 Task: Save your go-to deli in Queens to your list of favorite locations  and also explore the gallery  of the Deli's .
Action: Mouse moved to (144, 54)
Screenshot: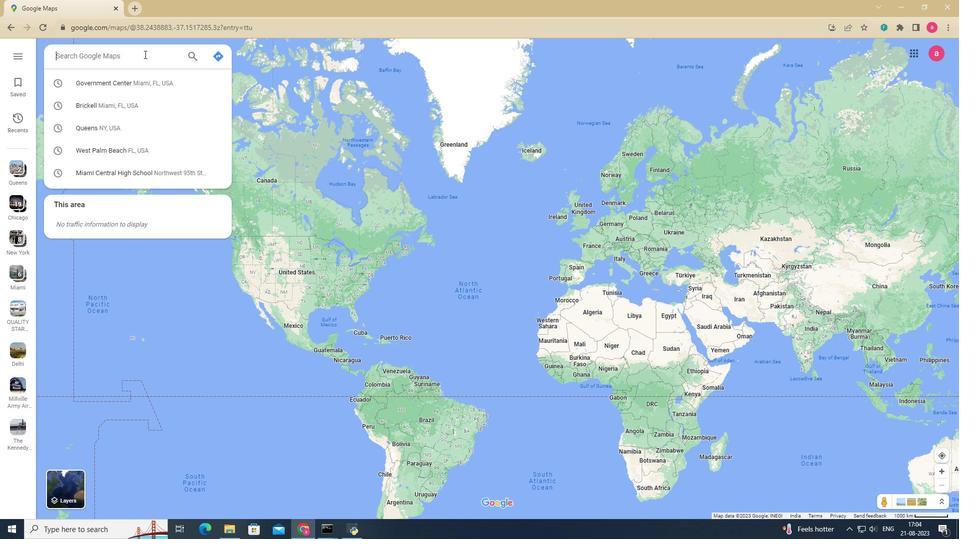 
Action: Mouse pressed left at (144, 54)
Screenshot: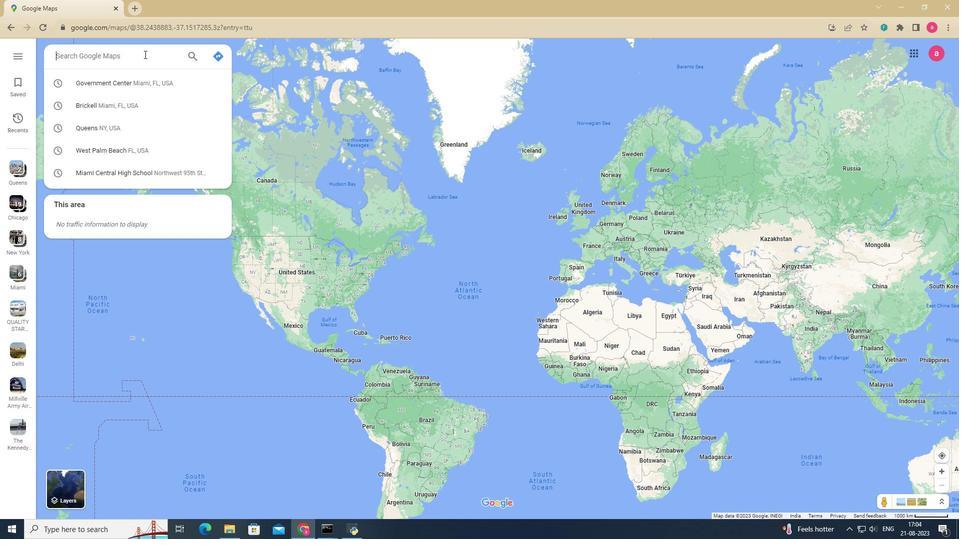
Action: Mouse moved to (144, 54)
Screenshot: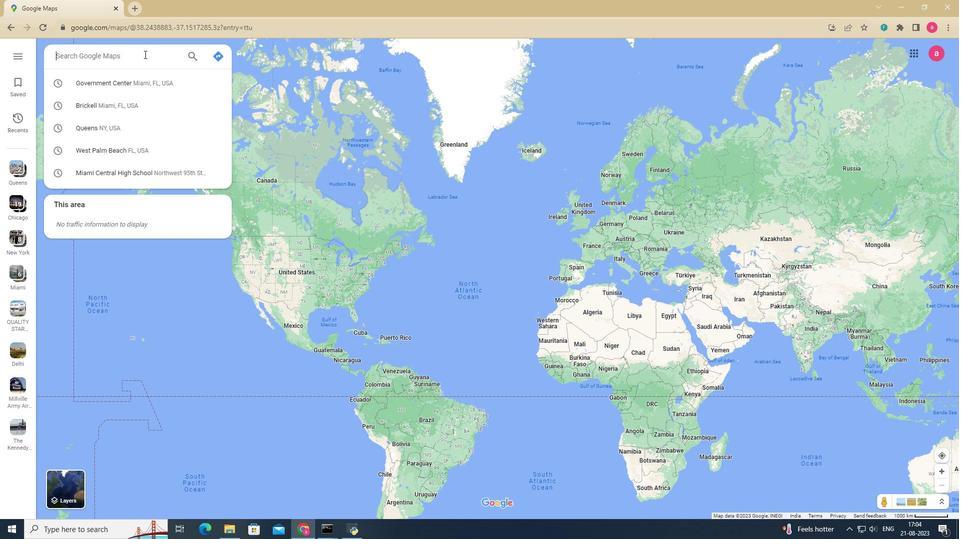 
Action: Key pressed que
Screenshot: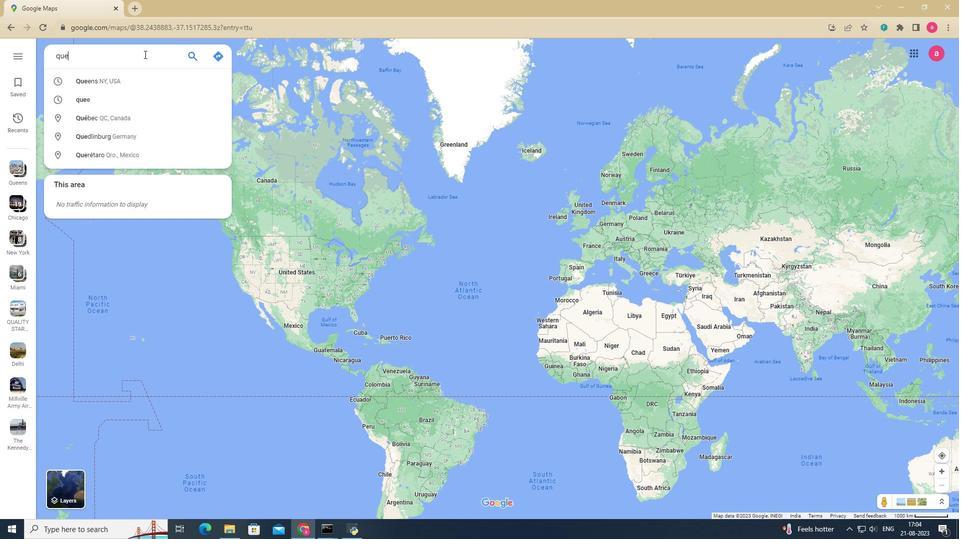 
Action: Mouse moved to (144, 54)
Screenshot: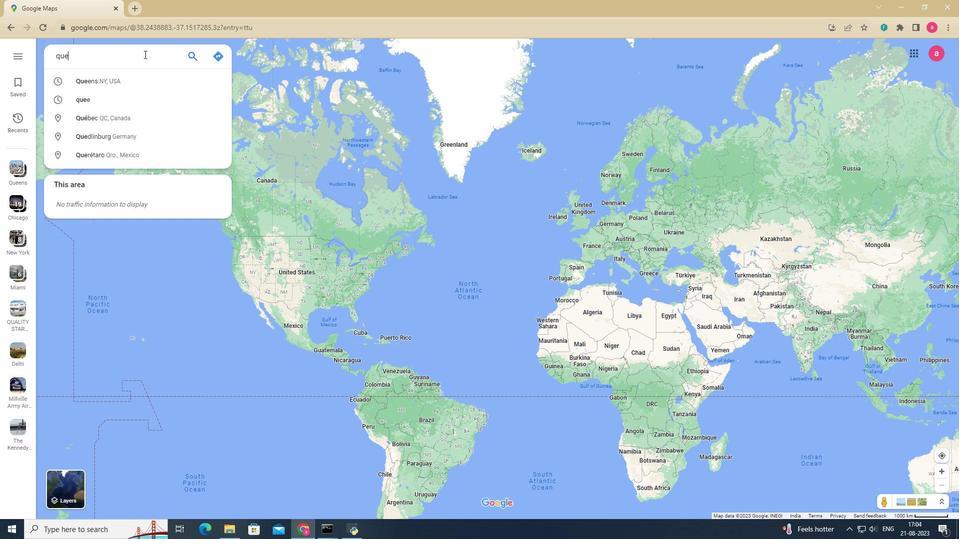 
Action: Key pressed ens<Key.enter>
Screenshot: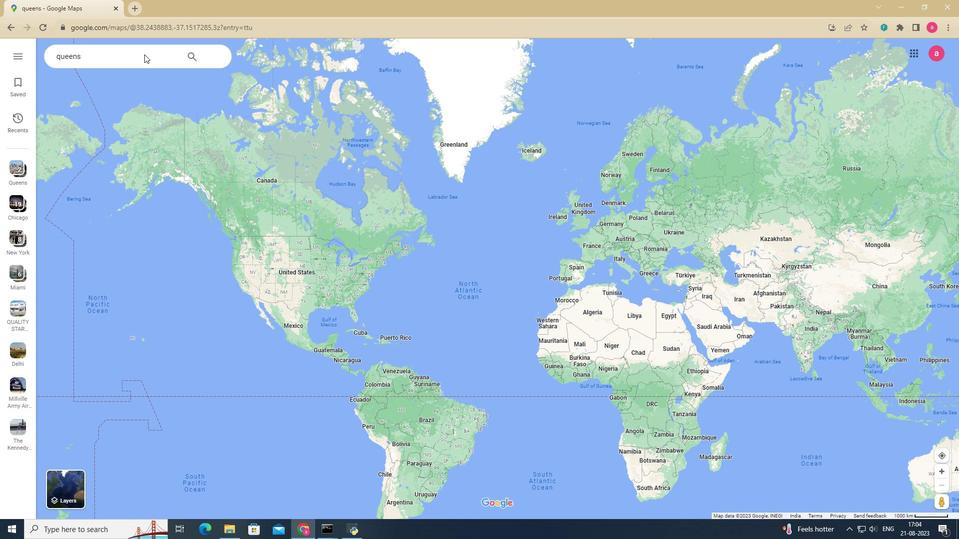 
Action: Mouse moved to (653, 211)
Screenshot: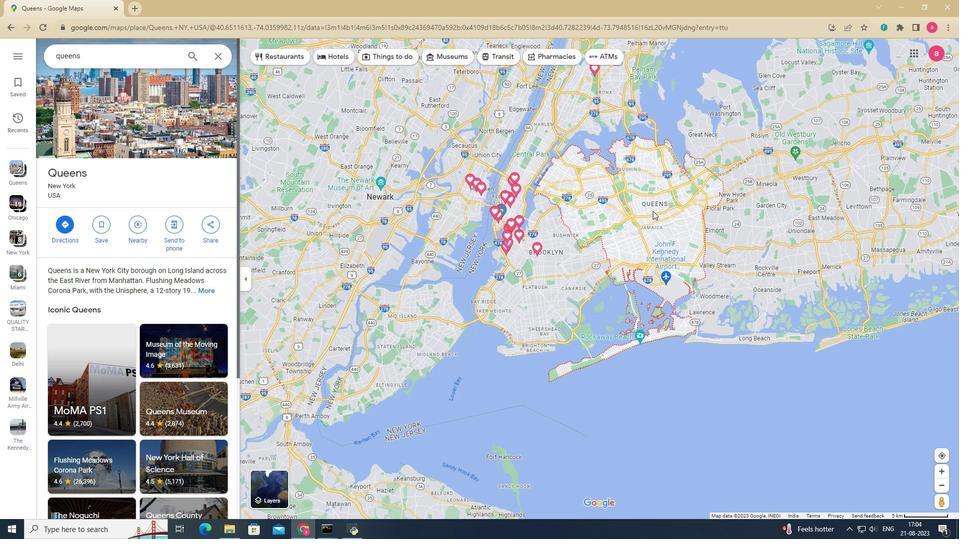 
Action: Mouse scrolled (653, 211) with delta (0, 0)
Screenshot: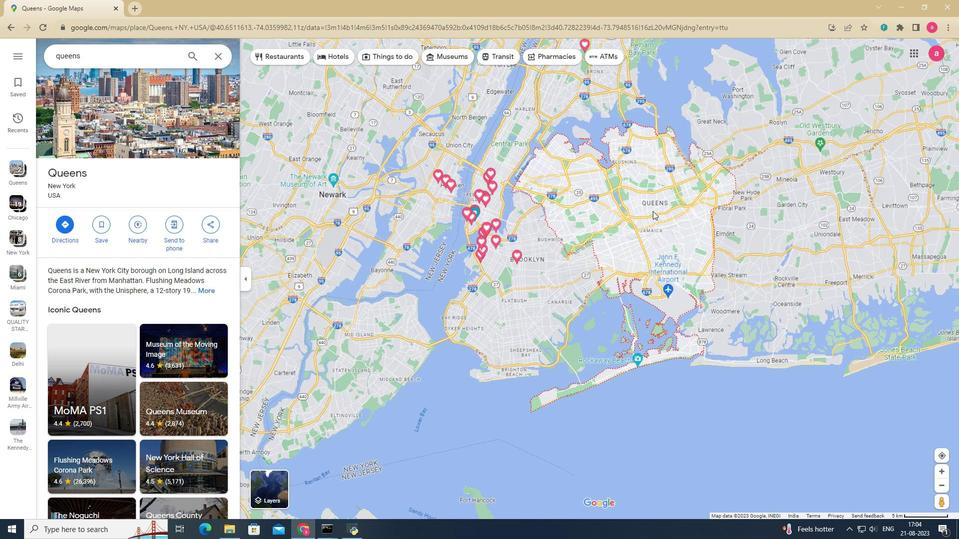
Action: Mouse scrolled (653, 211) with delta (0, 0)
Screenshot: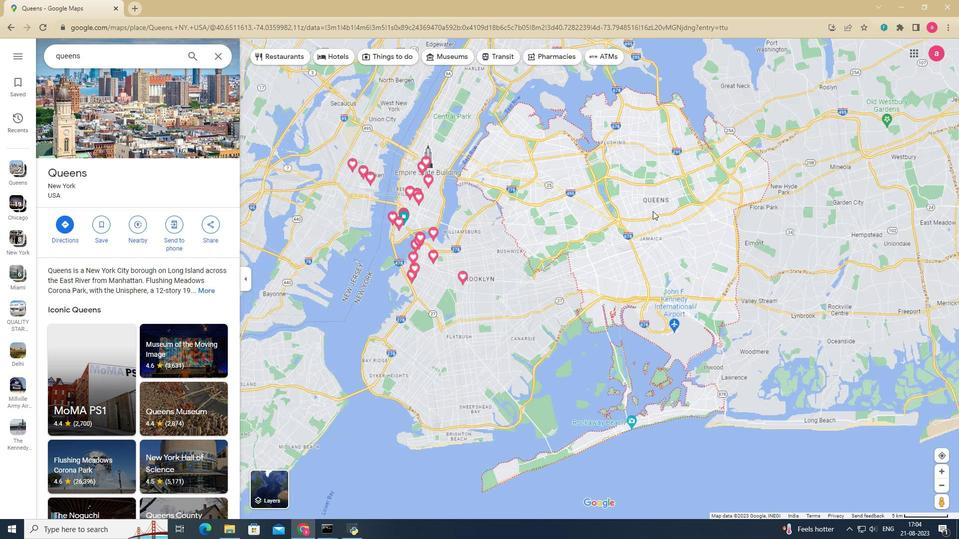 
Action: Mouse scrolled (653, 211) with delta (0, 0)
Screenshot: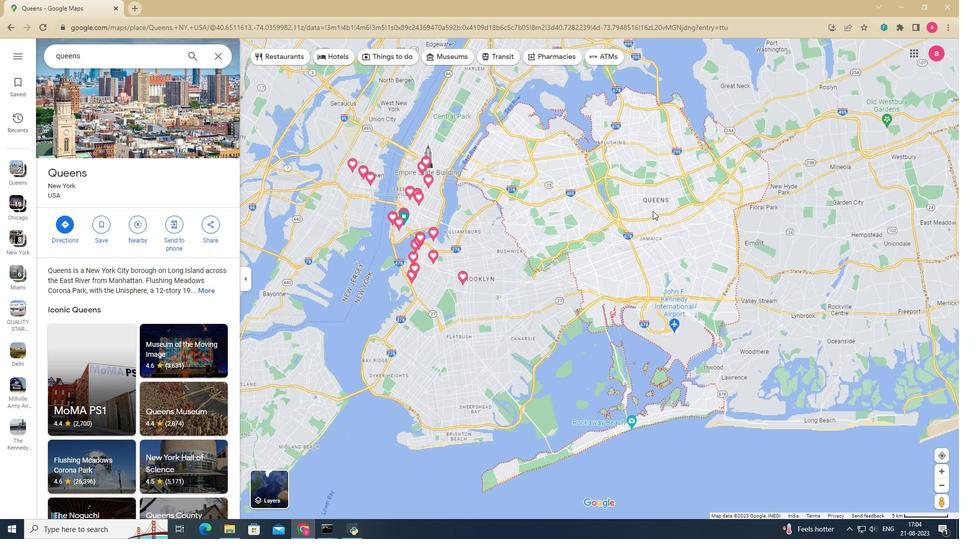 
Action: Mouse scrolled (653, 211) with delta (0, 0)
Screenshot: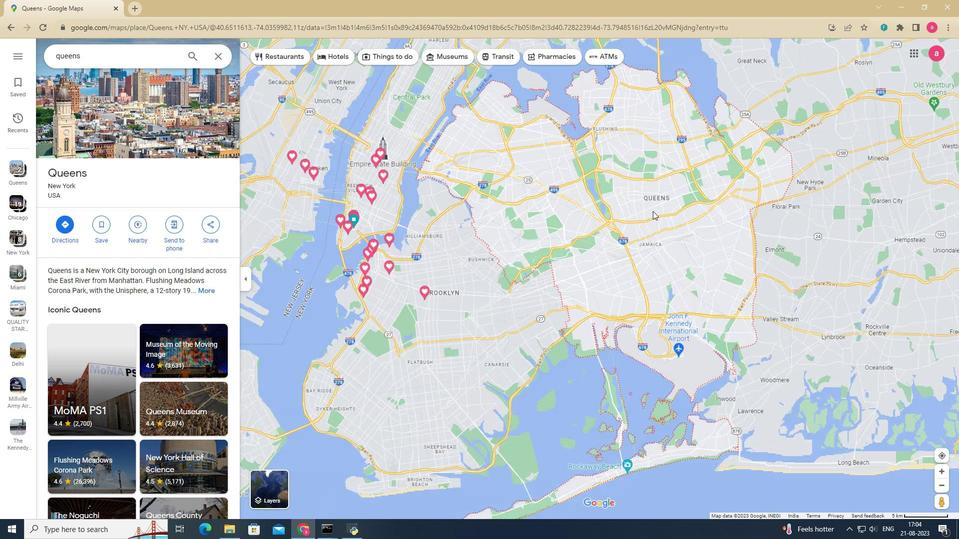 
Action: Mouse scrolled (653, 211) with delta (0, 0)
Screenshot: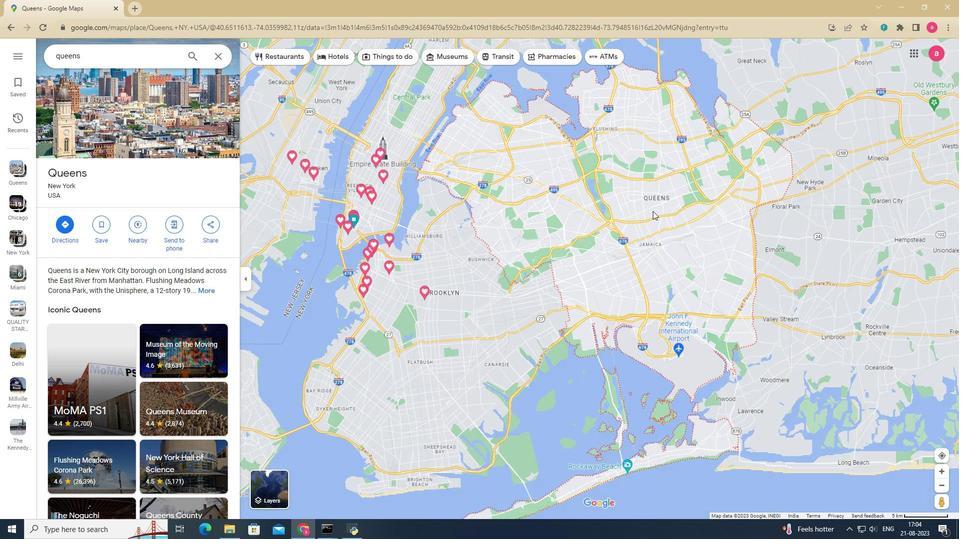 
Action: Mouse scrolled (653, 211) with delta (0, 0)
Screenshot: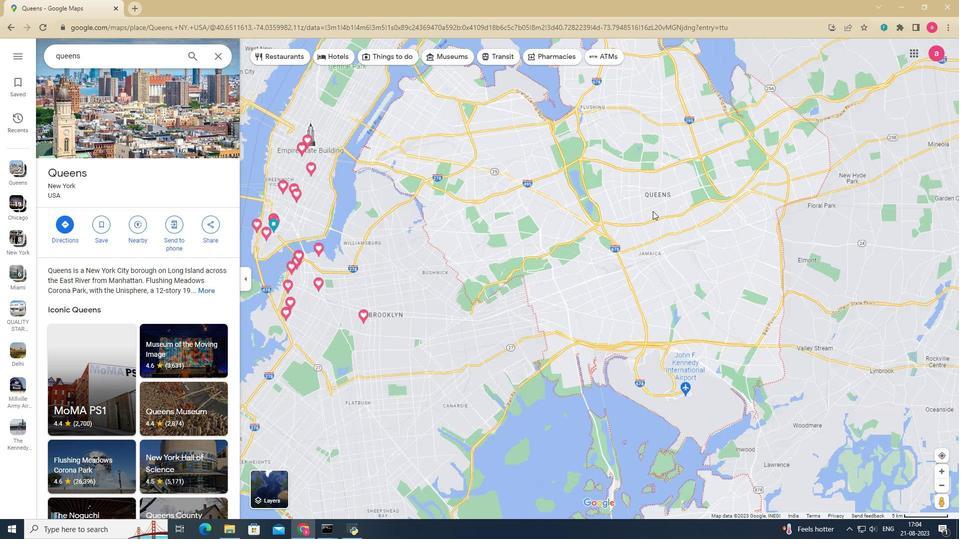 
Action: Mouse moved to (656, 200)
Screenshot: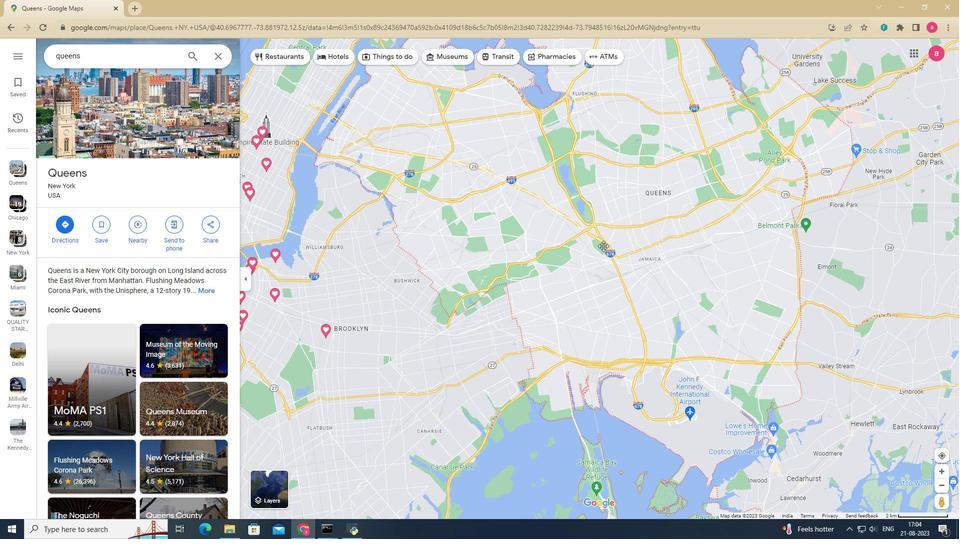 
Action: Mouse pressed left at (656, 200)
Screenshot: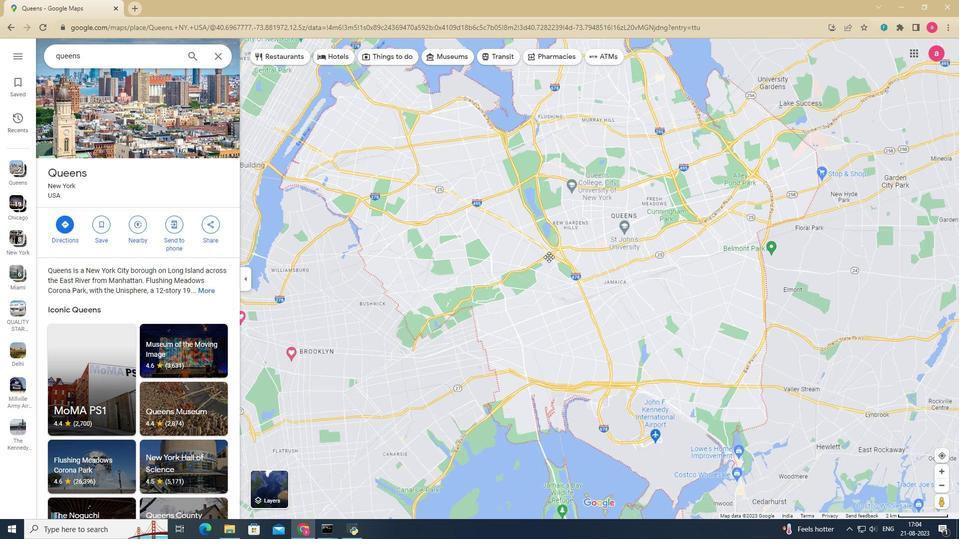 
Action: Mouse moved to (579, 220)
Screenshot: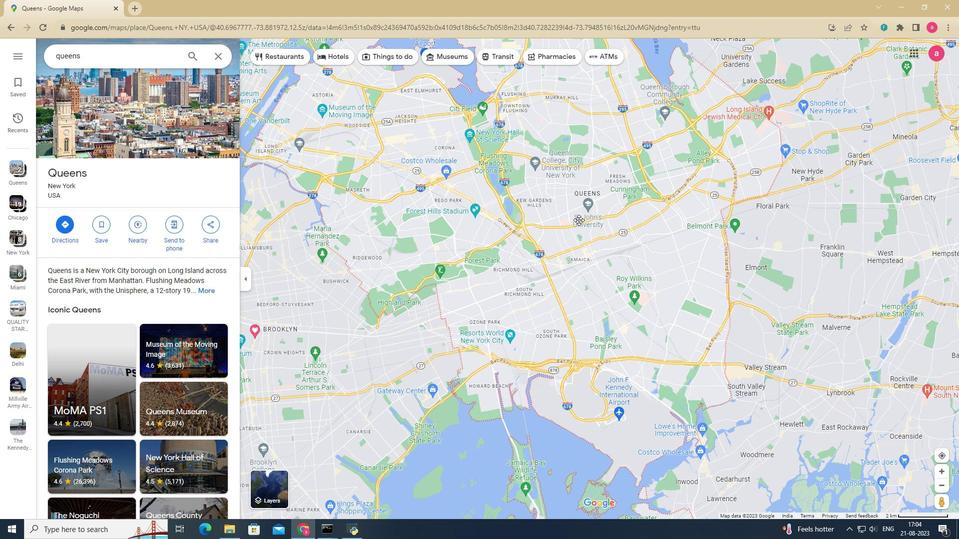 
Action: Mouse scrolled (579, 219) with delta (0, 0)
Screenshot: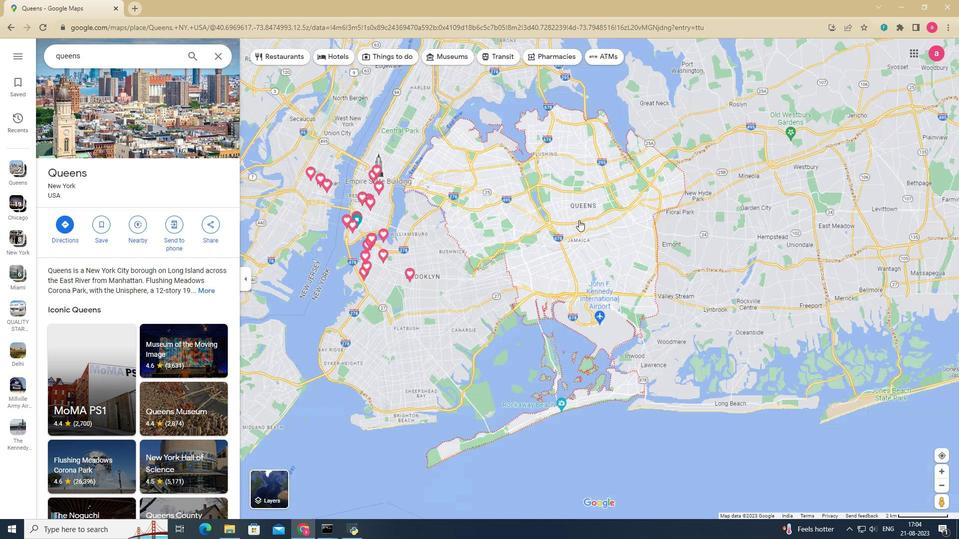 
Action: Mouse scrolled (579, 219) with delta (0, 0)
Screenshot: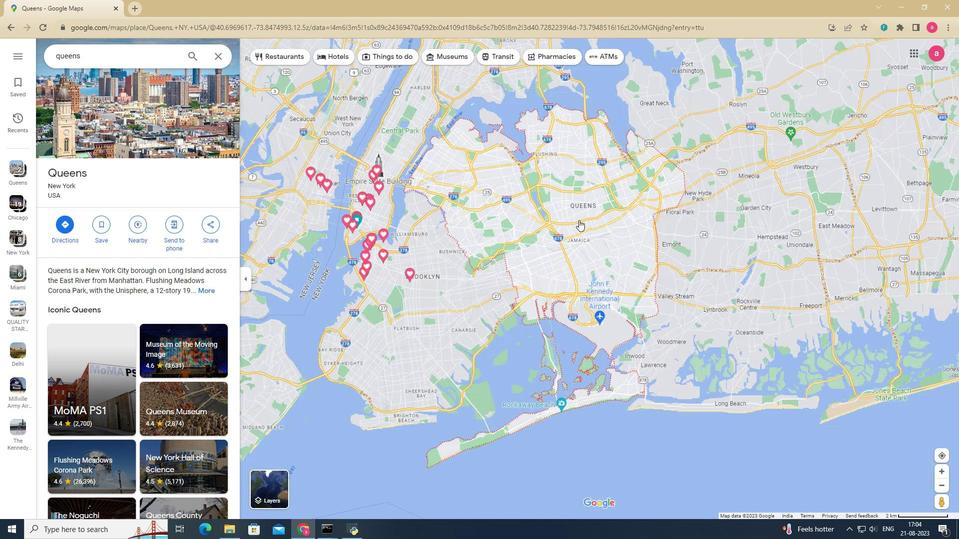 
Action: Mouse scrolled (579, 219) with delta (0, 0)
Screenshot: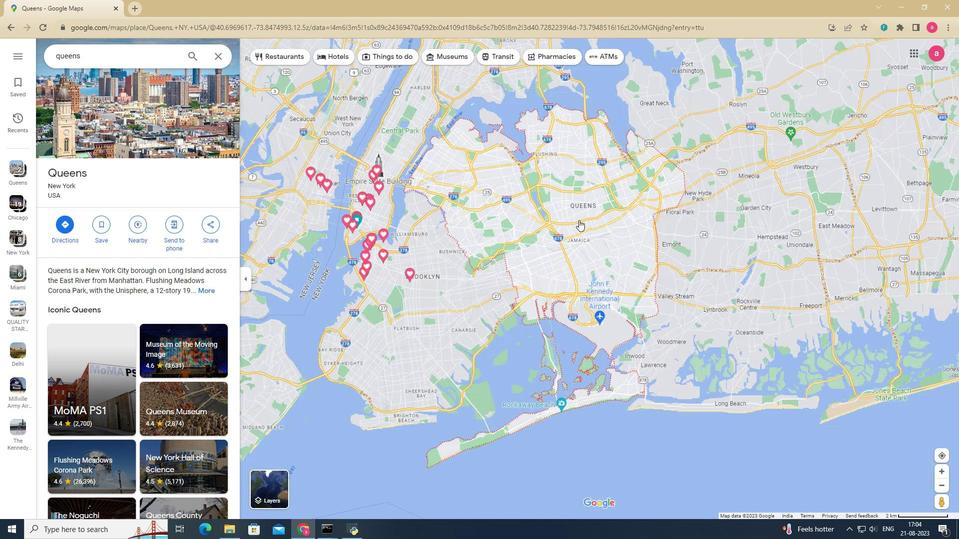 
Action: Mouse scrolled (579, 219) with delta (0, 0)
Screenshot: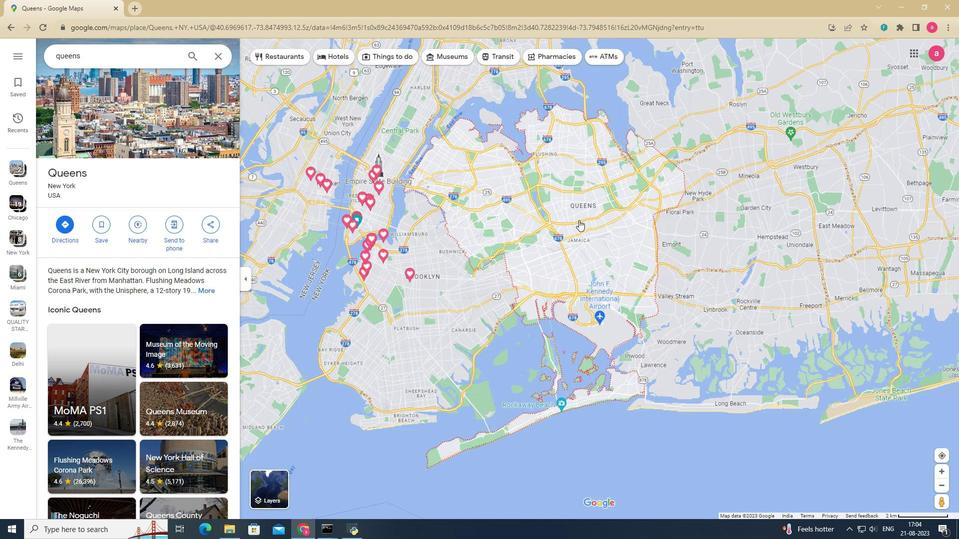 
Action: Mouse scrolled (579, 220) with delta (0, 0)
Screenshot: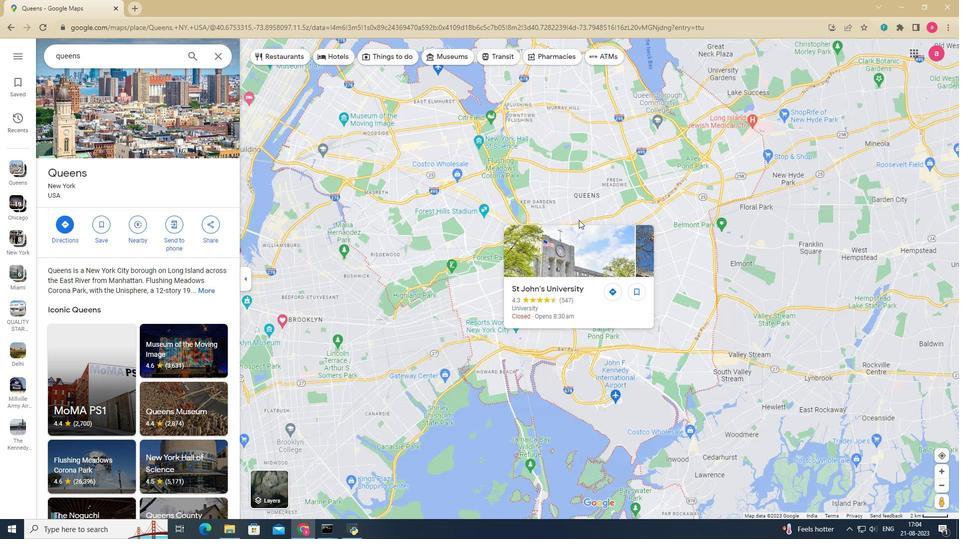
Action: Mouse scrolled (579, 220) with delta (0, 0)
Screenshot: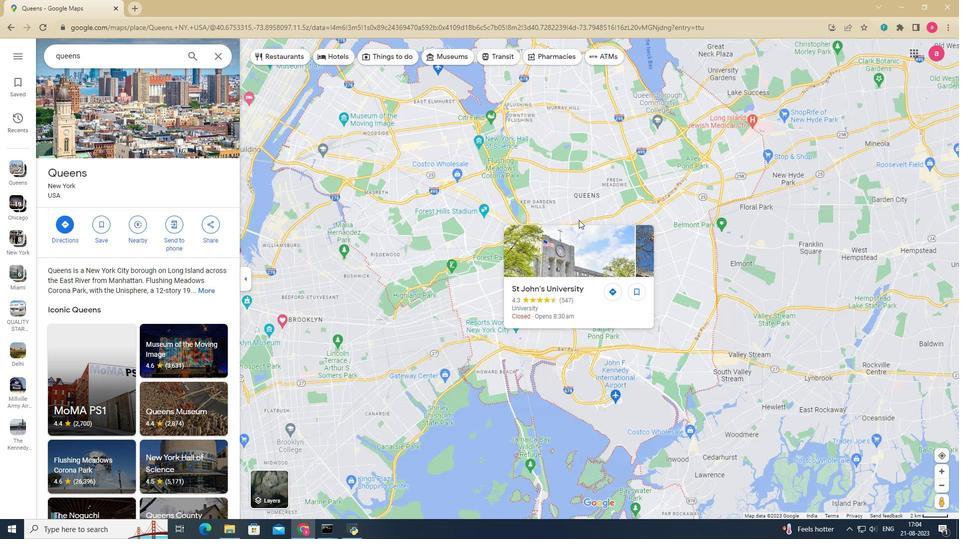 
Action: Mouse scrolled (579, 220) with delta (0, 0)
Screenshot: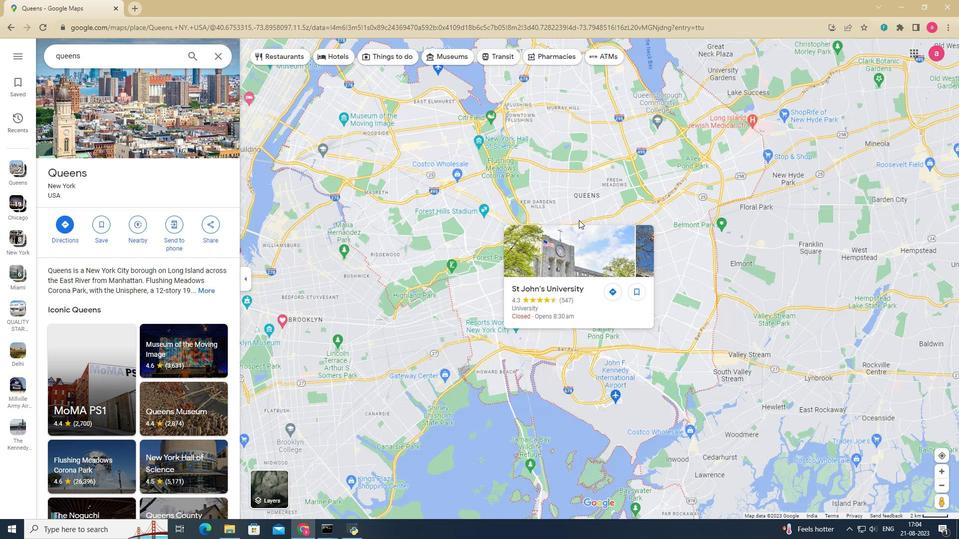 
Action: Mouse scrolled (579, 220) with delta (0, 0)
Screenshot: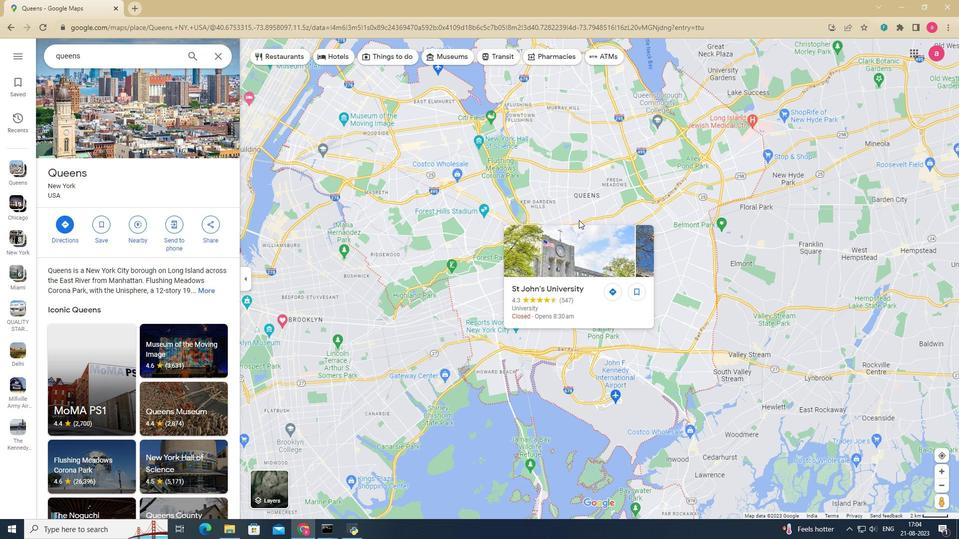 
Action: Mouse moved to (562, 208)
Screenshot: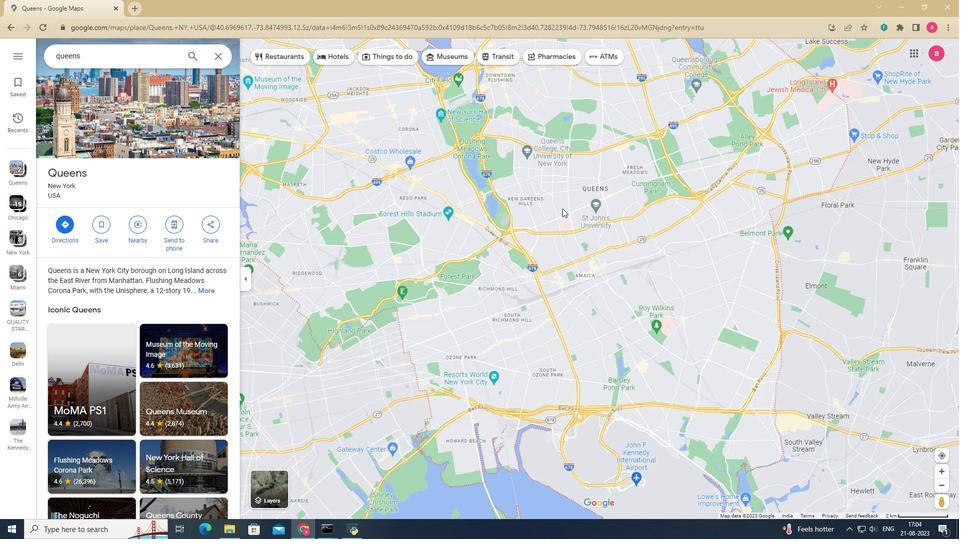 
Action: Mouse scrolled (562, 209) with delta (0, 0)
Screenshot: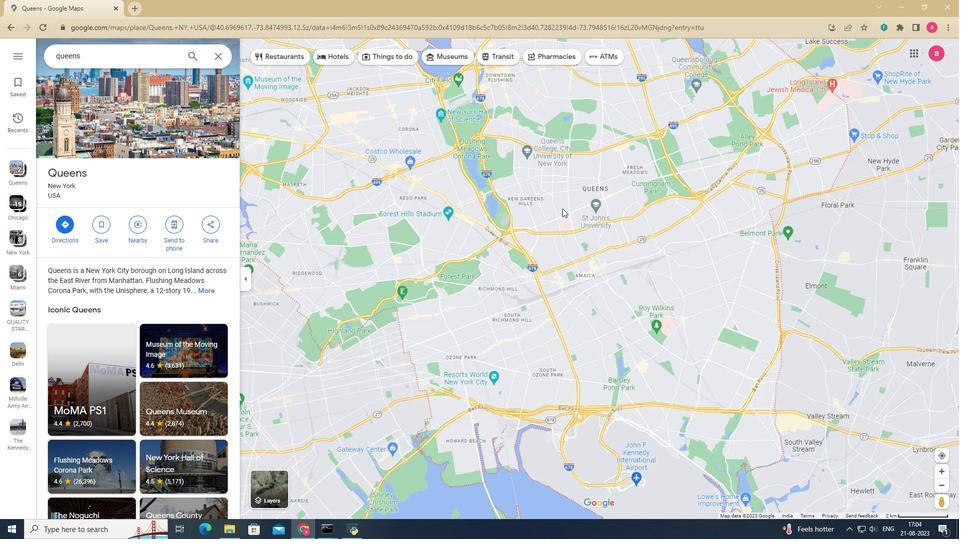 
Action: Mouse scrolled (562, 209) with delta (0, 0)
Screenshot: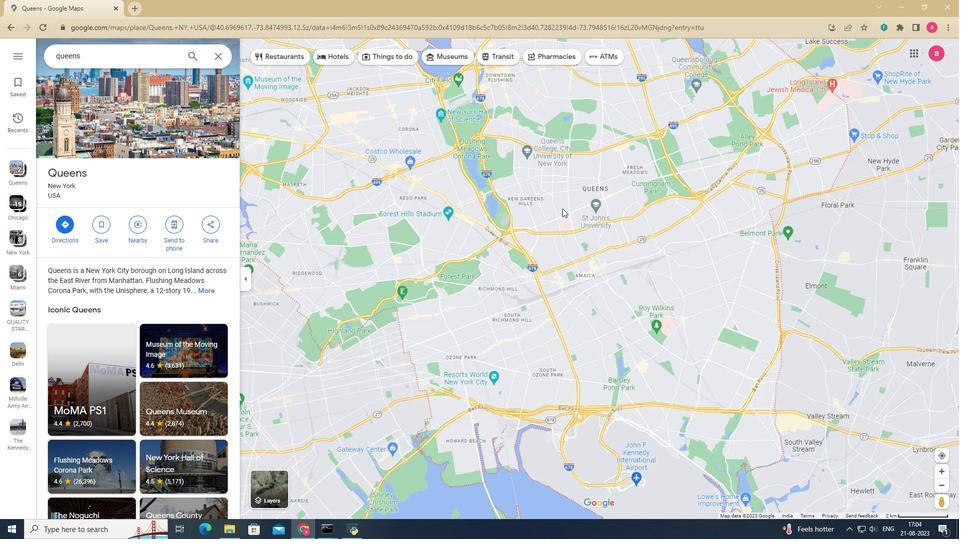 
Action: Mouse moved to (597, 213)
Screenshot: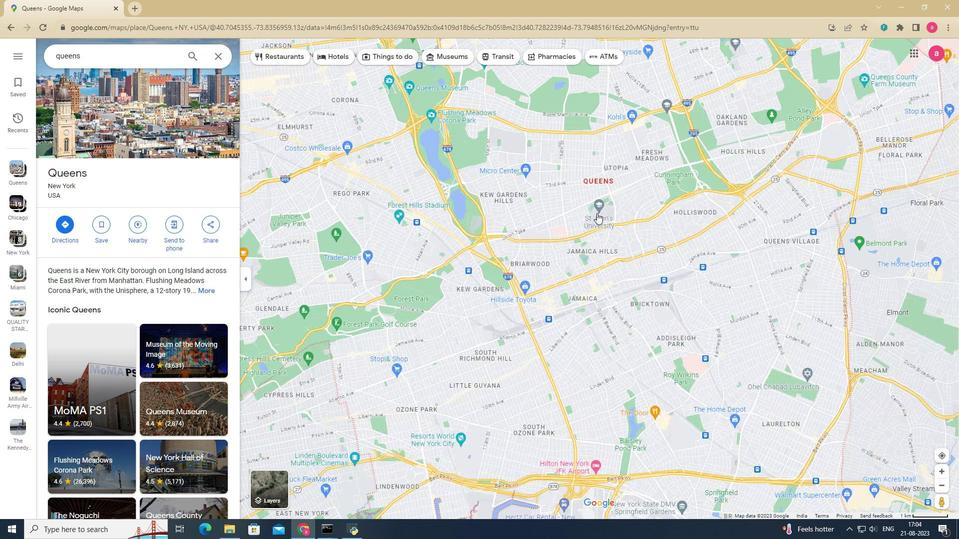 
Action: Mouse scrolled (597, 213) with delta (0, 0)
Screenshot: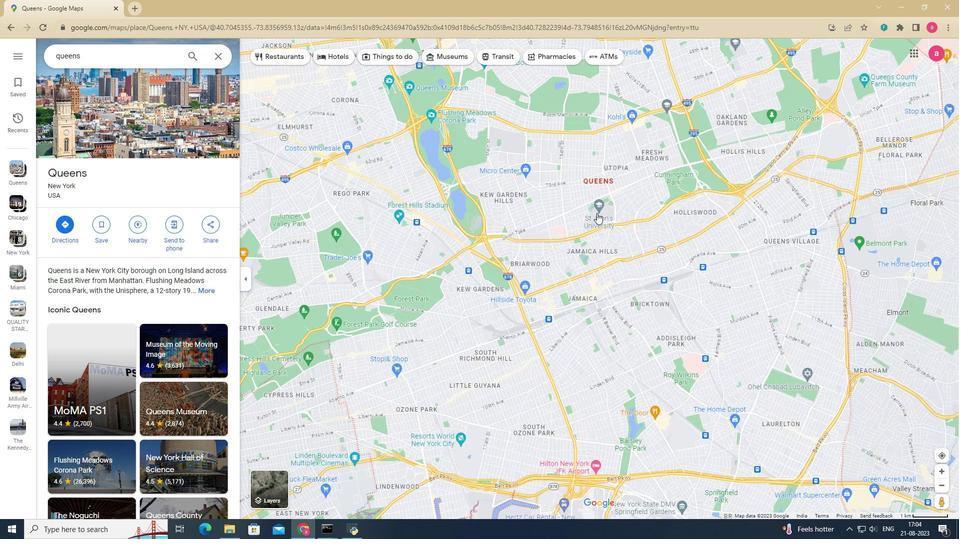 
Action: Mouse scrolled (597, 213) with delta (0, 0)
Screenshot: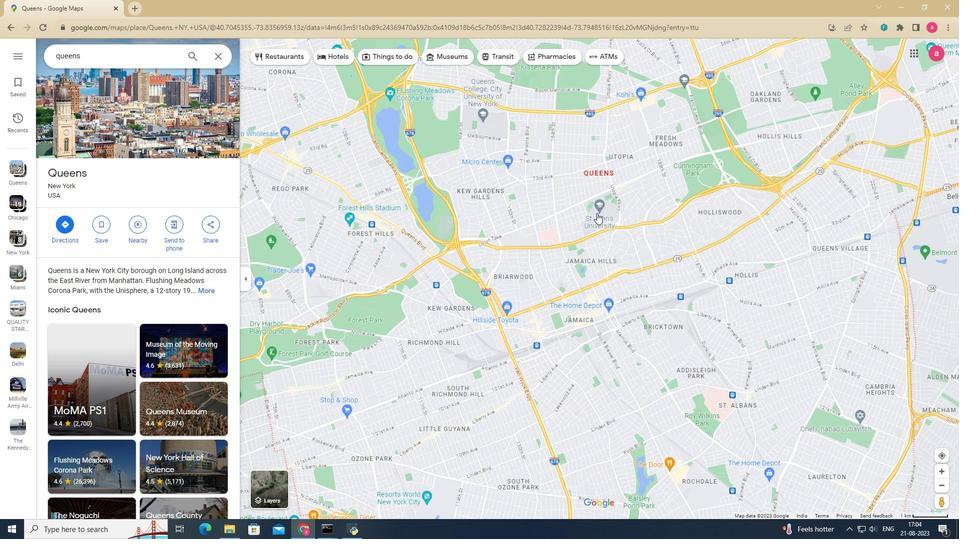 
Action: Mouse scrolled (597, 213) with delta (0, 0)
Screenshot: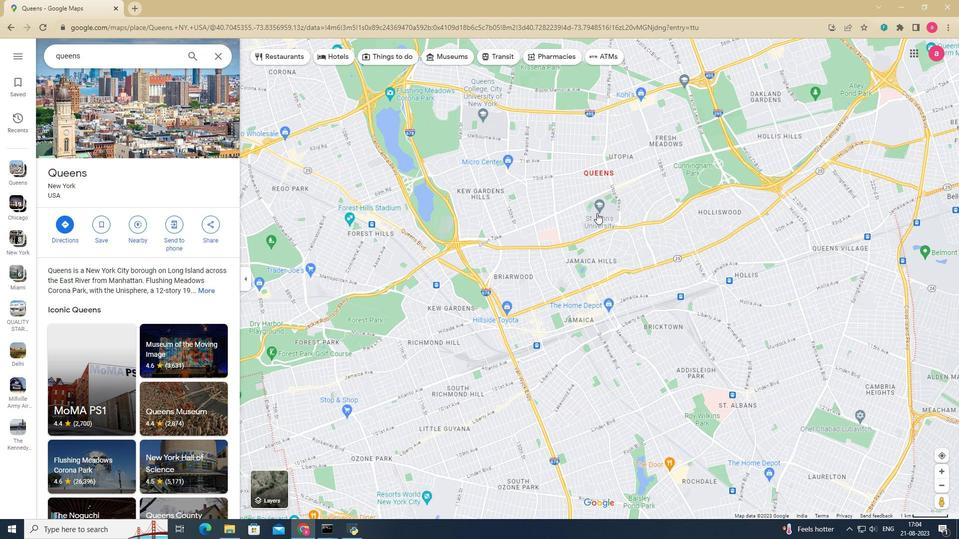 
Action: Mouse scrolled (597, 213) with delta (0, 0)
Screenshot: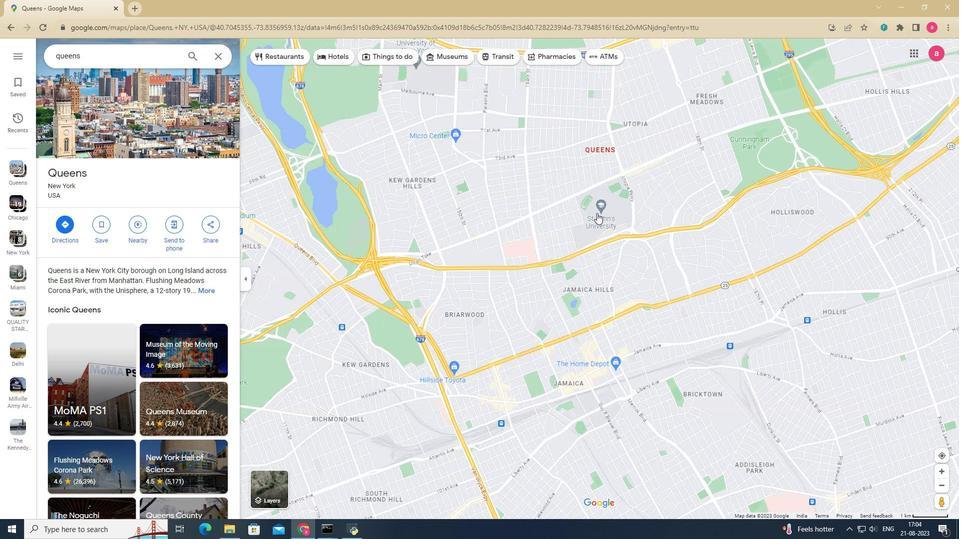 
Action: Mouse scrolled (597, 213) with delta (0, 0)
Screenshot: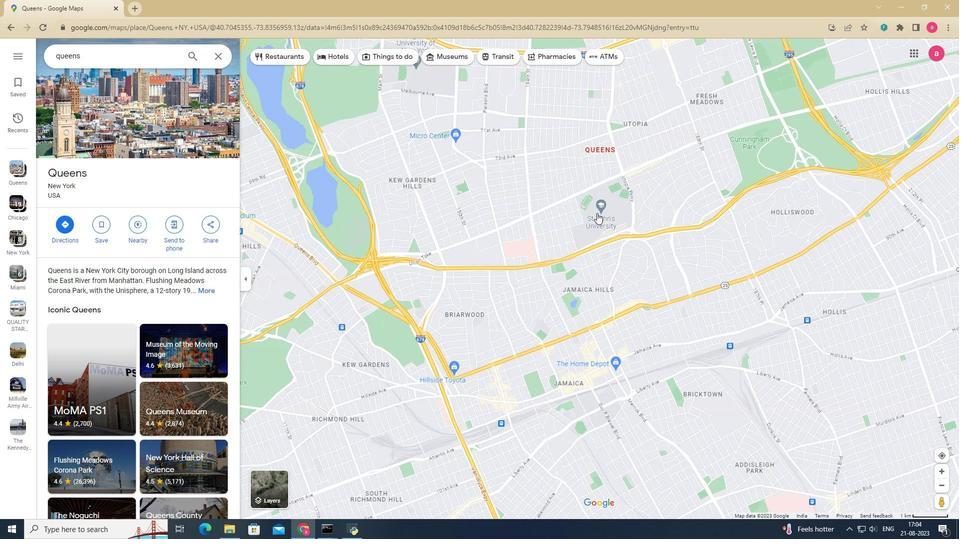 
Action: Mouse scrolled (597, 213) with delta (0, 0)
Screenshot: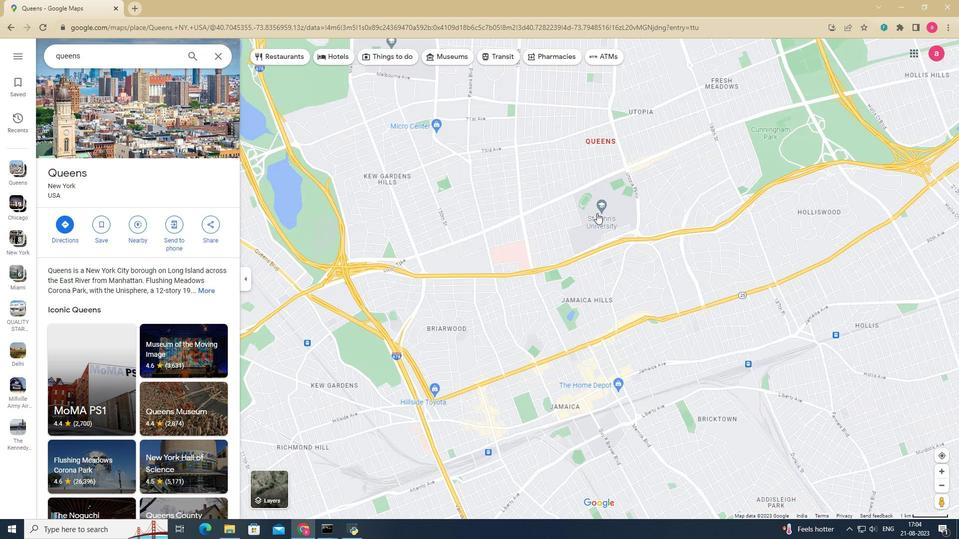 
Action: Mouse scrolled (597, 213) with delta (0, 0)
Screenshot: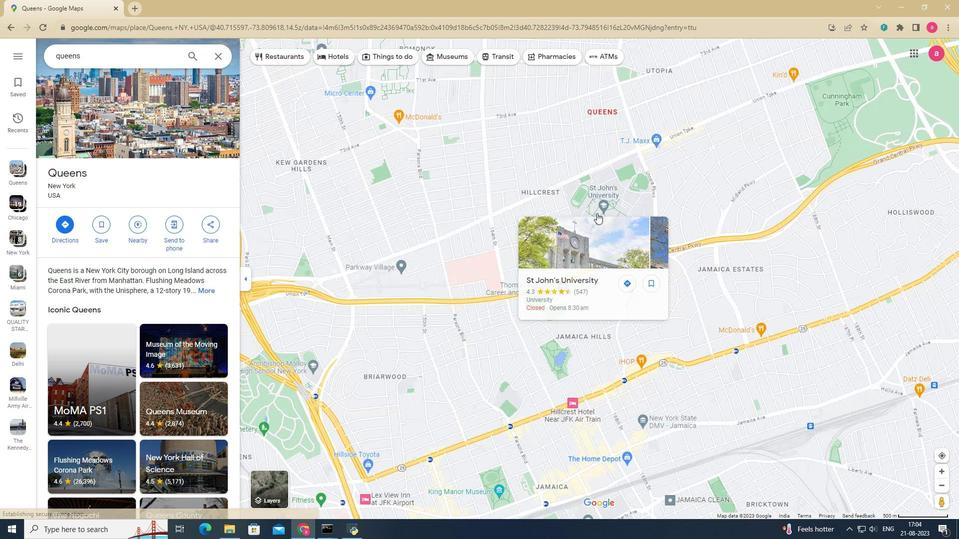 
Action: Mouse scrolled (597, 213) with delta (0, 0)
Screenshot: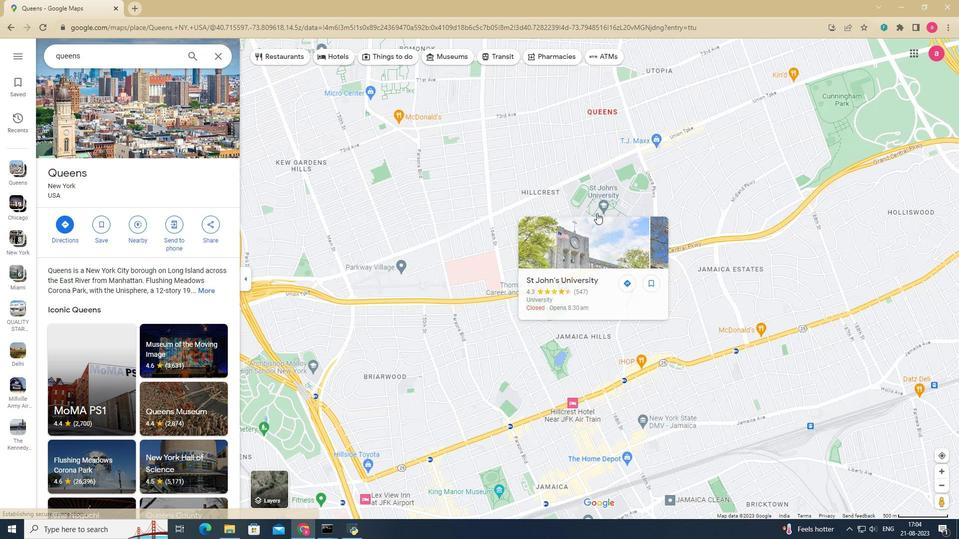 
Action: Mouse scrolled (597, 213) with delta (0, 0)
Screenshot: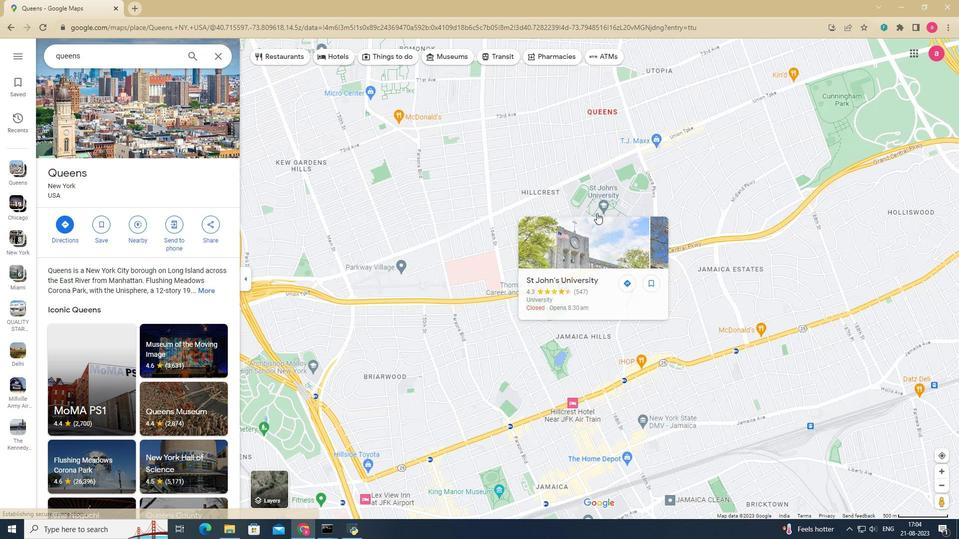 
Action: Mouse scrolled (597, 213) with delta (0, 0)
Screenshot: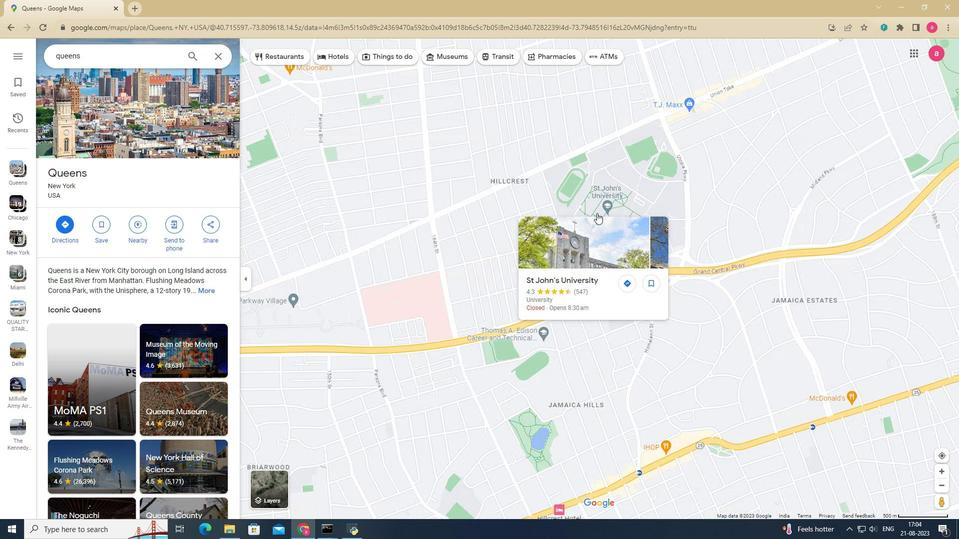 
Action: Mouse scrolled (597, 213) with delta (0, 0)
Screenshot: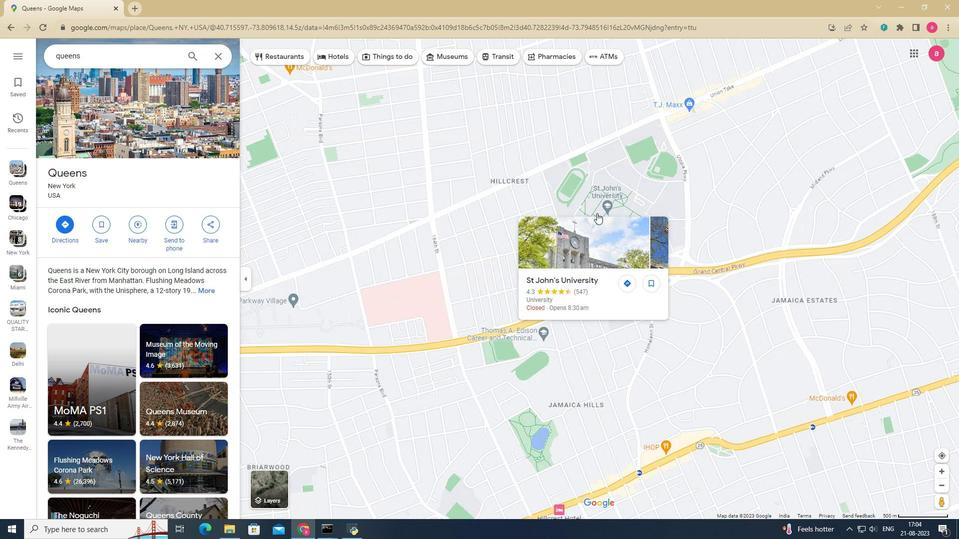 
Action: Mouse scrolled (597, 213) with delta (0, 0)
Screenshot: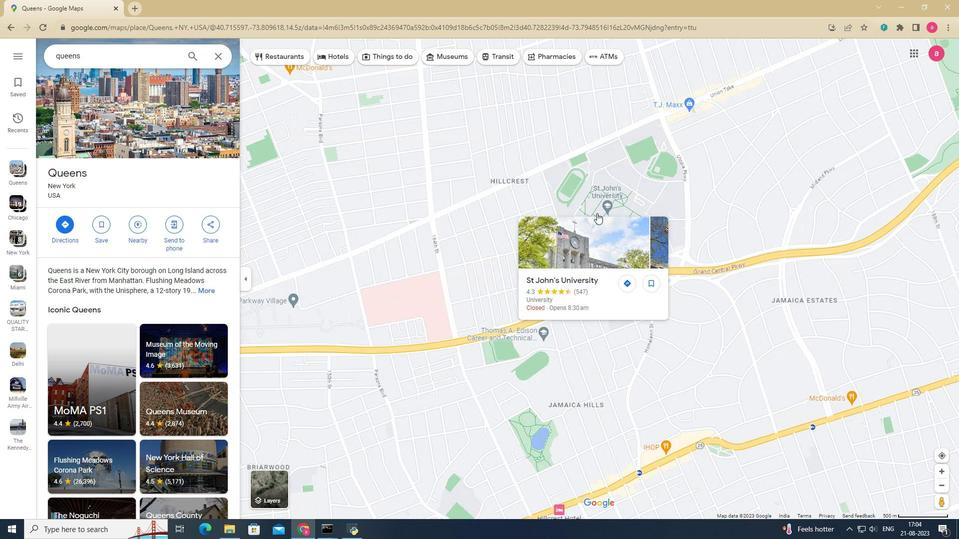 
Action: Mouse scrolled (597, 213) with delta (0, 0)
Screenshot: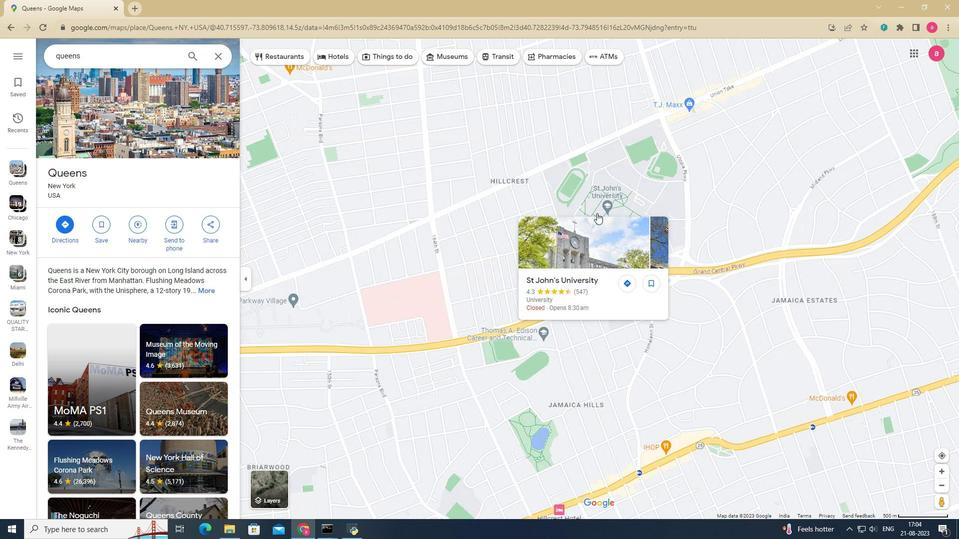 
Action: Mouse moved to (555, 208)
Screenshot: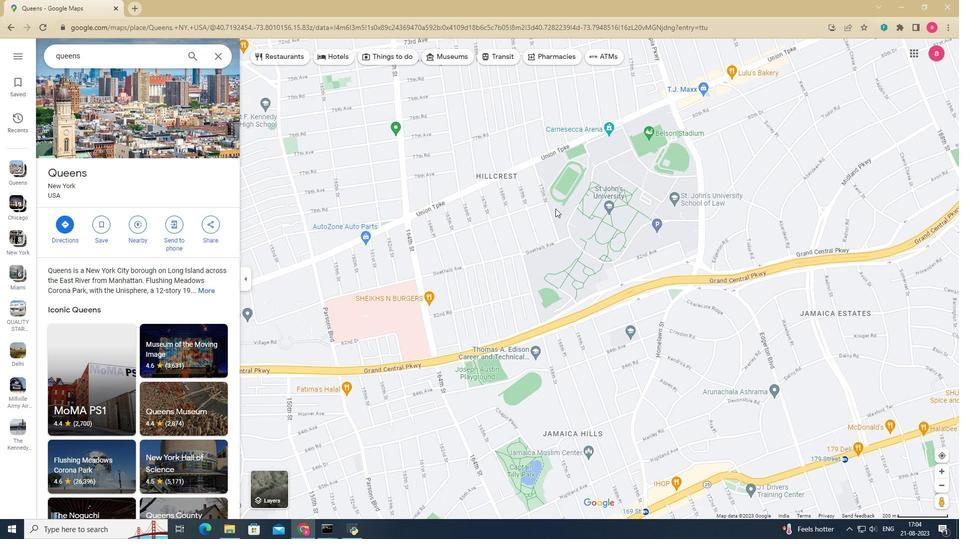 
Action: Mouse scrolled (555, 208) with delta (0, 0)
Screenshot: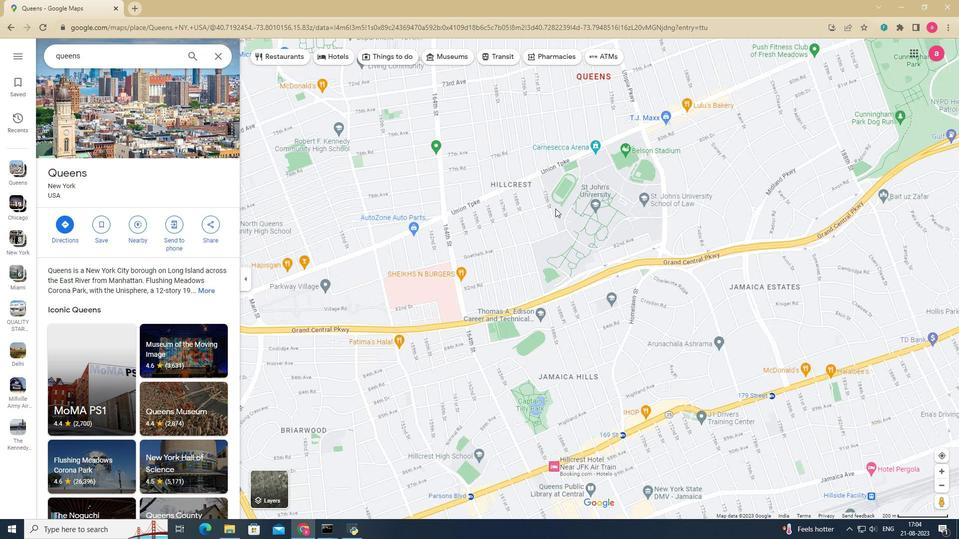 
Action: Mouse scrolled (555, 208) with delta (0, 0)
Screenshot: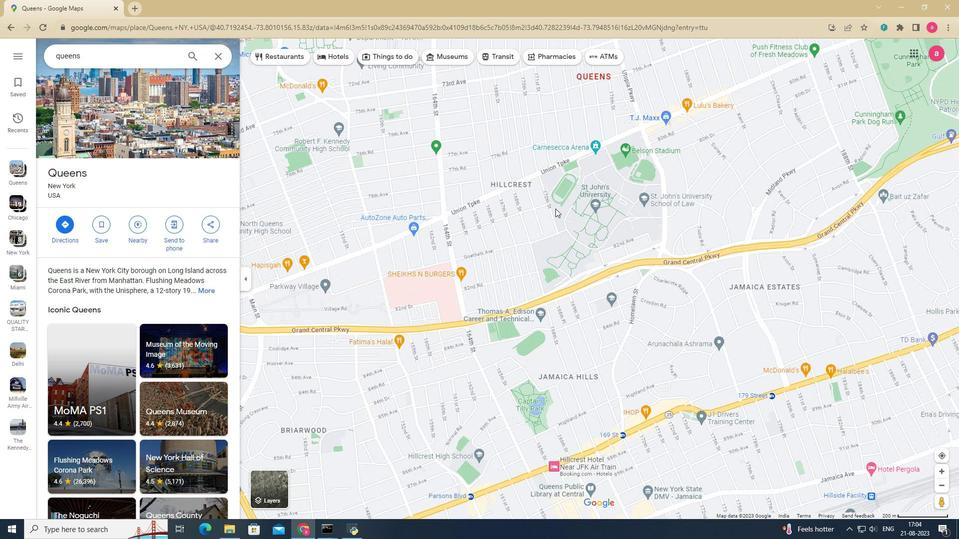 
Action: Mouse scrolled (555, 208) with delta (0, 0)
Screenshot: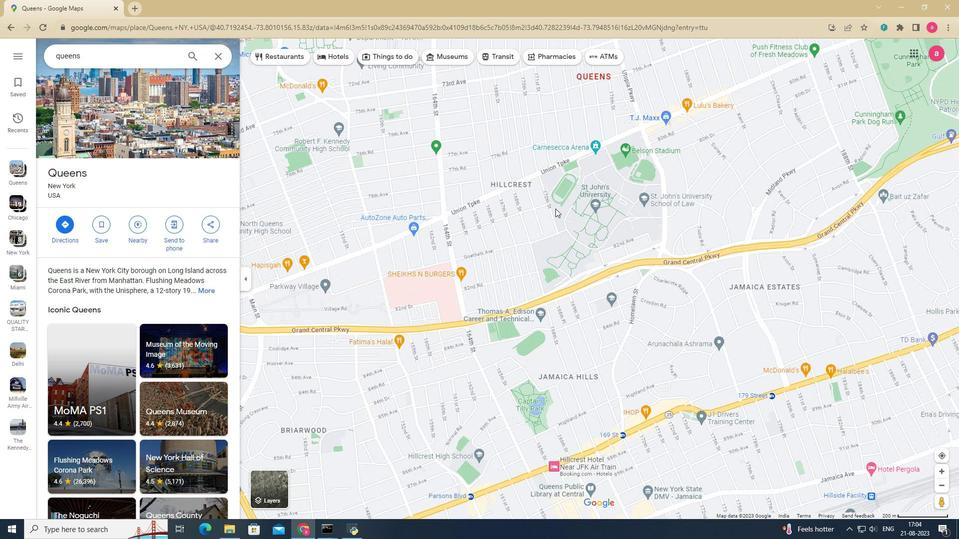 
Action: Mouse scrolled (555, 208) with delta (0, 0)
Screenshot: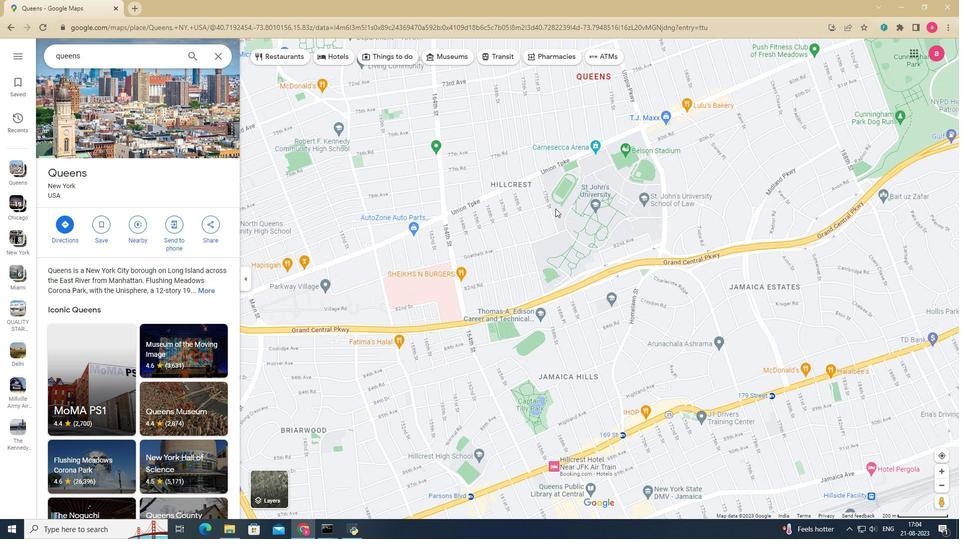 
Action: Mouse scrolled (555, 208) with delta (0, 0)
Screenshot: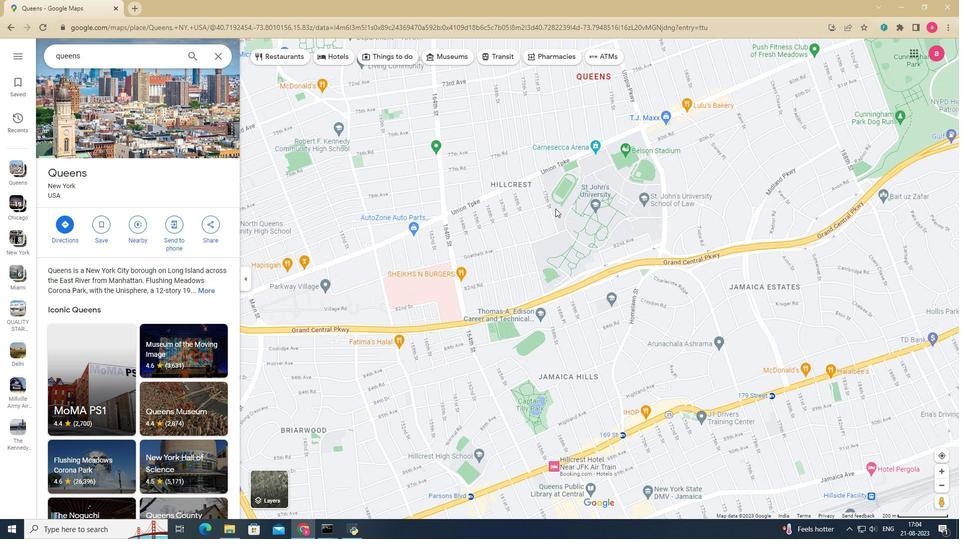 
Action: Mouse scrolled (555, 208) with delta (0, 0)
Screenshot: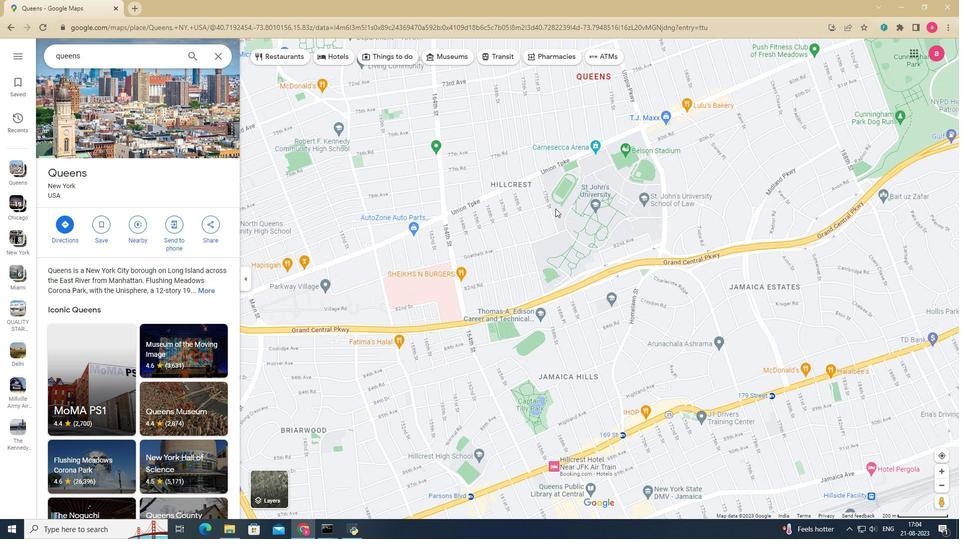 
Action: Mouse scrolled (555, 208) with delta (0, 0)
Screenshot: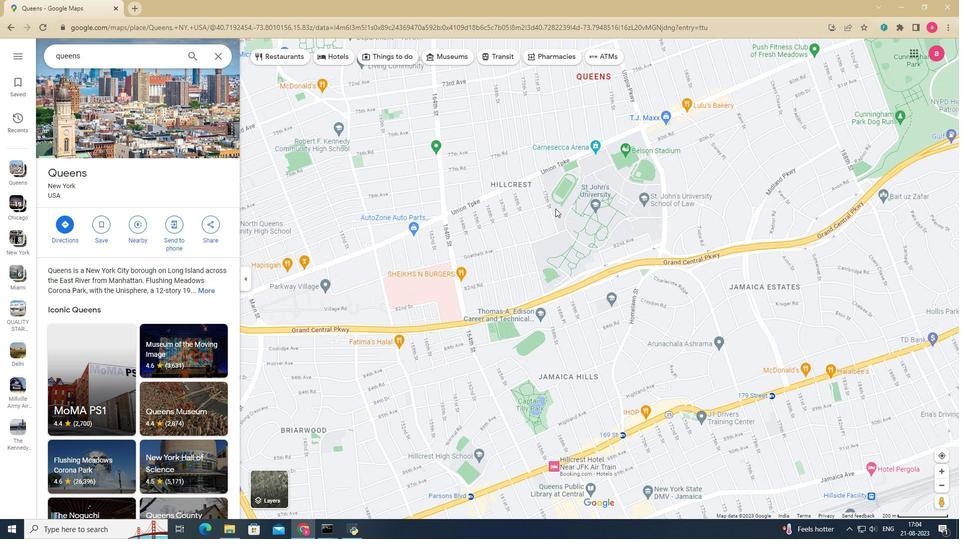 
Action: Mouse moved to (735, 96)
Screenshot: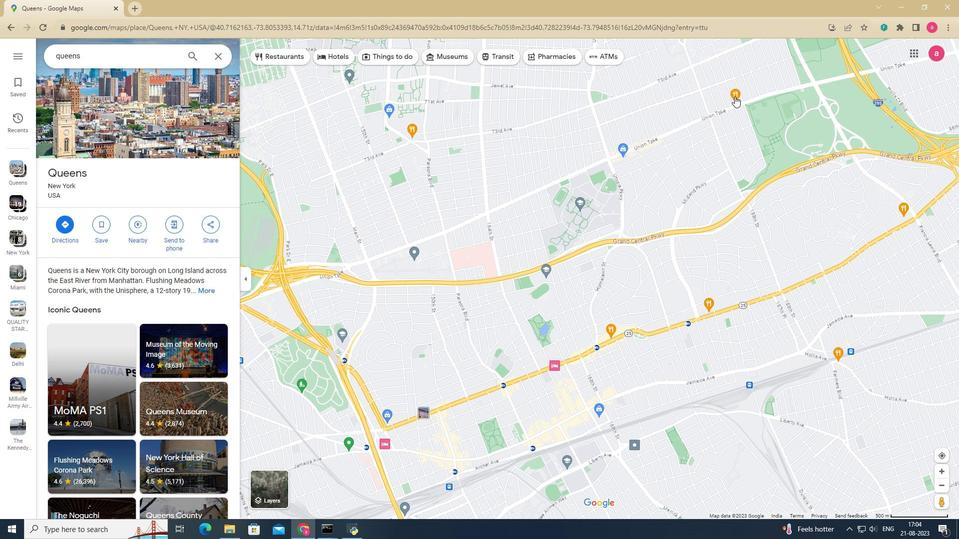 
Action: Mouse pressed left at (735, 96)
Screenshot: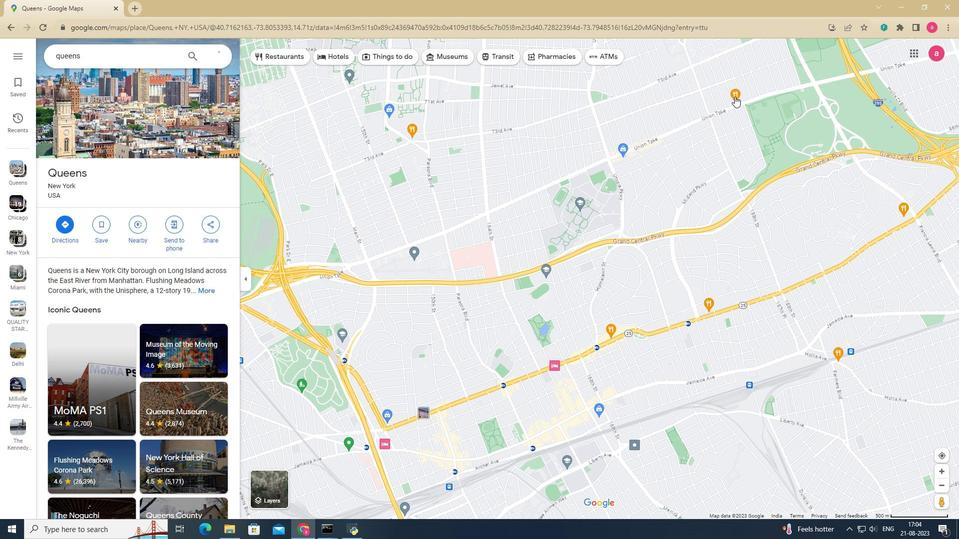 
Action: Mouse moved to (84, 141)
Screenshot: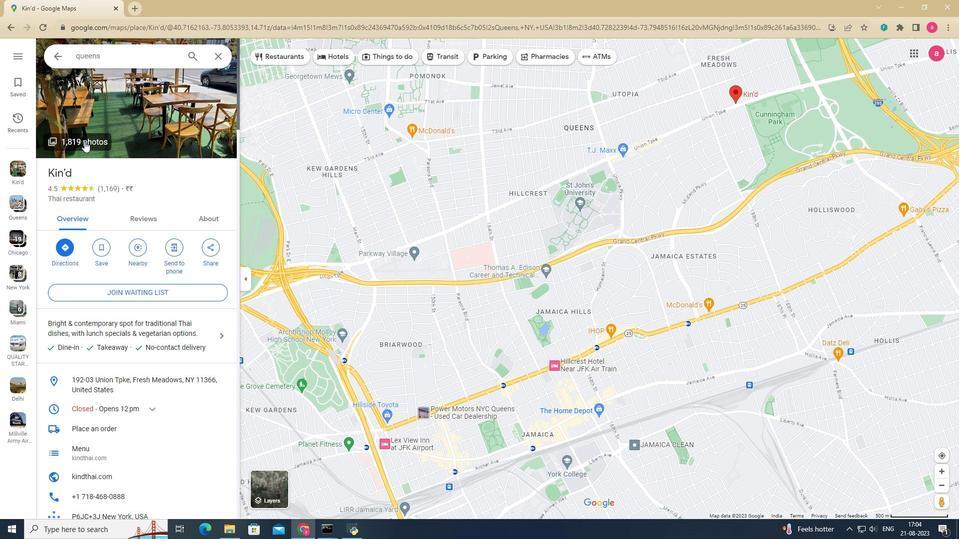 
Action: Mouse pressed left at (84, 141)
Screenshot: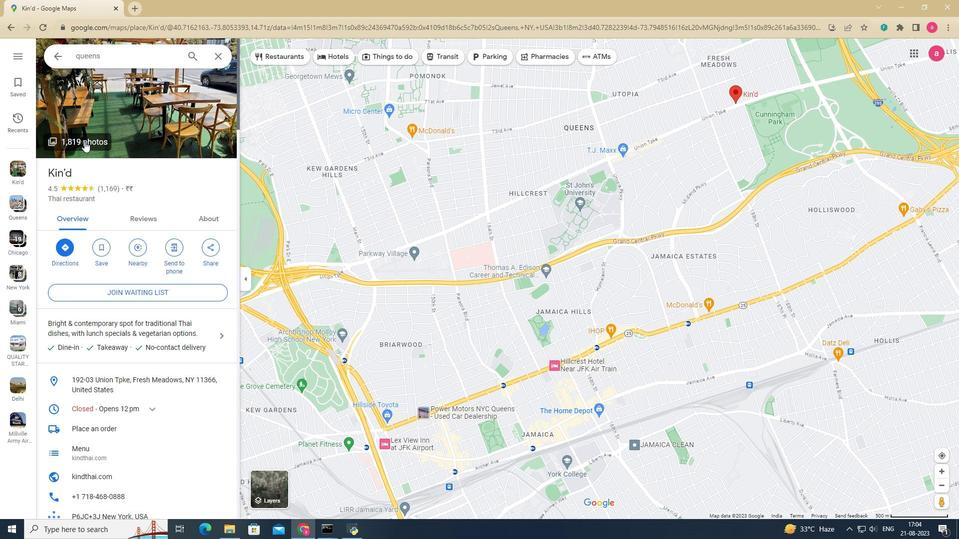 
Action: Mouse moved to (174, 229)
Screenshot: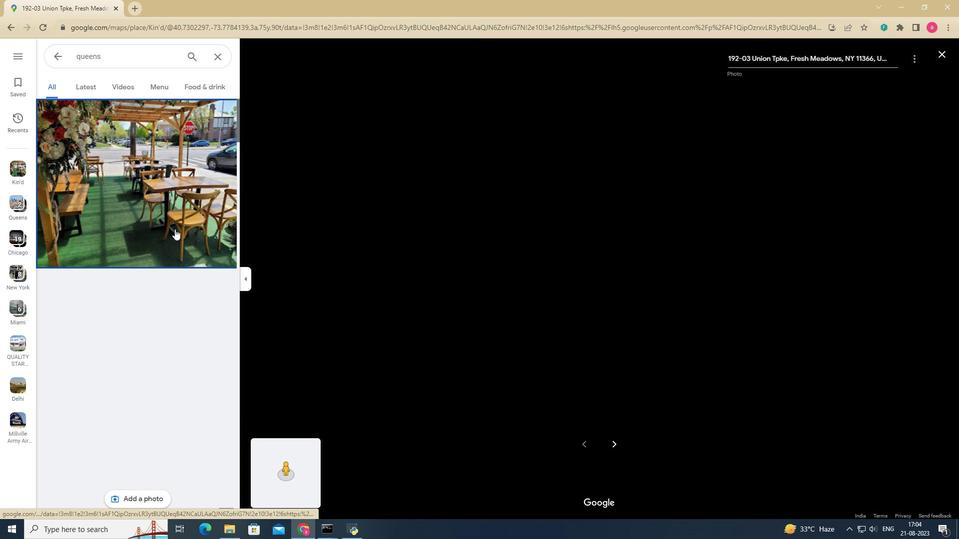 
Action: Mouse scrolled (174, 228) with delta (0, 0)
Screenshot: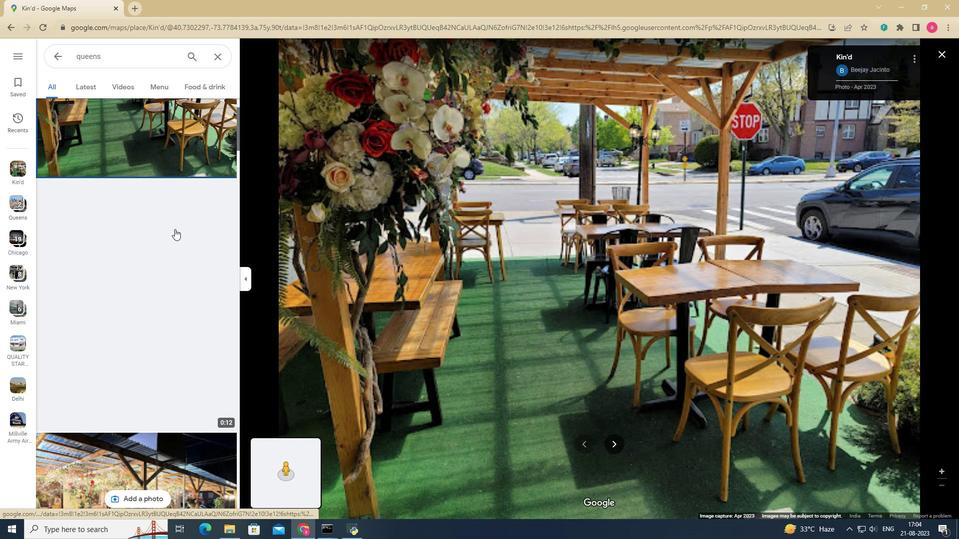 
Action: Mouse scrolled (174, 228) with delta (0, 0)
Screenshot: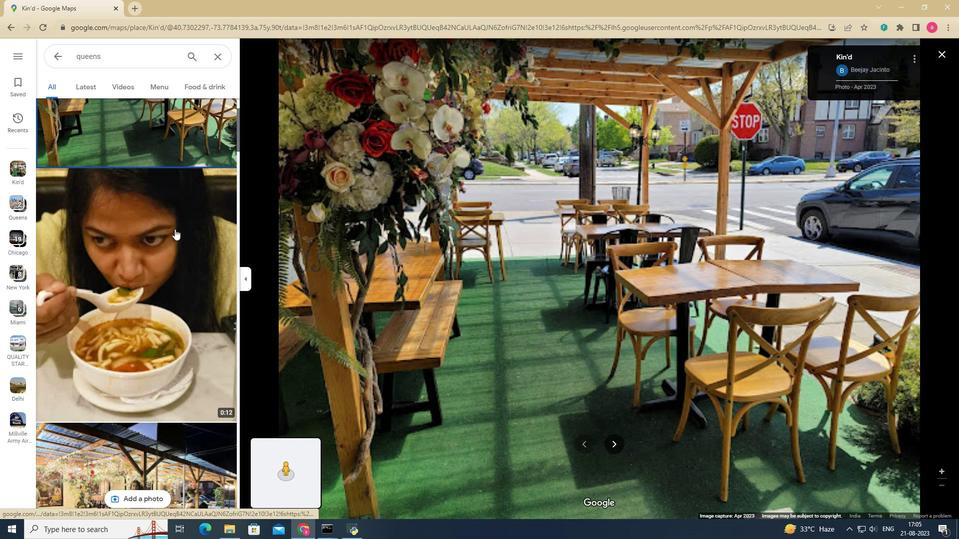 
Action: Mouse pressed left at (174, 229)
Screenshot: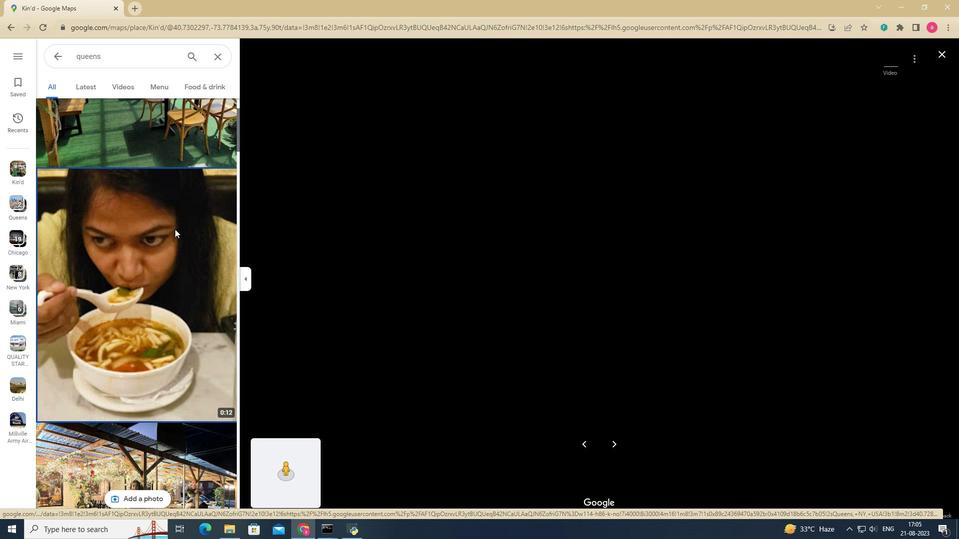 
Action: Mouse scrolled (174, 228) with delta (0, 0)
Screenshot: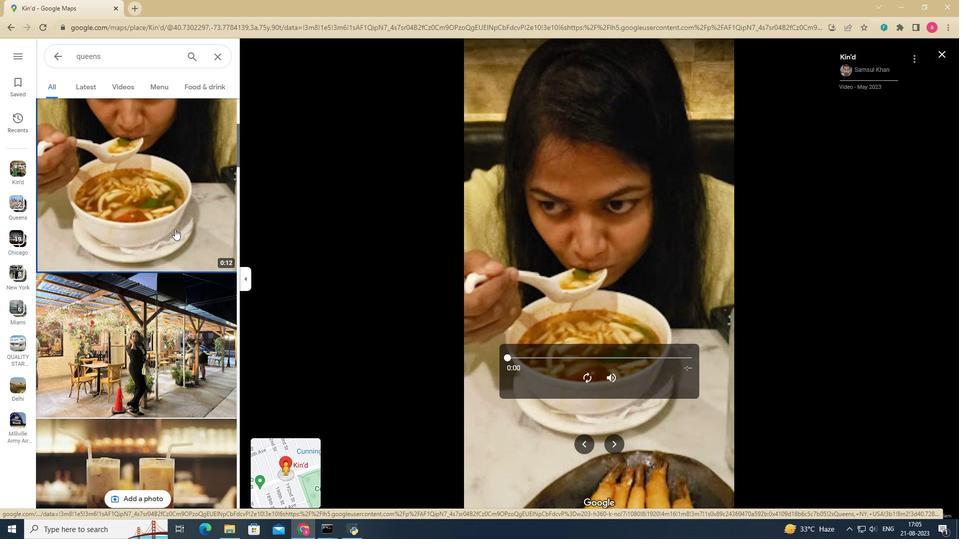 
Action: Mouse scrolled (174, 228) with delta (0, 0)
Screenshot: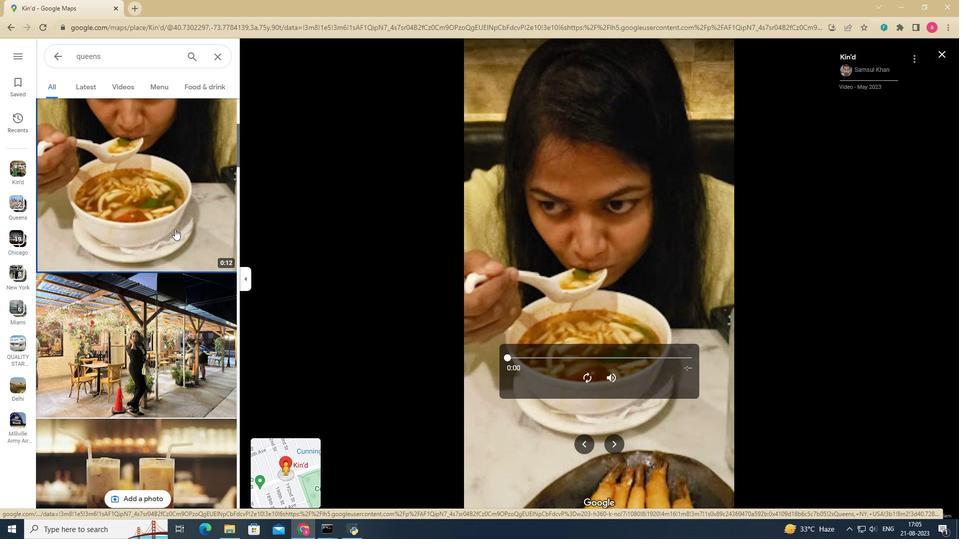 
Action: Mouse scrolled (174, 228) with delta (0, 0)
Screenshot: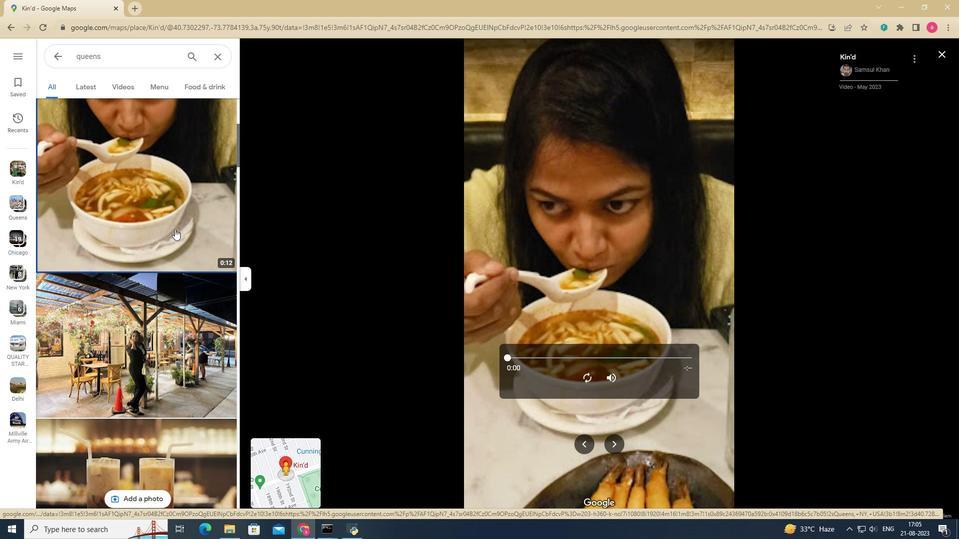 
Action: Mouse scrolled (174, 228) with delta (0, 0)
Screenshot: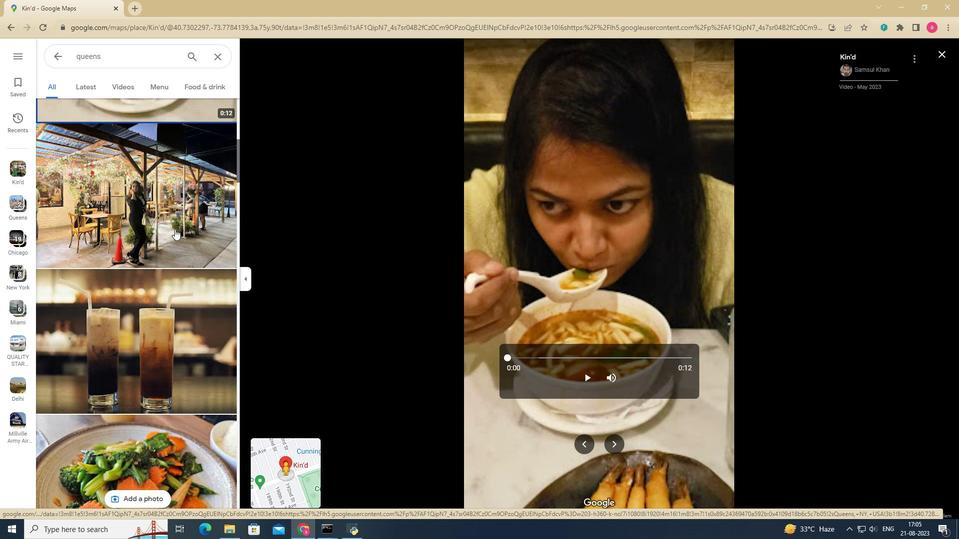 
Action: Mouse scrolled (174, 228) with delta (0, 0)
Screenshot: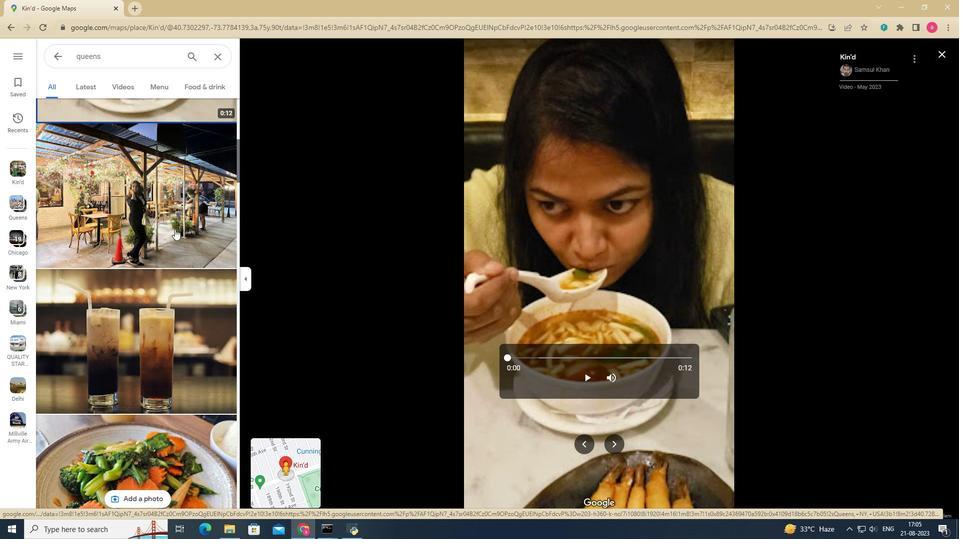 
Action: Mouse scrolled (174, 228) with delta (0, 0)
Screenshot: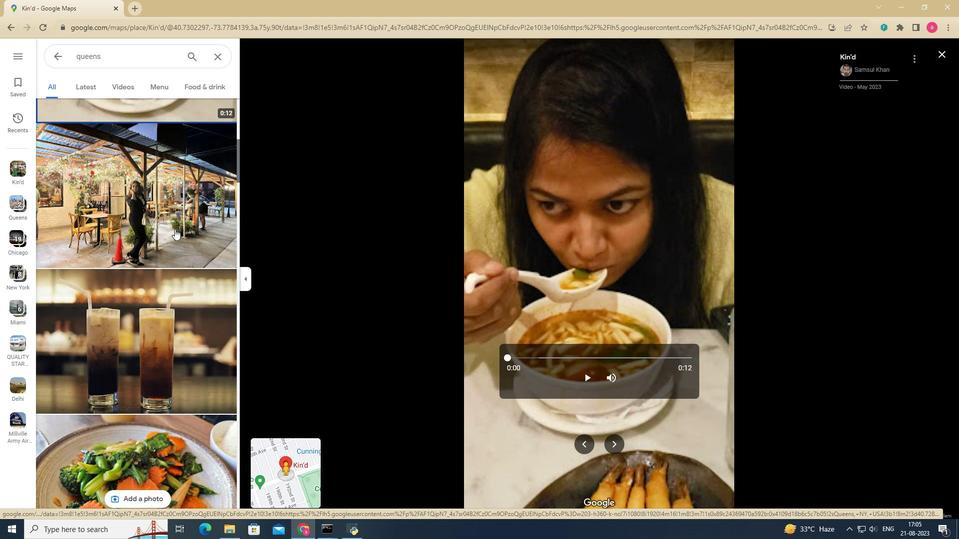 
Action: Mouse moved to (590, 375)
Screenshot: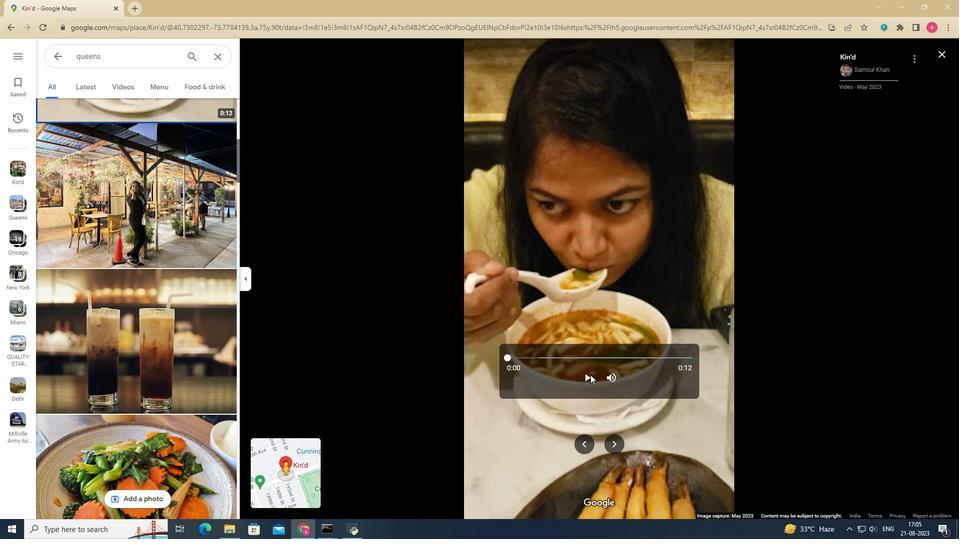 
Action: Mouse pressed left at (590, 375)
Screenshot: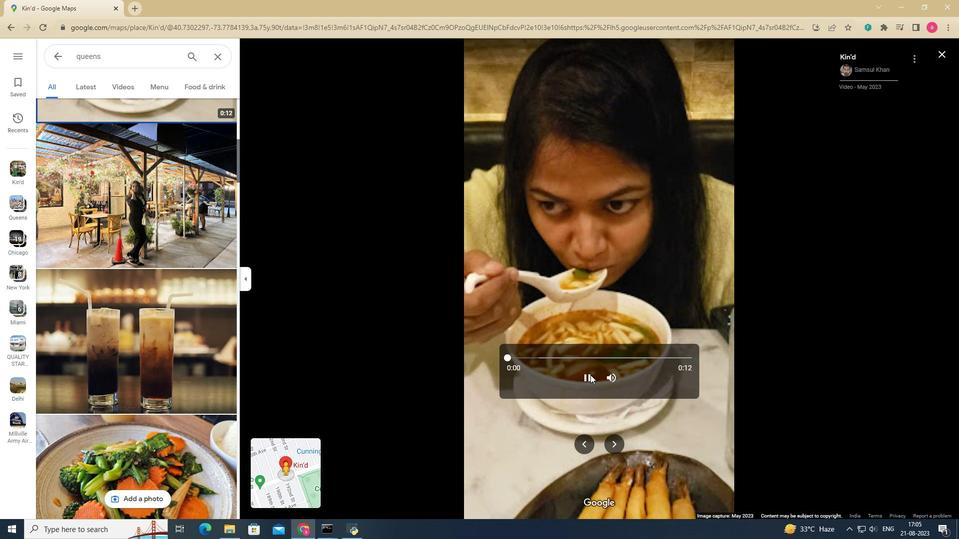 
Action: Mouse moved to (112, 351)
Screenshot: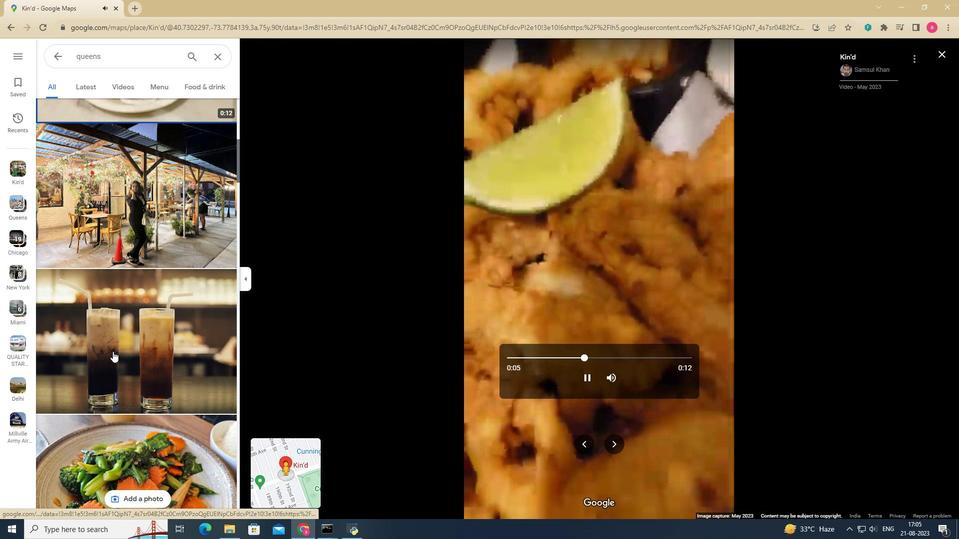 
Action: Mouse pressed left at (112, 351)
Screenshot: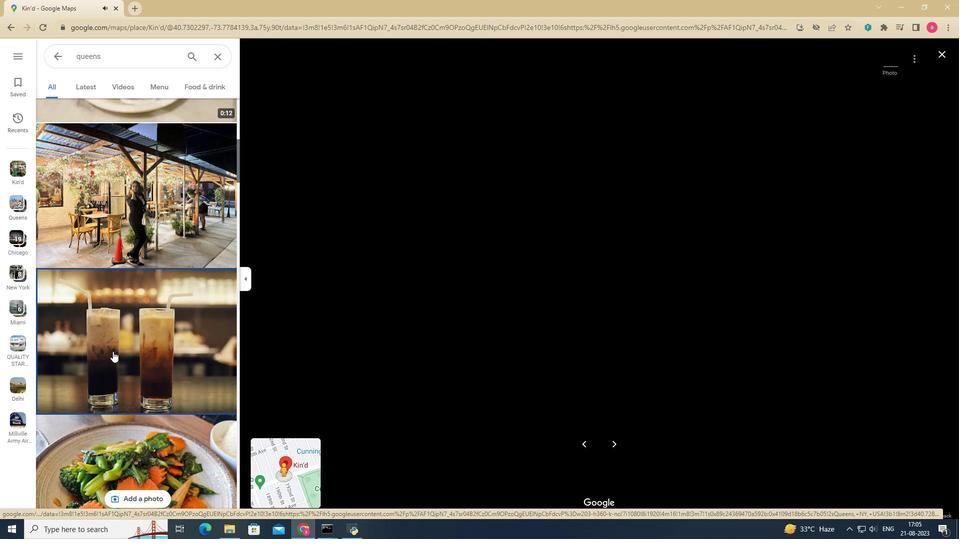 
Action: Mouse scrolled (112, 351) with delta (0, 0)
Screenshot: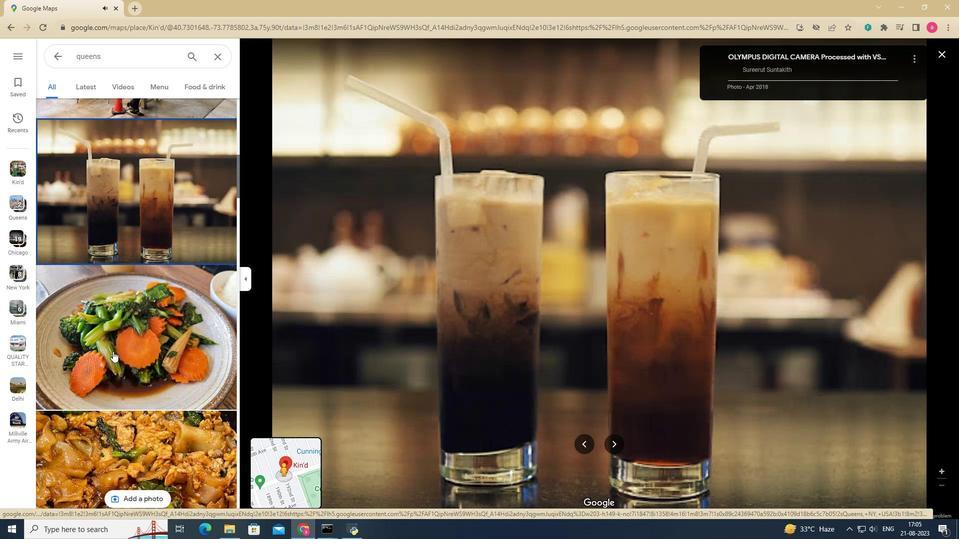 
Action: Mouse scrolled (112, 351) with delta (0, 0)
Screenshot: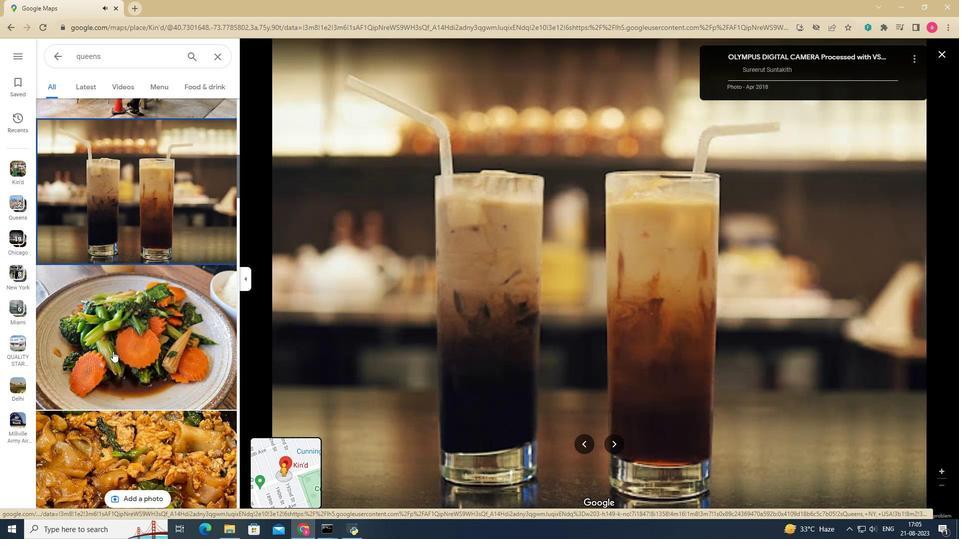
Action: Mouse scrolled (112, 351) with delta (0, 0)
Screenshot: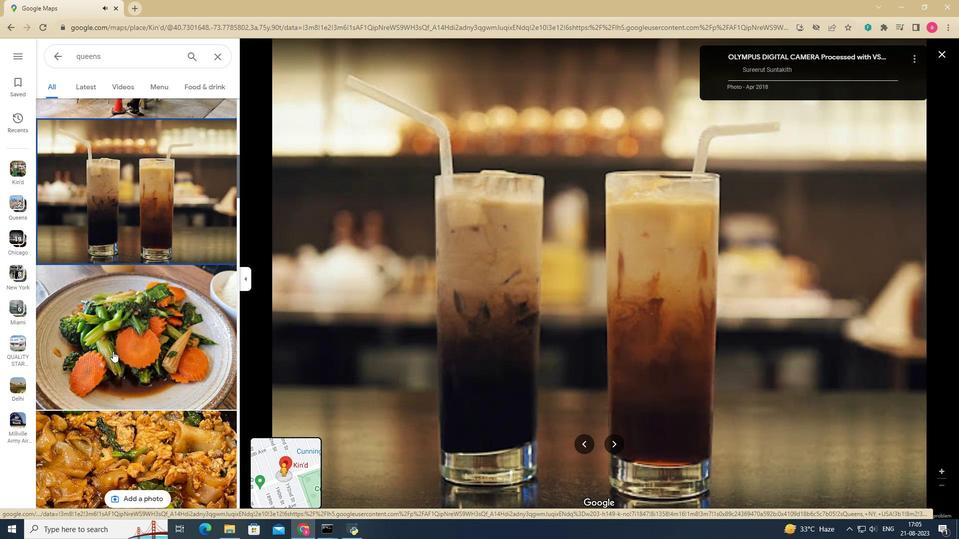 
Action: Mouse pressed left at (112, 351)
Screenshot: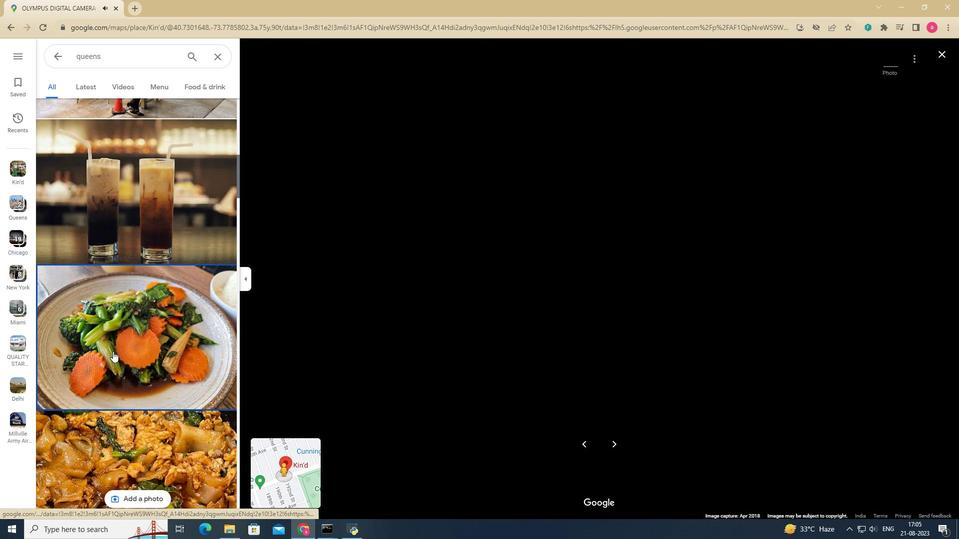 
Action: Mouse moved to (112, 351)
Screenshot: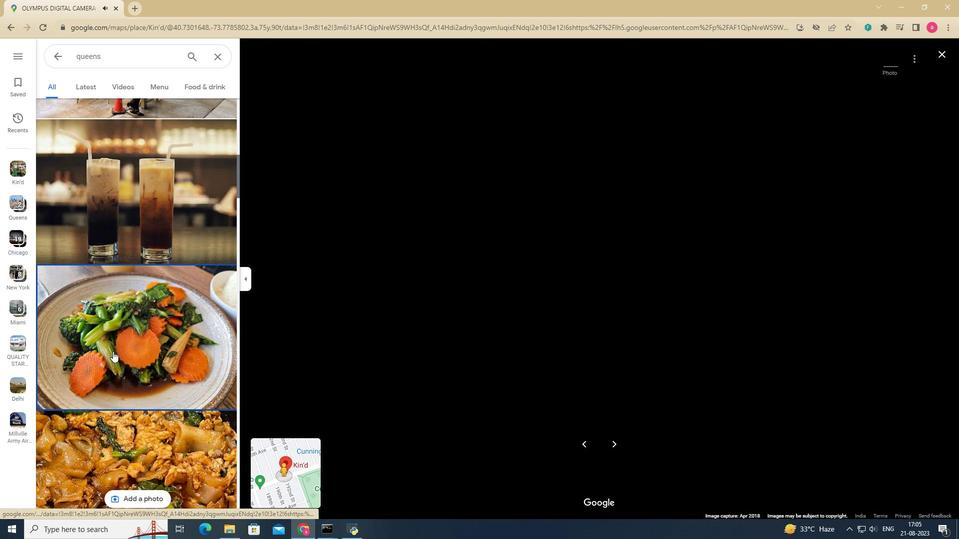 
Action: Mouse scrolled (112, 351) with delta (0, 0)
Screenshot: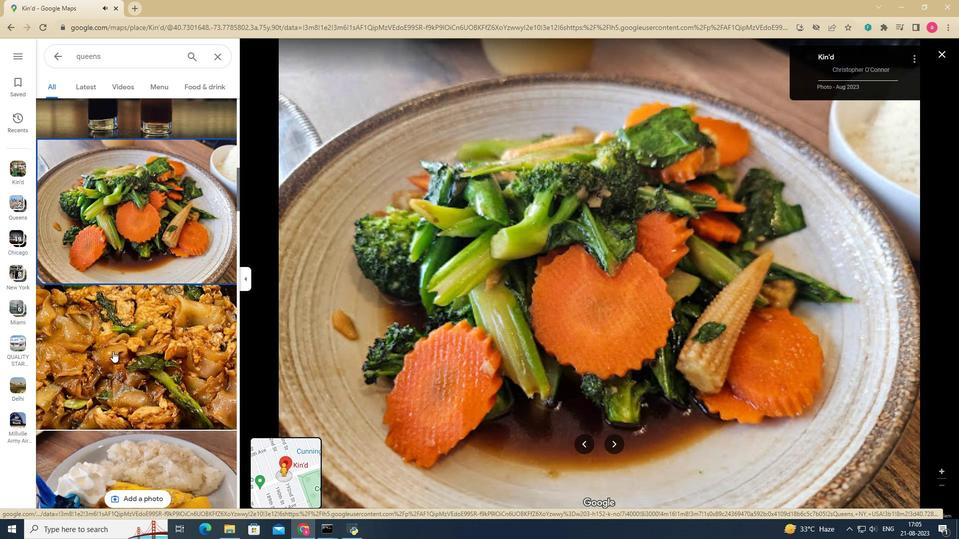 
Action: Mouse scrolled (112, 351) with delta (0, 0)
Screenshot: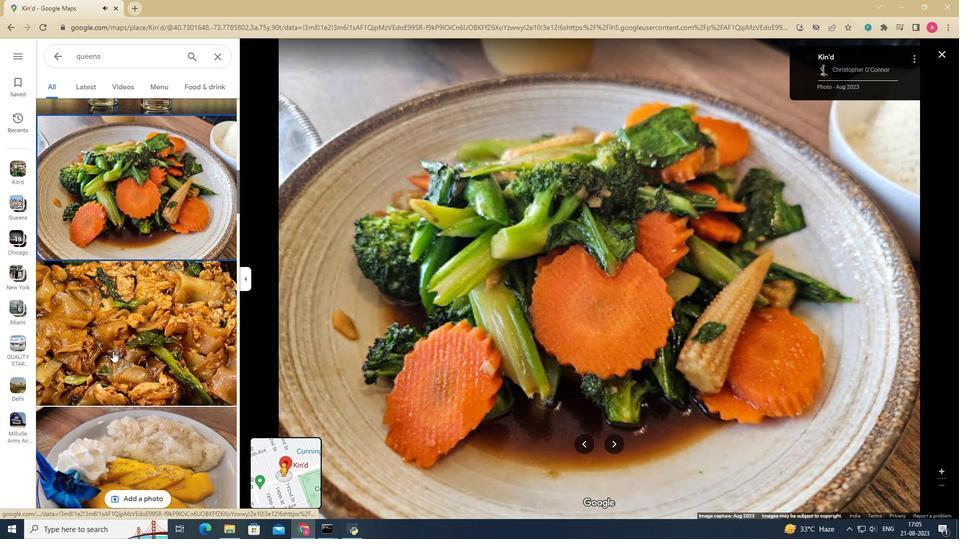 
Action: Mouse scrolled (112, 351) with delta (0, 0)
Screenshot: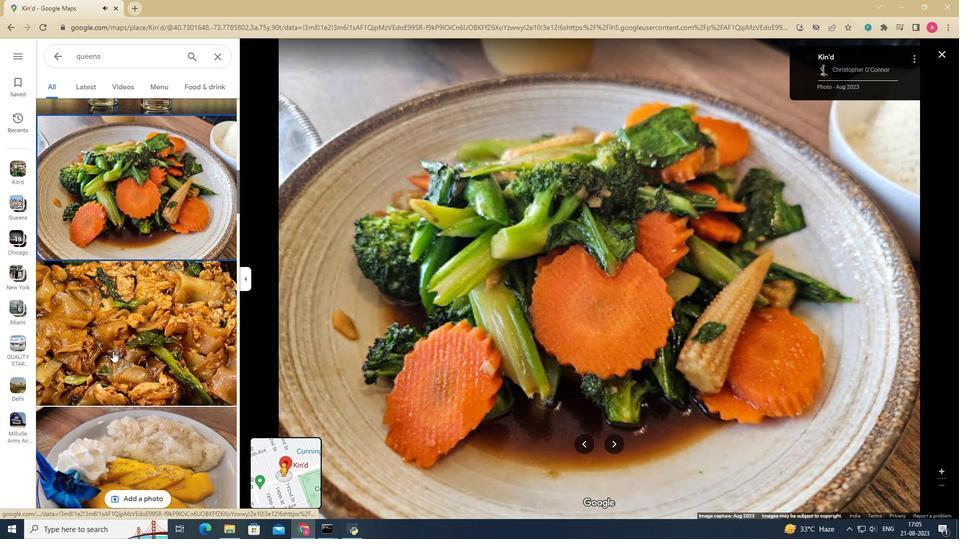 
Action: Mouse pressed left at (112, 351)
Screenshot: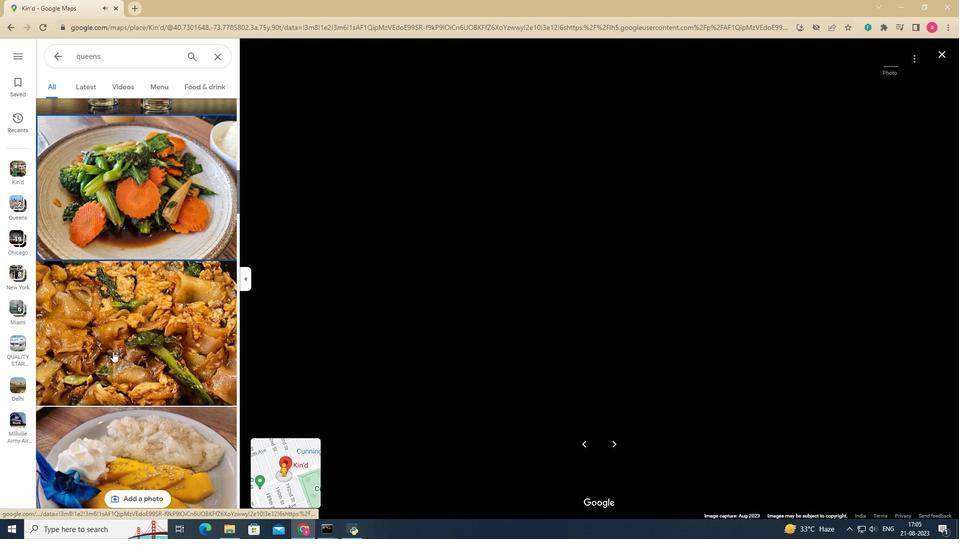
Action: Mouse scrolled (112, 351) with delta (0, 0)
Screenshot: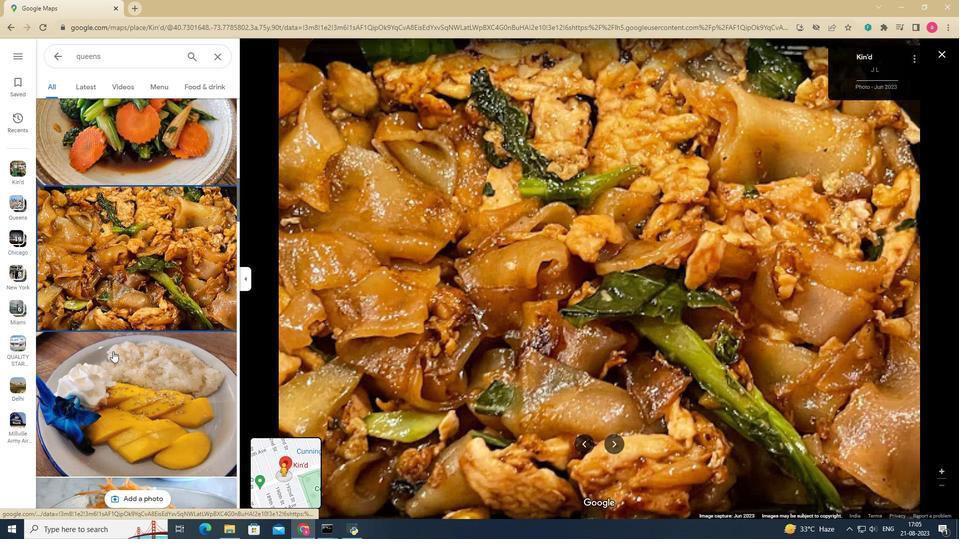 
Action: Mouse scrolled (112, 351) with delta (0, 0)
Screenshot: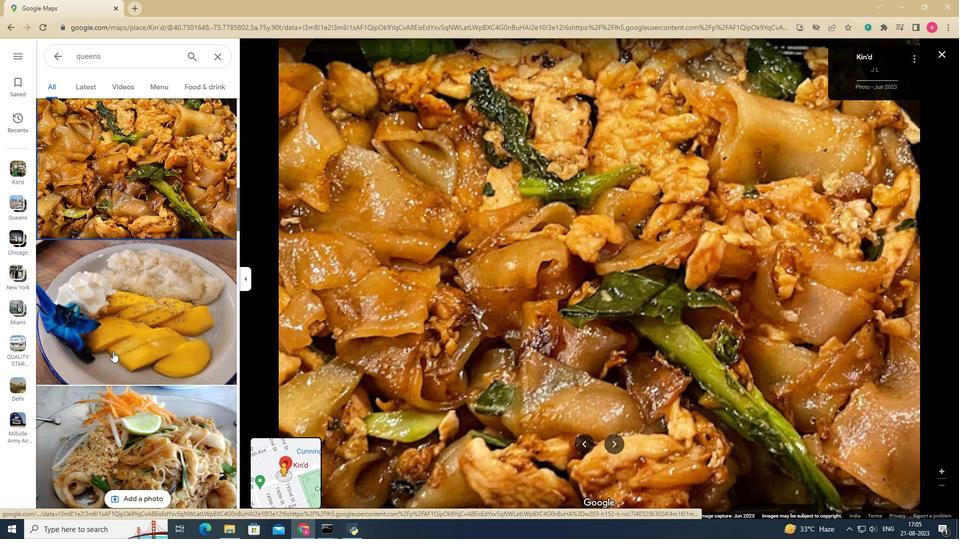 
Action: Mouse scrolled (112, 351) with delta (0, 0)
Screenshot: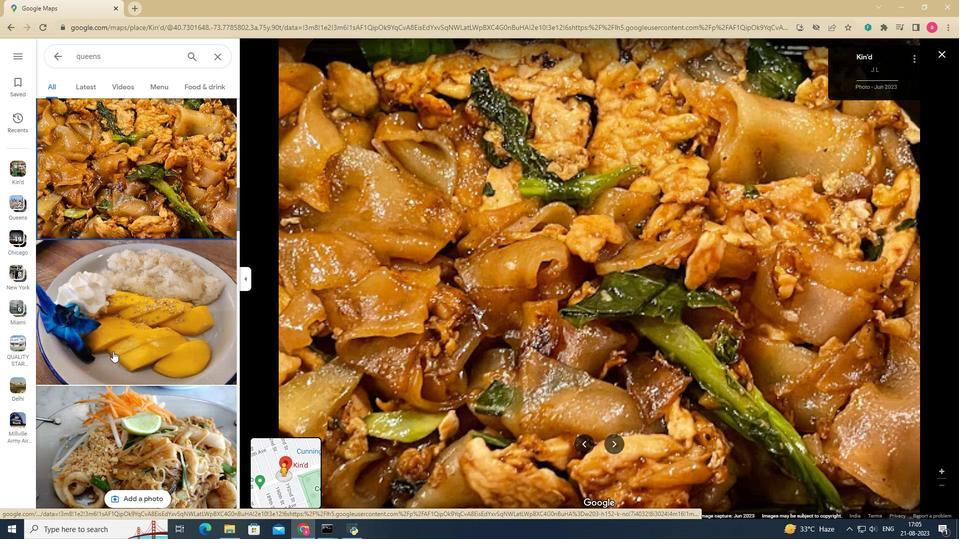 
Action: Mouse scrolled (112, 351) with delta (0, 0)
Screenshot: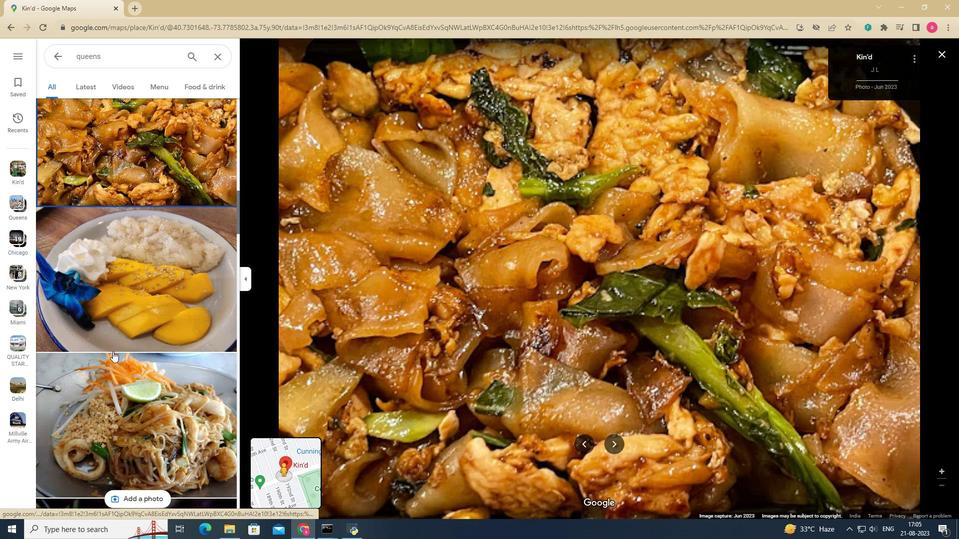 
Action: Mouse moved to (117, 312)
Screenshot: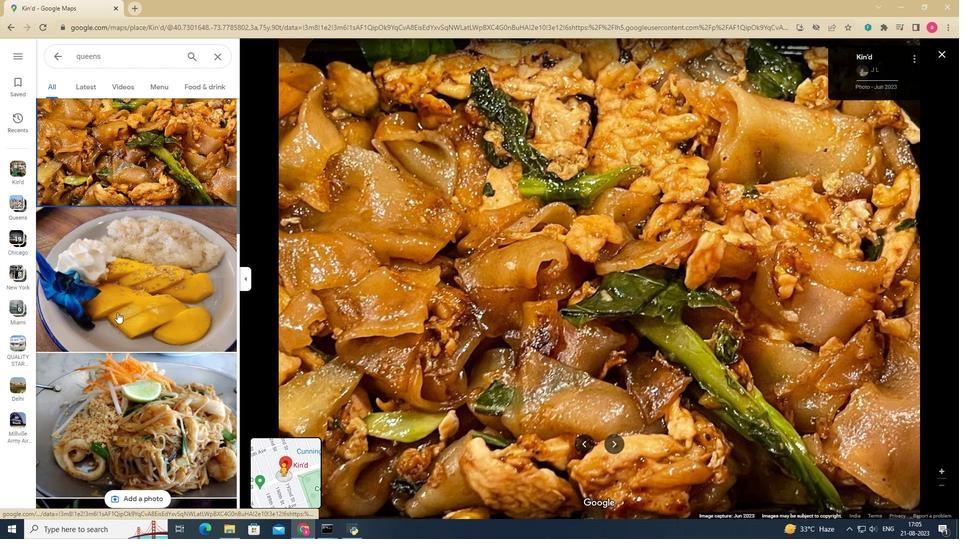 
Action: Mouse pressed left at (117, 312)
Screenshot: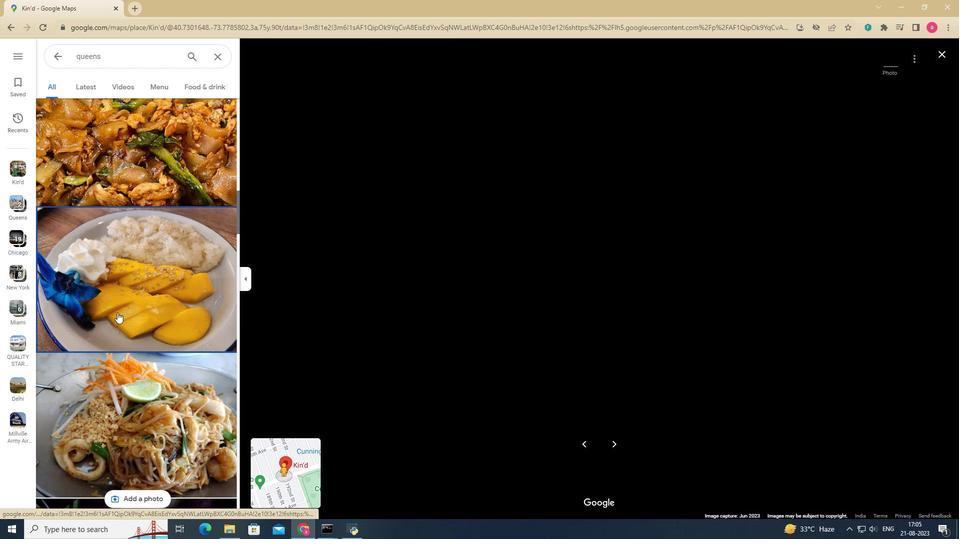 
Action: Mouse scrolled (117, 312) with delta (0, 0)
Screenshot: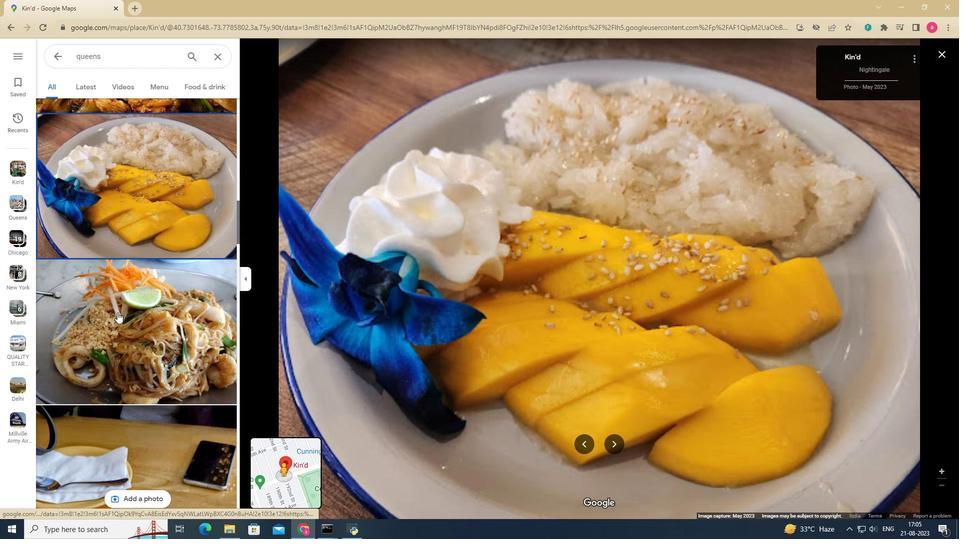 
Action: Mouse scrolled (117, 312) with delta (0, 0)
Screenshot: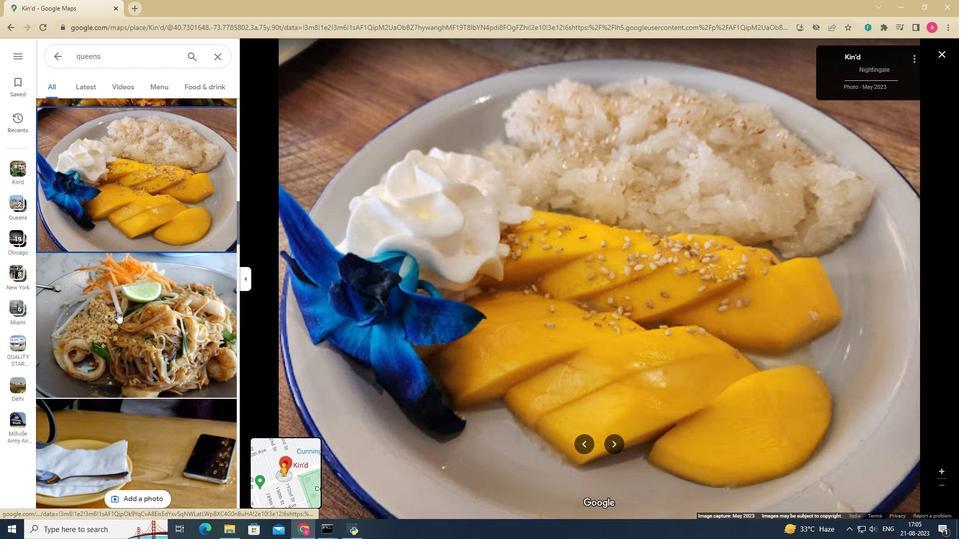 
Action: Mouse pressed left at (117, 312)
Screenshot: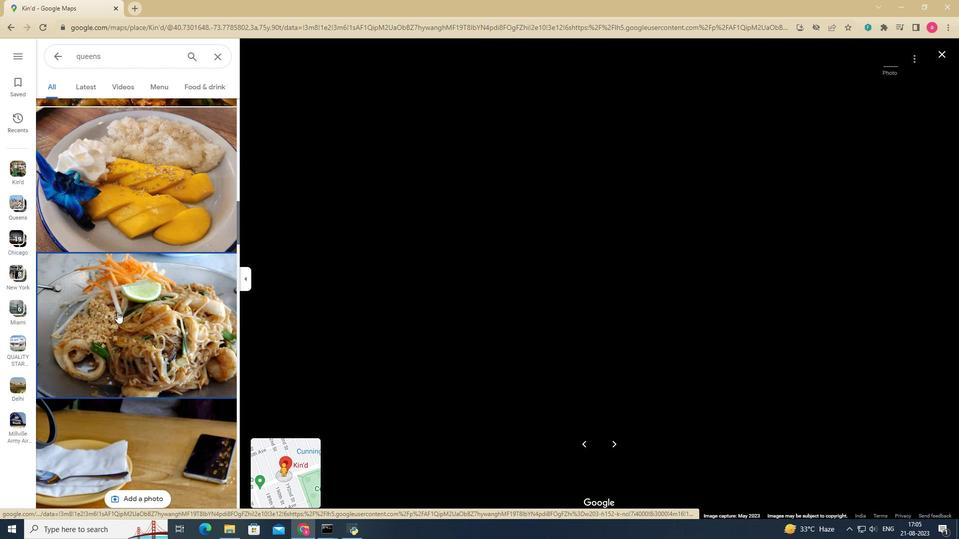 
Action: Mouse scrolled (117, 312) with delta (0, 0)
Screenshot: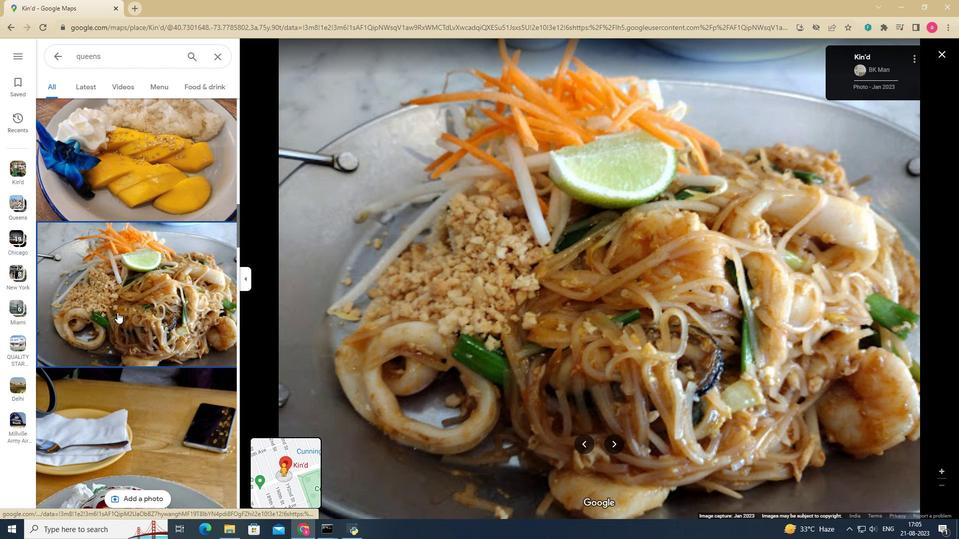
Action: Mouse scrolled (117, 312) with delta (0, 0)
Screenshot: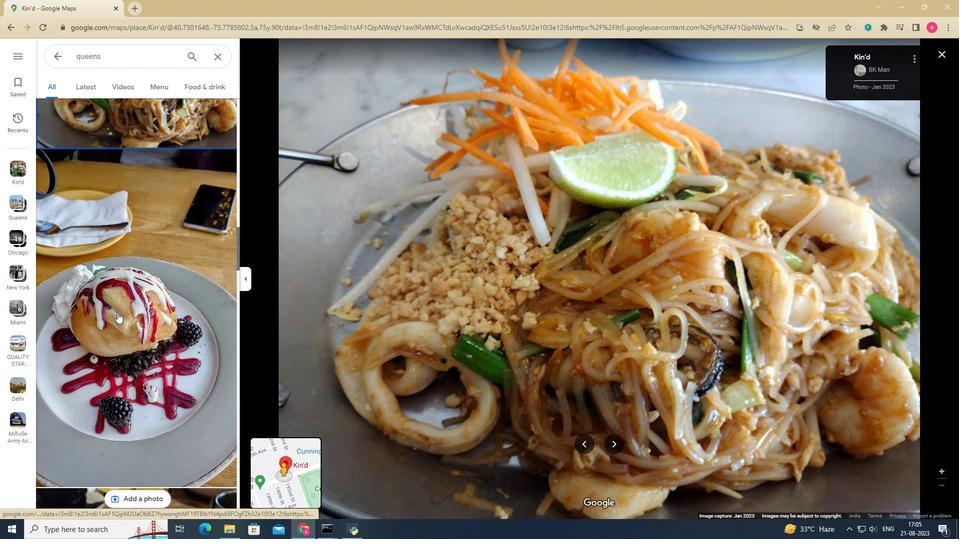 
Action: Mouse scrolled (117, 312) with delta (0, 0)
Screenshot: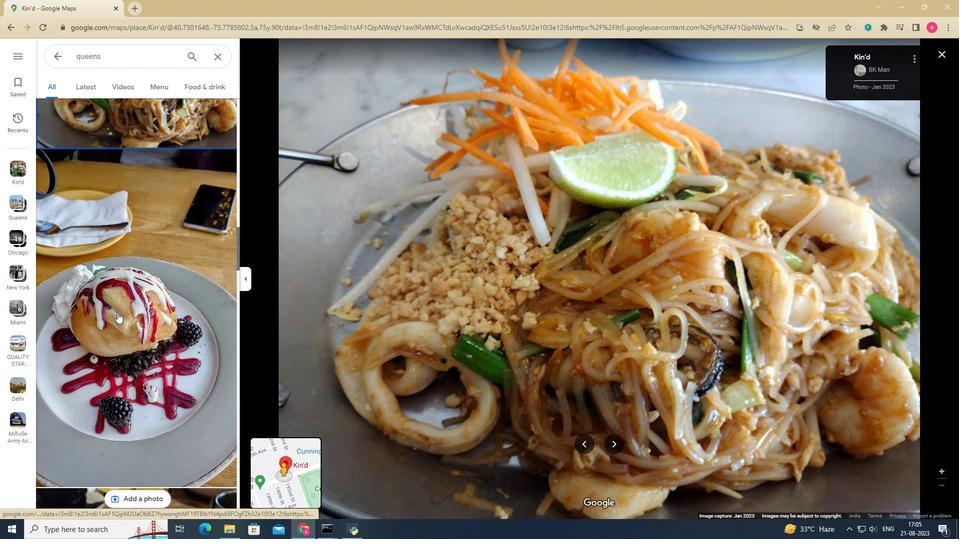 
Action: Mouse scrolled (117, 312) with delta (0, 0)
Screenshot: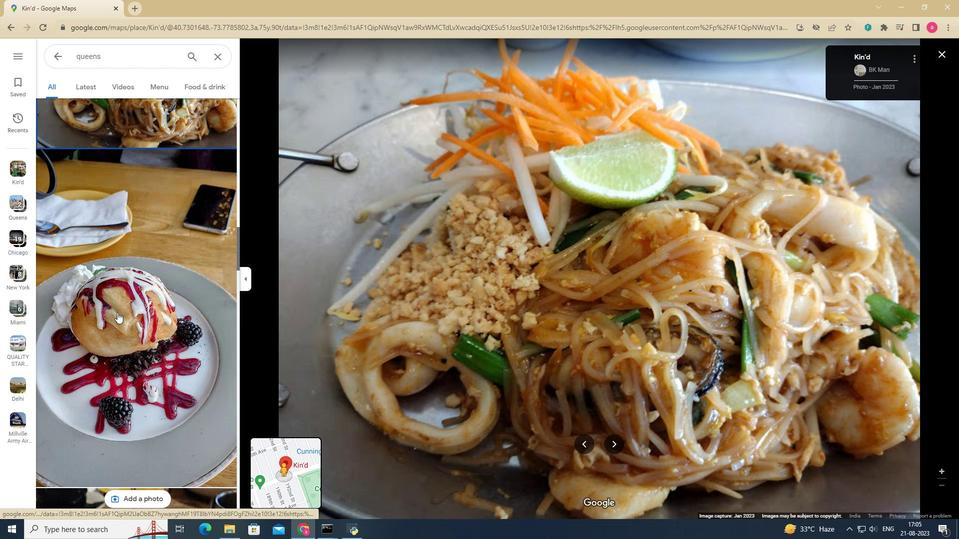 
Action: Mouse scrolled (117, 312) with delta (0, 0)
Screenshot: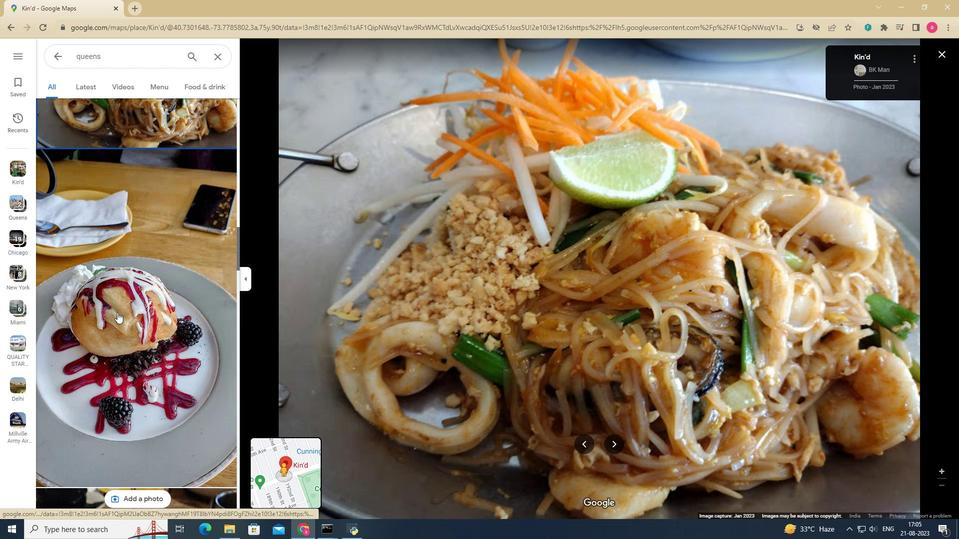 
Action: Mouse pressed left at (117, 312)
Screenshot: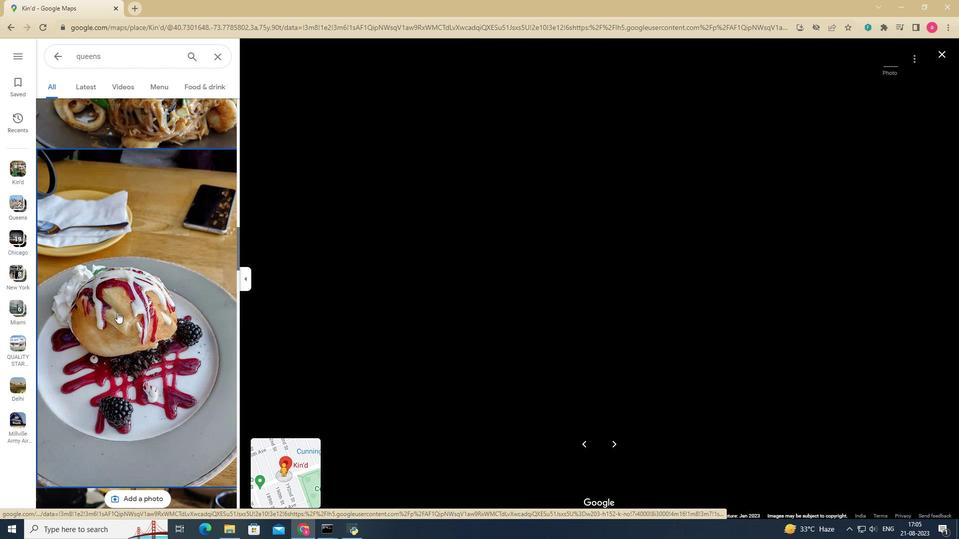 
Action: Mouse scrolled (117, 312) with delta (0, 0)
Screenshot: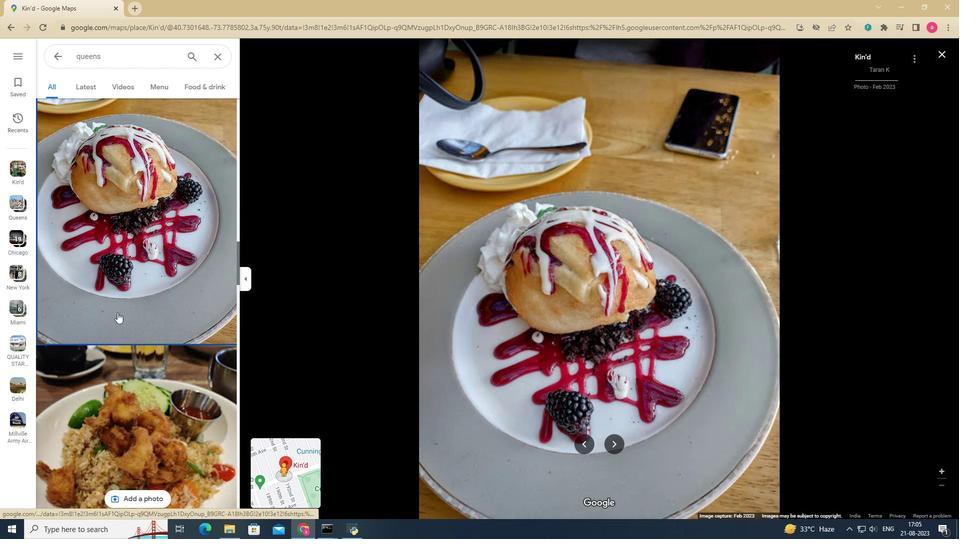 
Action: Mouse scrolled (117, 312) with delta (0, 0)
Screenshot: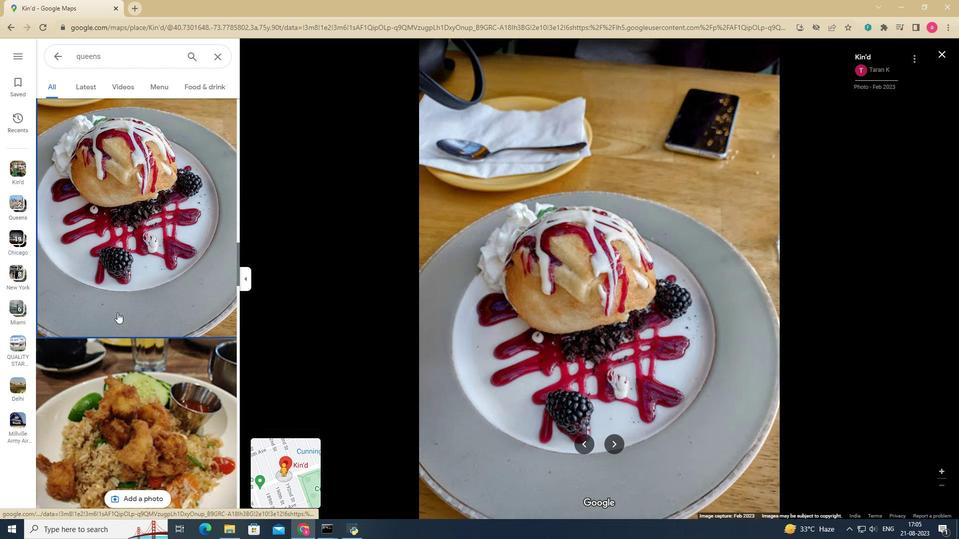 
Action: Mouse scrolled (117, 312) with delta (0, 0)
Screenshot: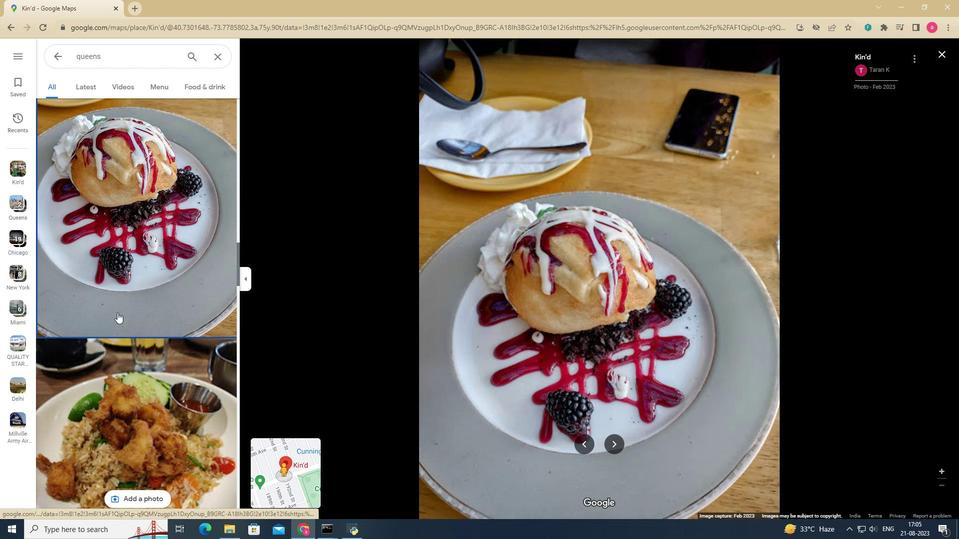 
Action: Mouse scrolled (117, 312) with delta (0, 0)
Screenshot: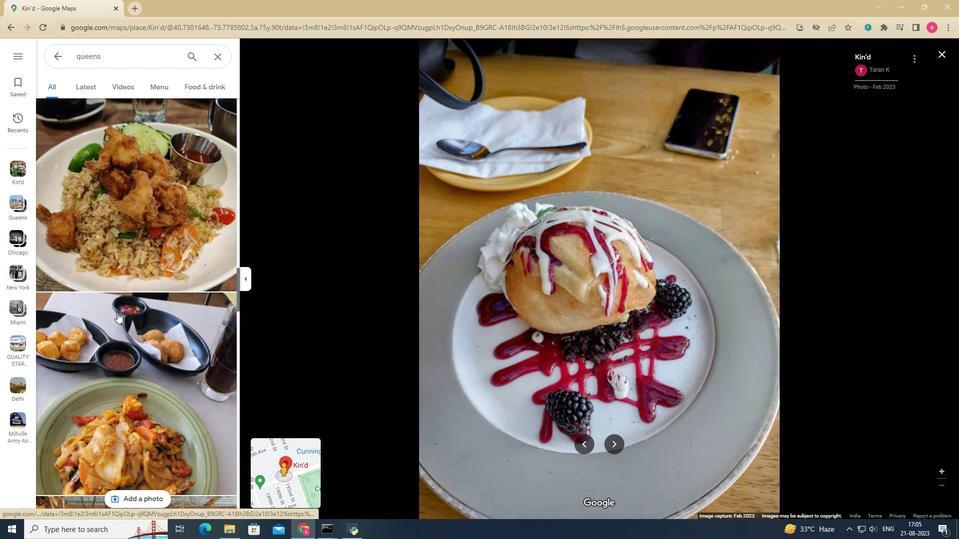 
Action: Mouse scrolled (117, 312) with delta (0, 0)
Screenshot: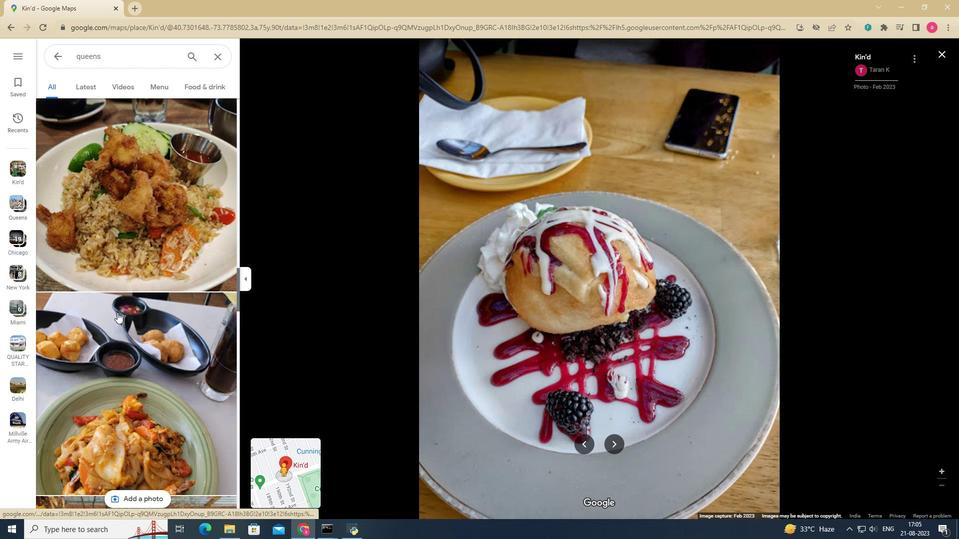
Action: Mouse scrolled (117, 312) with delta (0, 0)
Screenshot: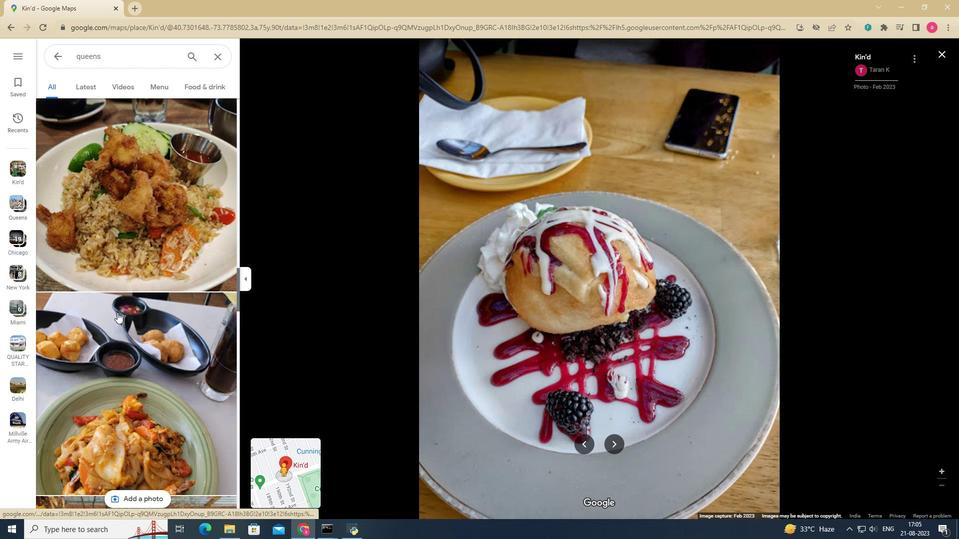 
Action: Mouse scrolled (117, 312) with delta (0, 0)
Screenshot: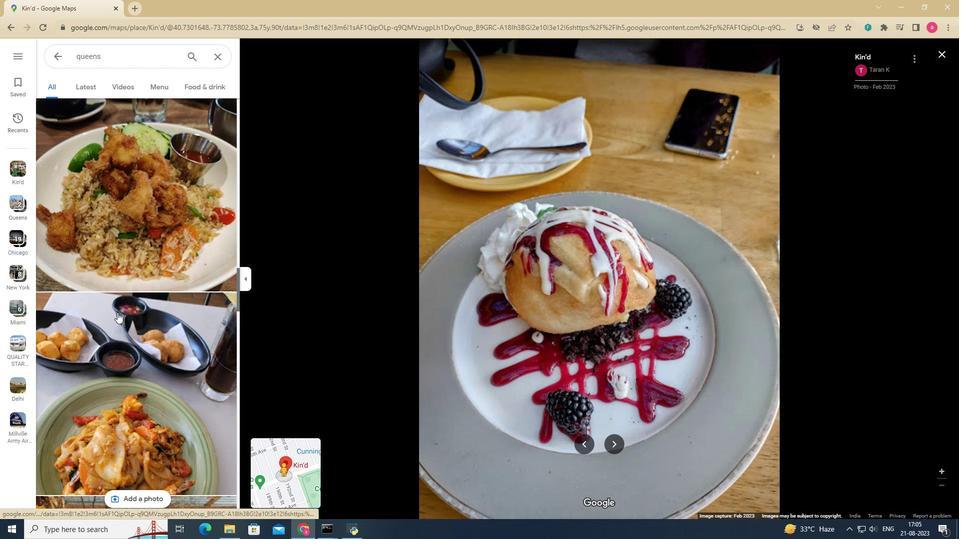 
Action: Mouse scrolled (117, 312) with delta (0, 0)
Screenshot: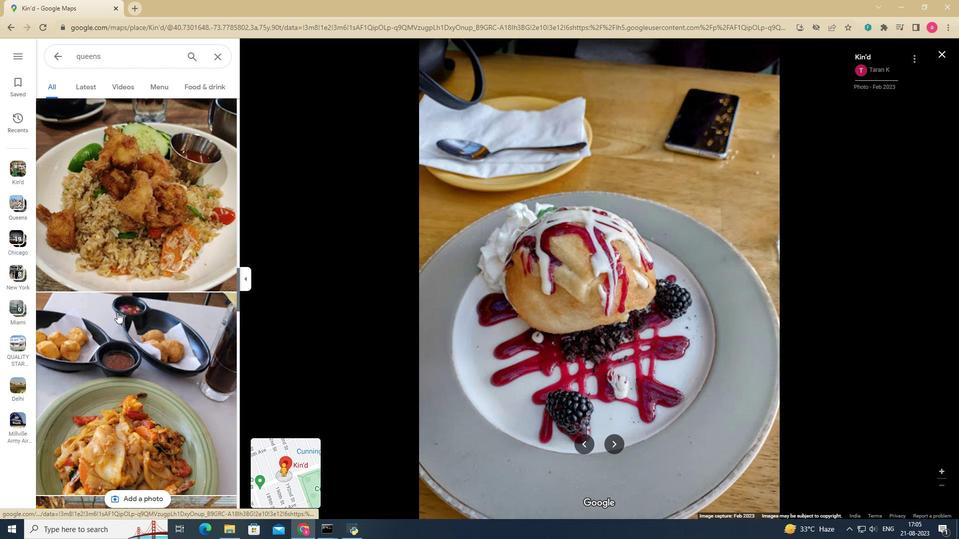 
Action: Mouse moved to (121, 238)
Screenshot: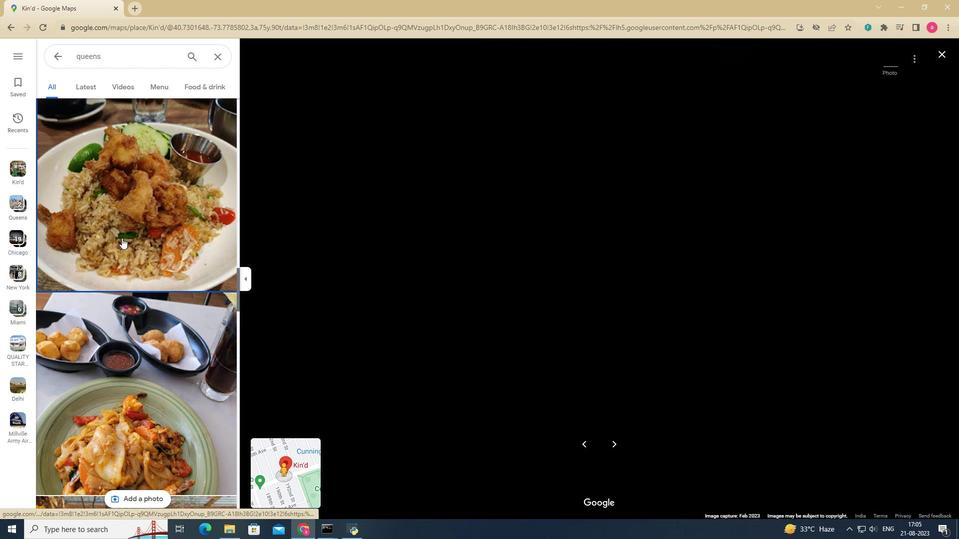 
Action: Mouse pressed left at (121, 238)
Screenshot: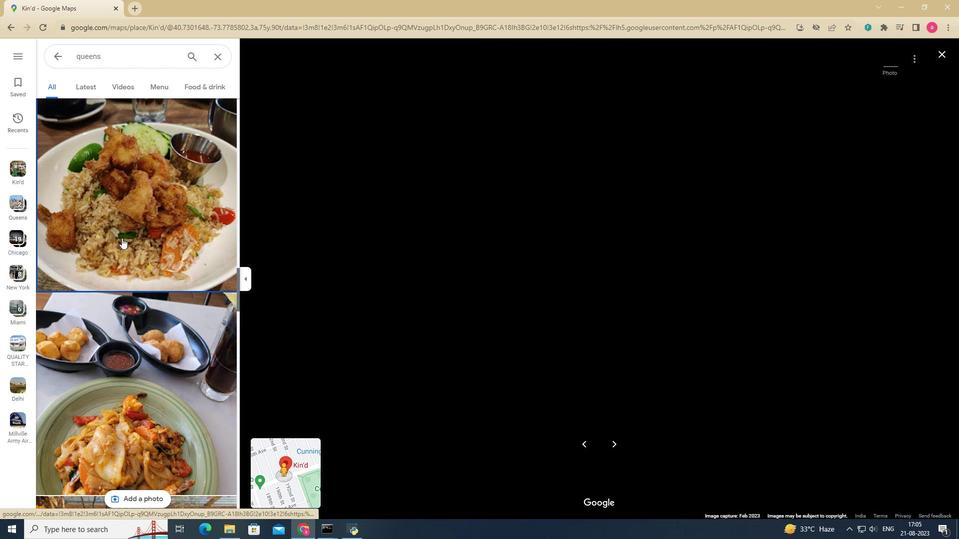 
Action: Mouse scrolled (121, 237) with delta (0, 0)
Screenshot: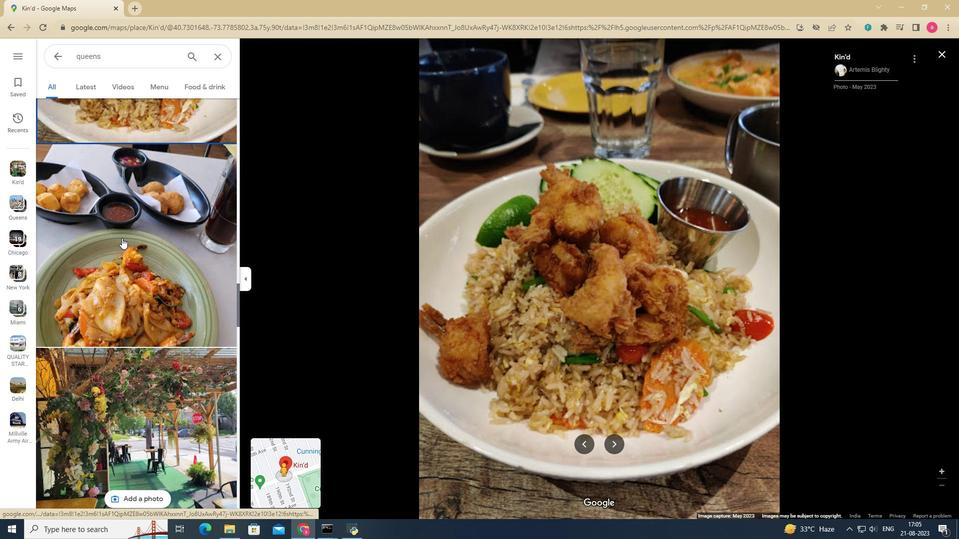 
Action: Mouse scrolled (121, 237) with delta (0, 0)
Screenshot: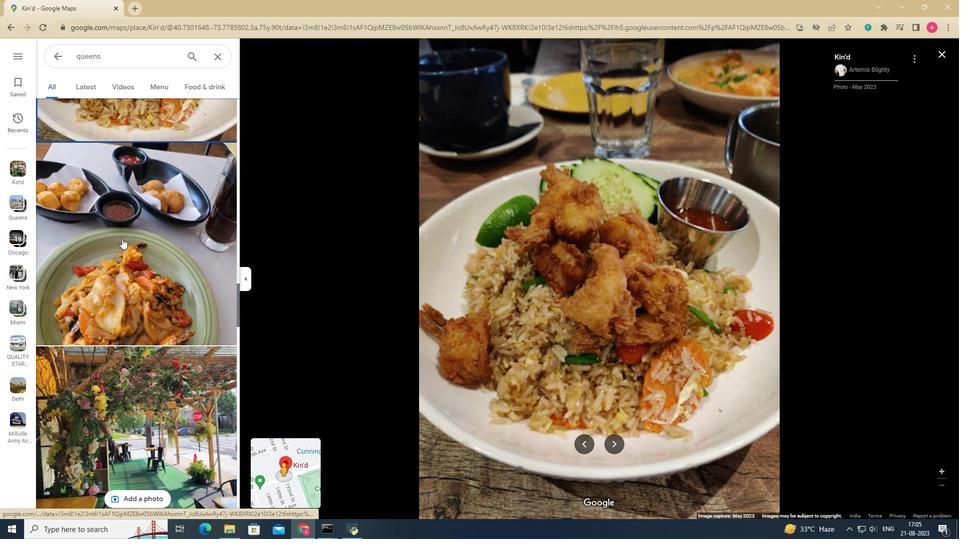 
Action: Mouse scrolled (121, 237) with delta (0, 0)
Screenshot: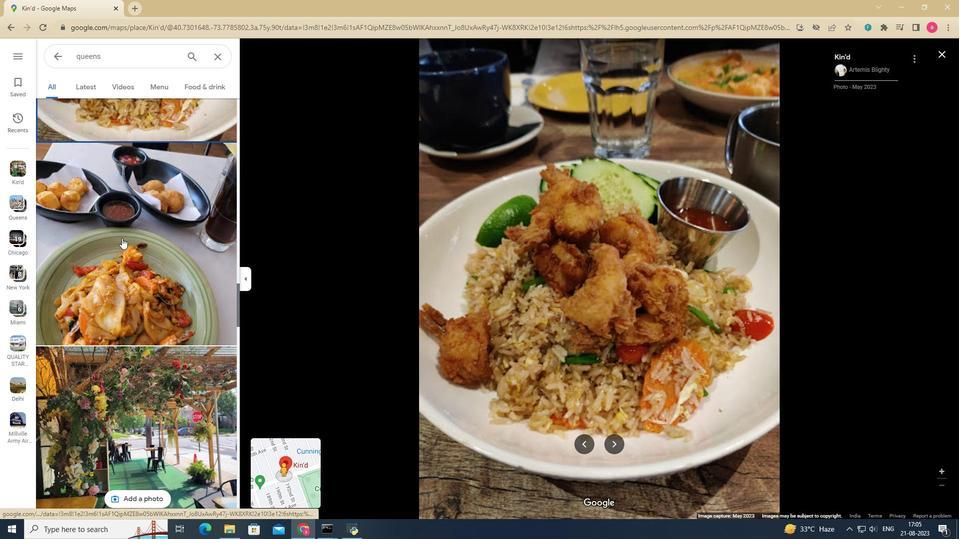 
Action: Mouse pressed left at (121, 238)
Screenshot: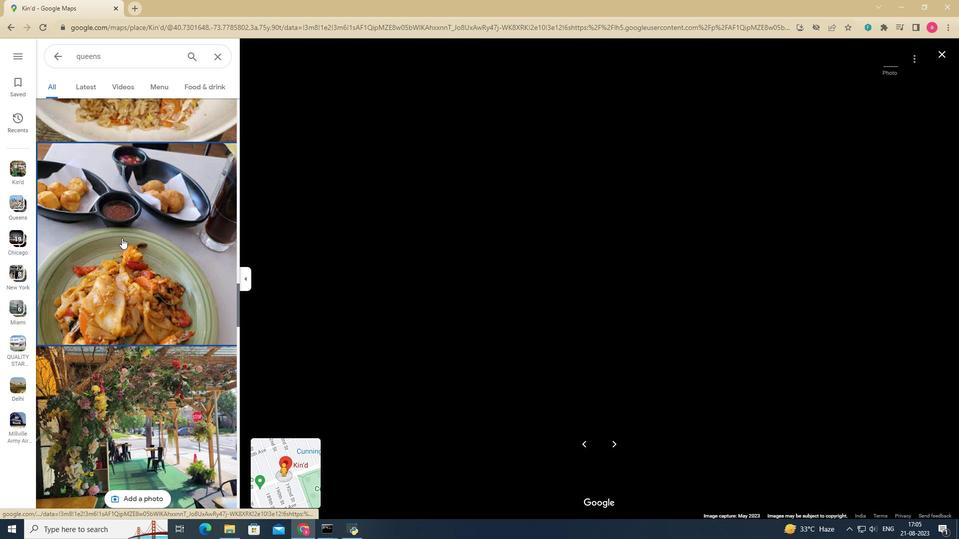 
Action: Mouse moved to (950, 54)
Screenshot: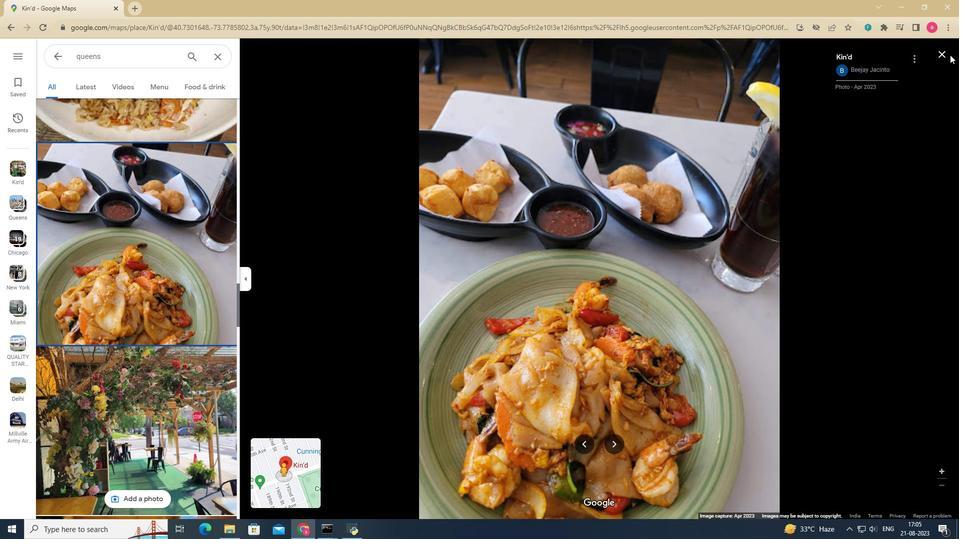 
Action: Mouse pressed left at (950, 54)
Screenshot: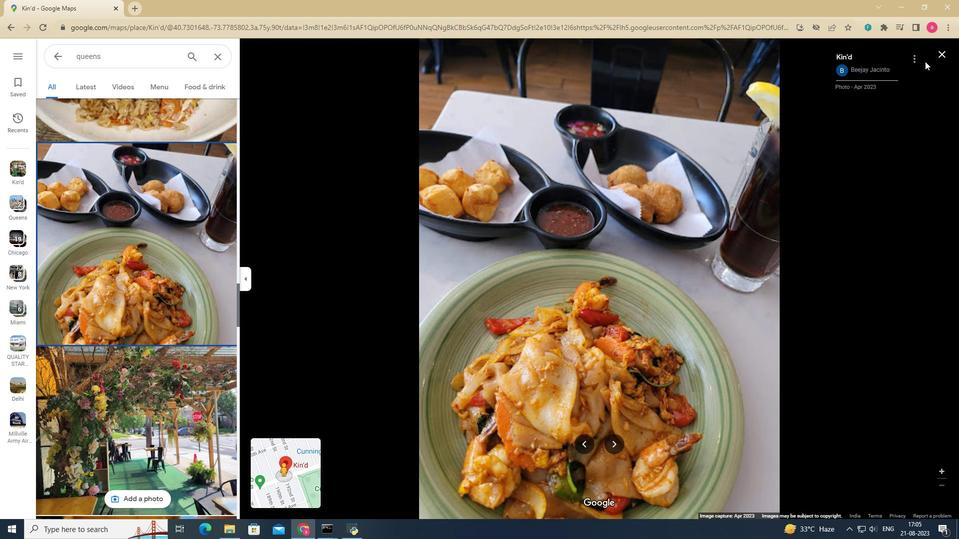 
Action: Mouse moved to (944, 54)
Screenshot: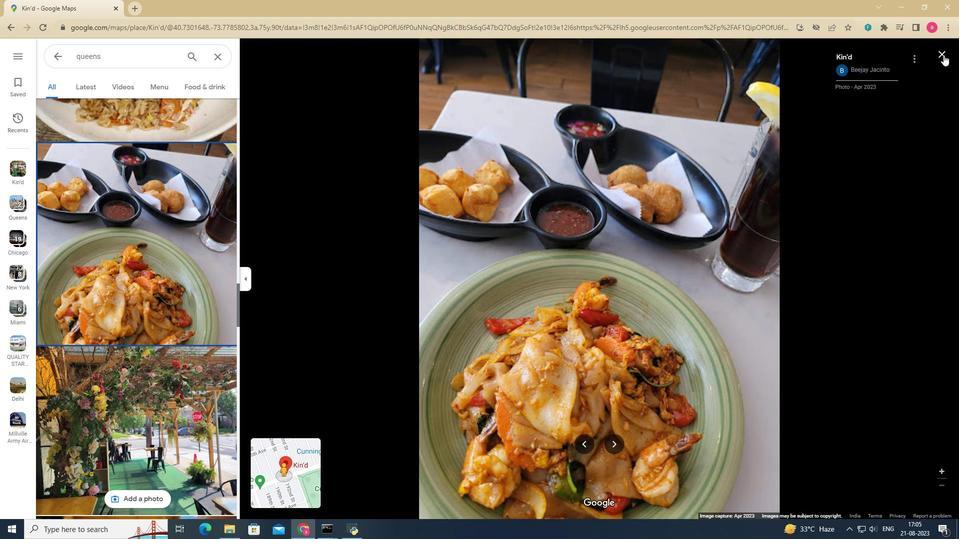 
Action: Mouse pressed left at (944, 54)
Screenshot: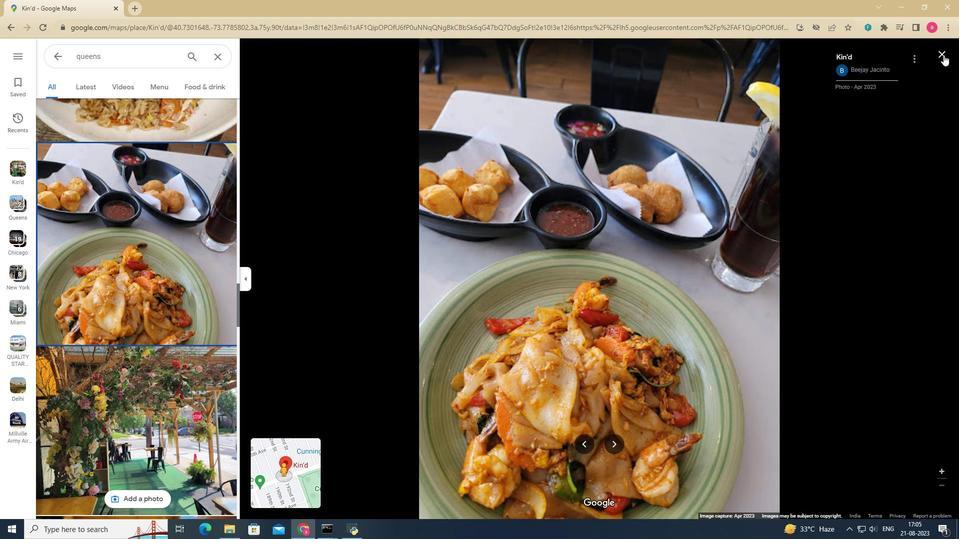 
Action: Mouse moved to (103, 251)
Screenshot: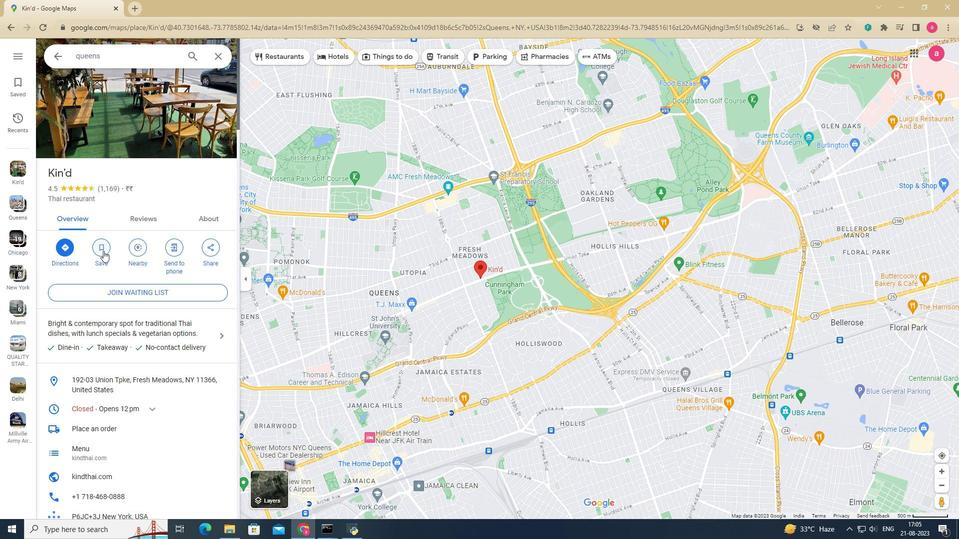 
Action: Mouse pressed left at (103, 251)
Screenshot: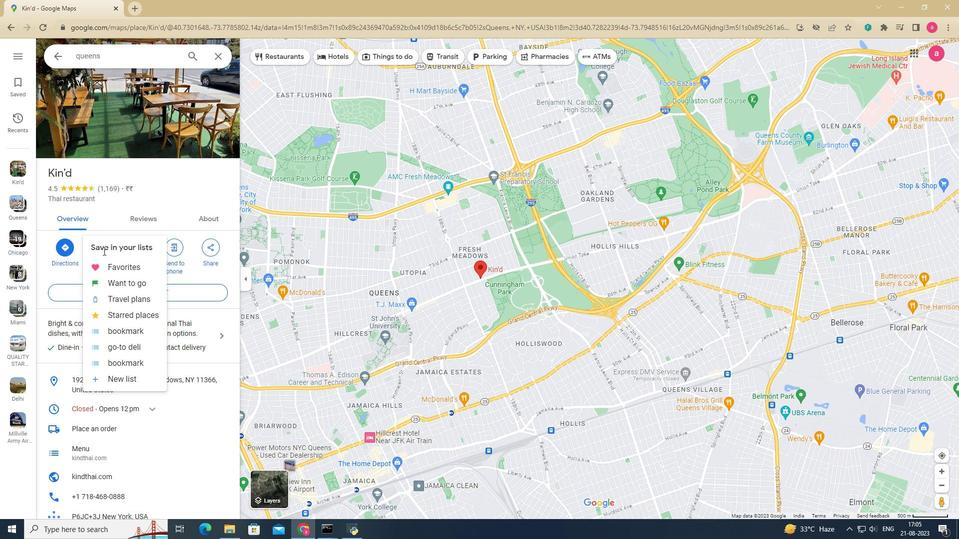 
Action: Mouse moved to (117, 351)
Screenshot: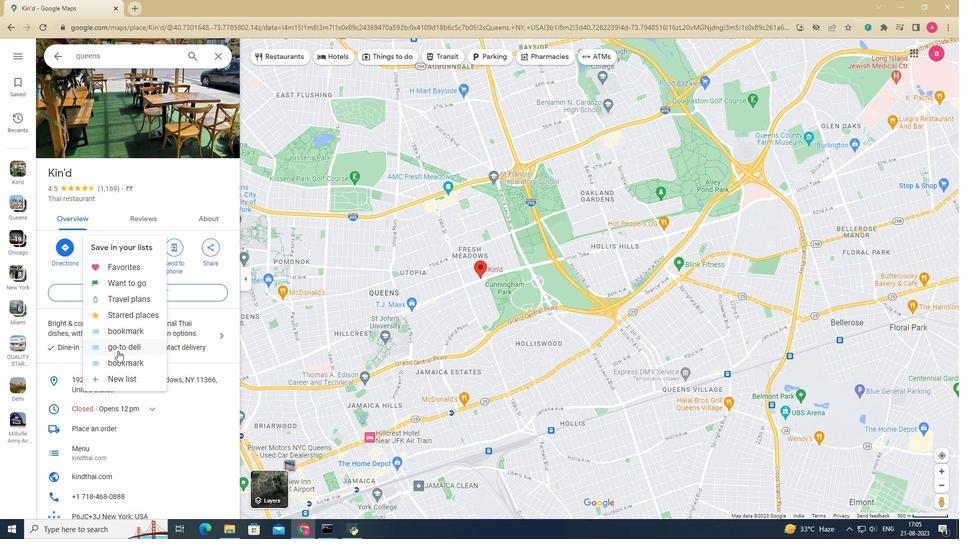 
Action: Mouse pressed left at (117, 351)
Screenshot: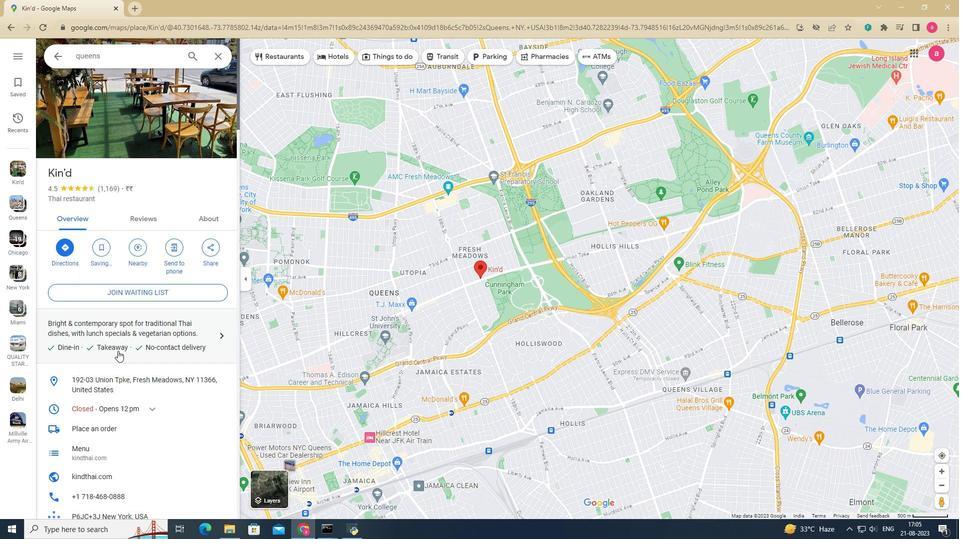 
Action: Mouse moved to (281, 295)
Screenshot: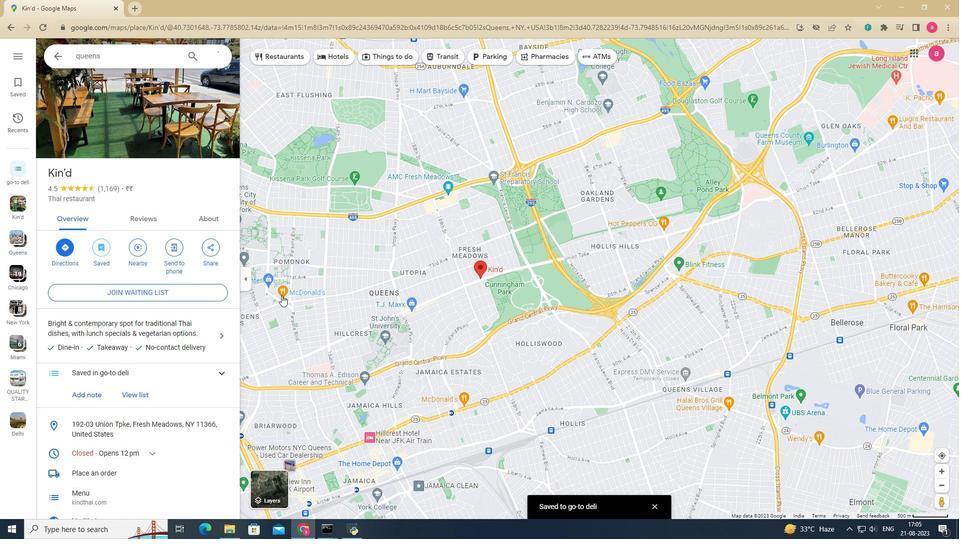 
Action: Mouse pressed left at (281, 295)
Screenshot: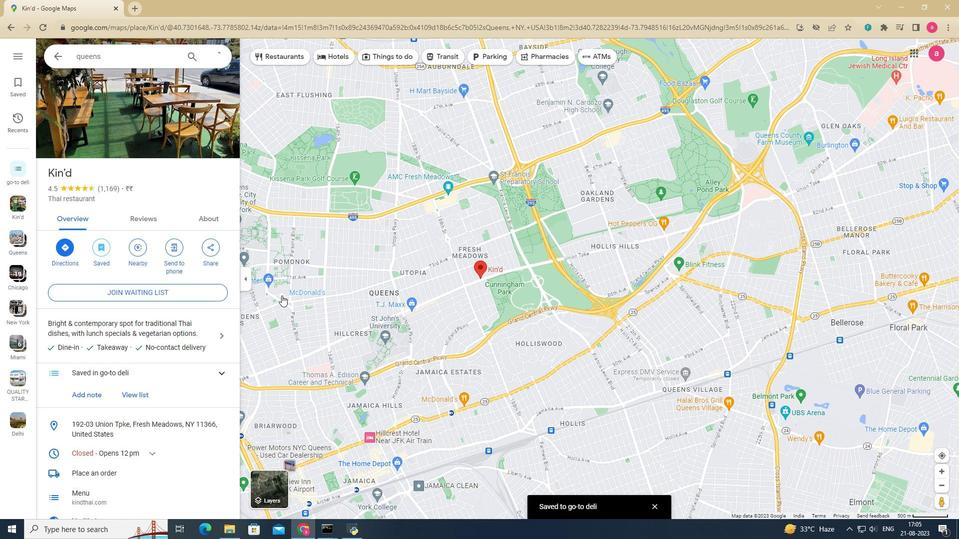 
Action: Mouse moved to (78, 138)
Screenshot: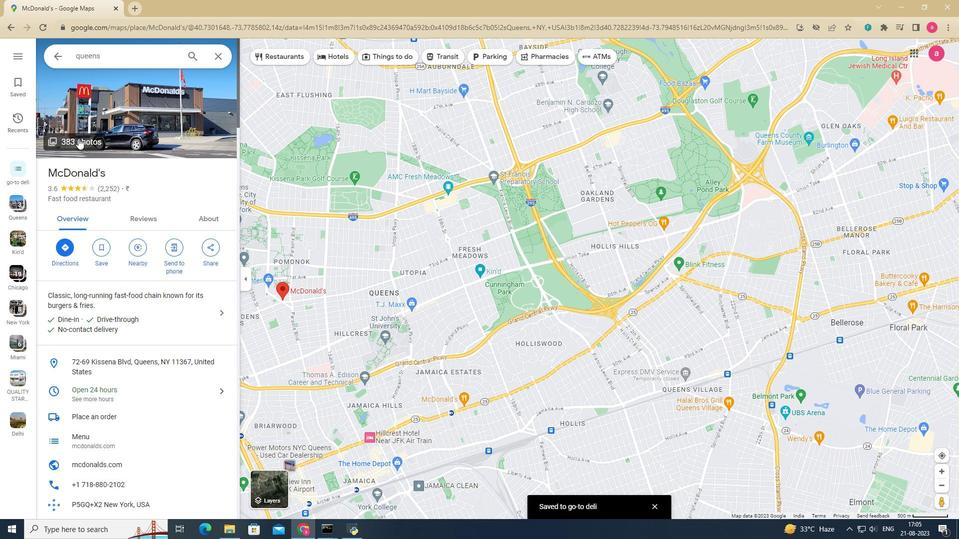 
Action: Mouse pressed left at (78, 138)
Screenshot: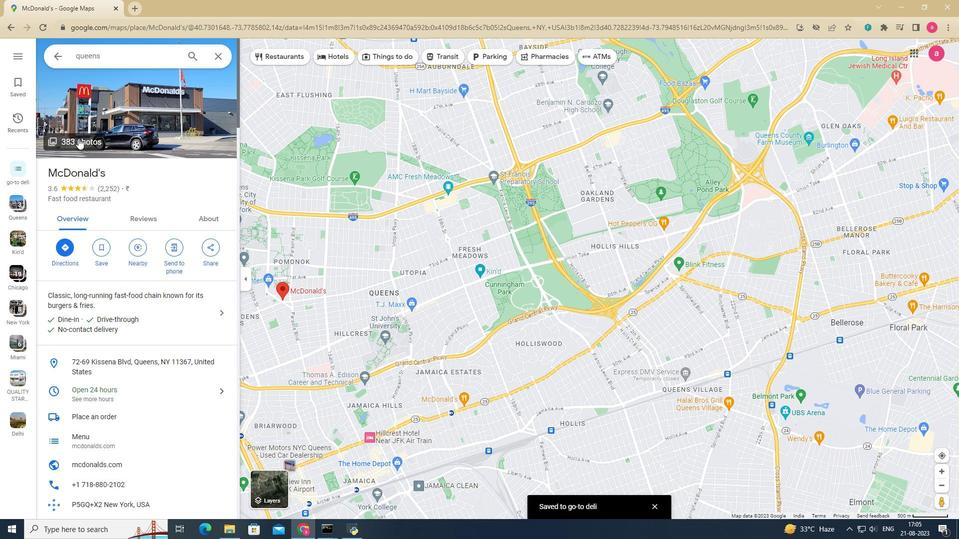 
Action: Mouse moved to (143, 190)
Screenshot: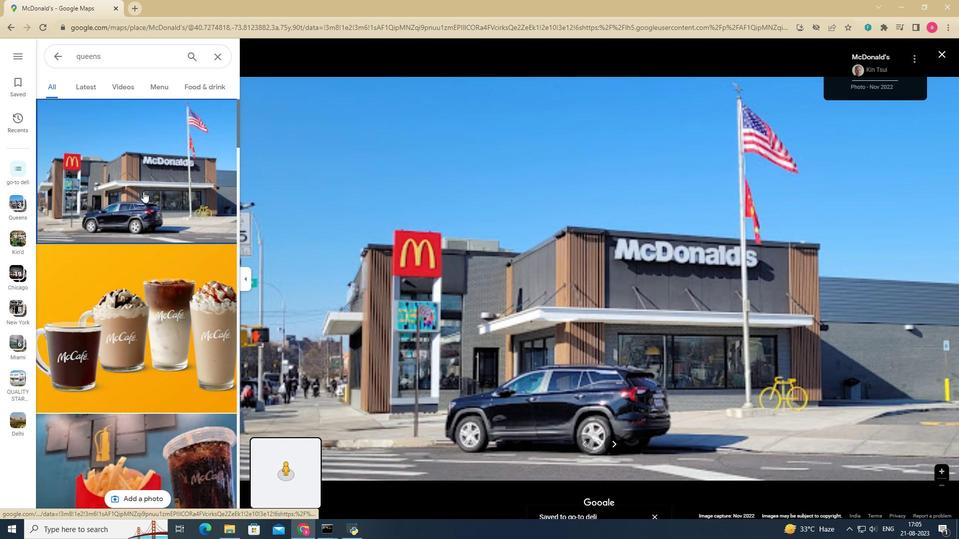 
Action: Mouse scrolled (143, 190) with delta (0, 0)
Screenshot: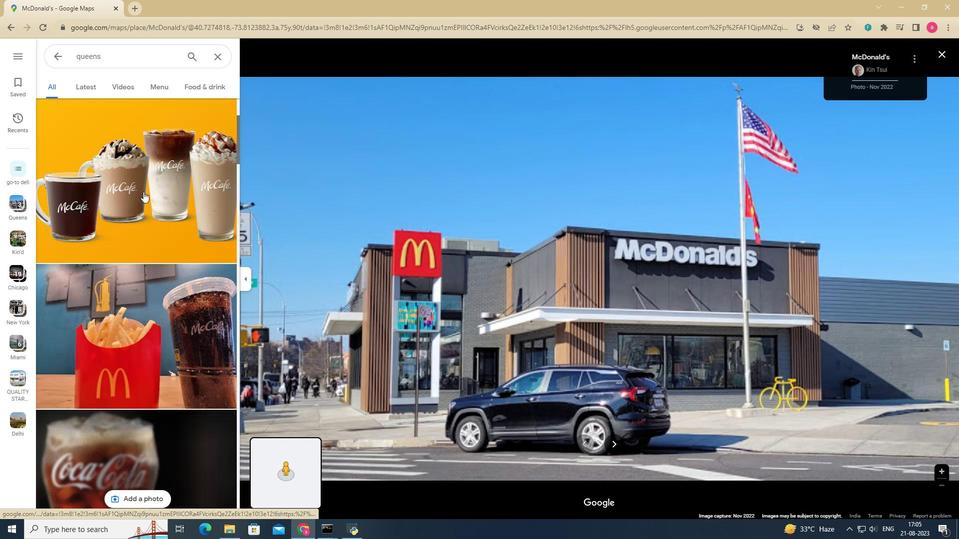 
Action: Mouse moved to (143, 191)
Screenshot: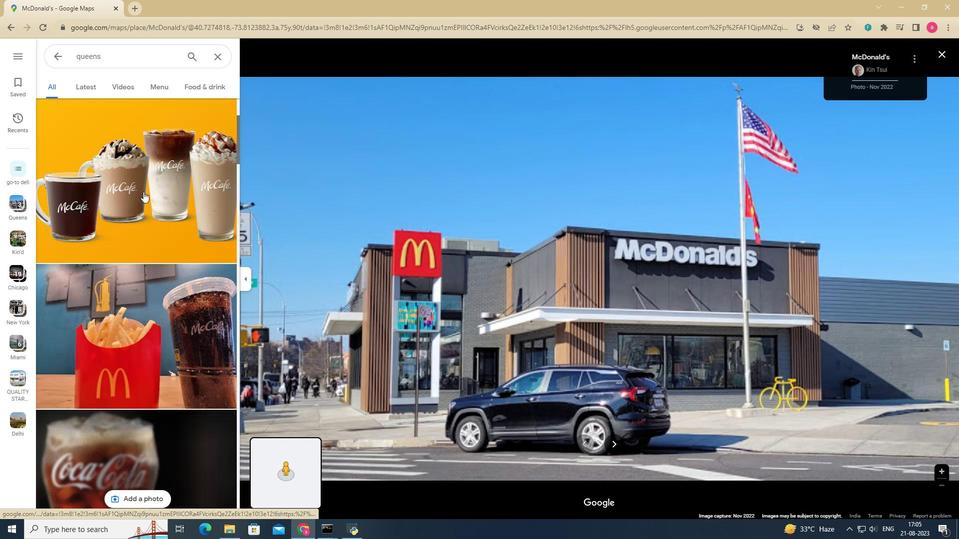 
Action: Mouse scrolled (143, 190) with delta (0, 0)
Screenshot: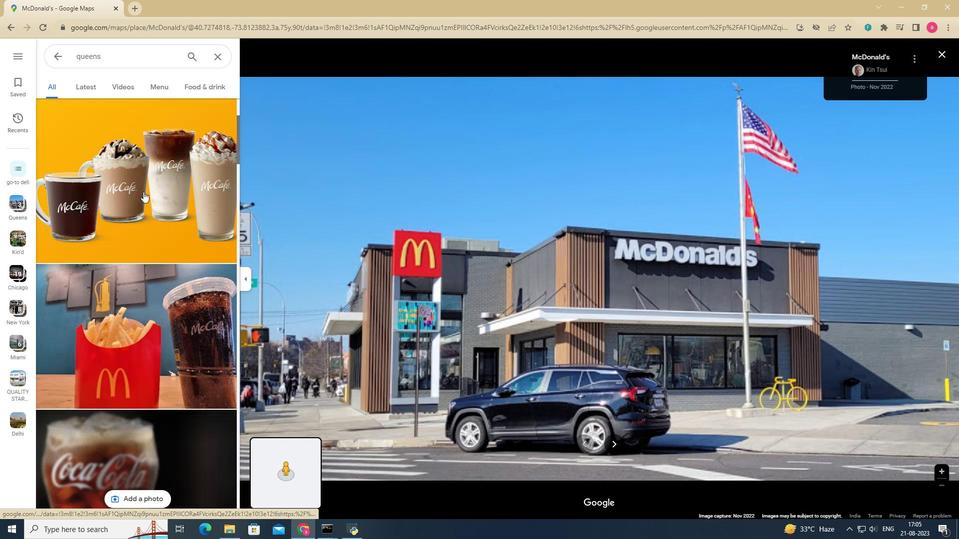 
Action: Mouse moved to (143, 191)
Screenshot: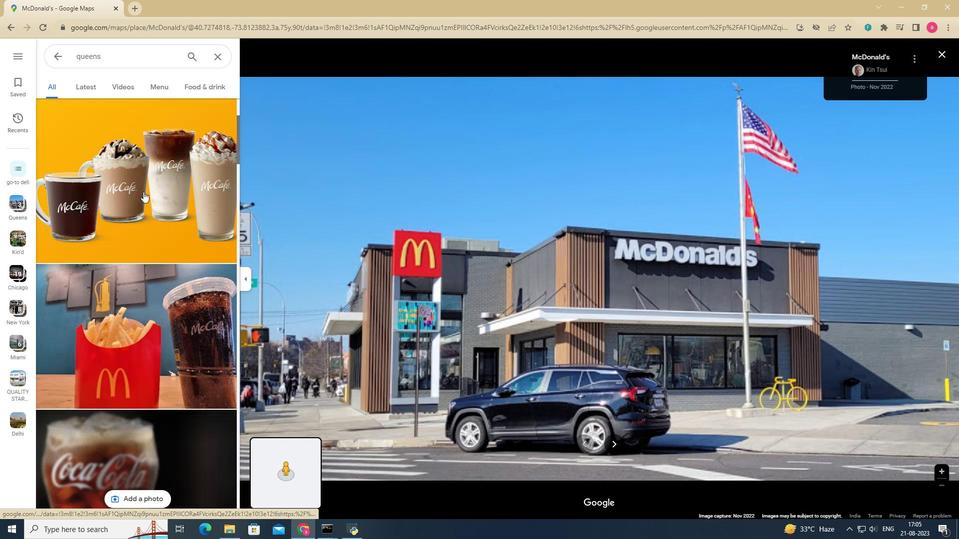
Action: Mouse scrolled (143, 191) with delta (0, 0)
Screenshot: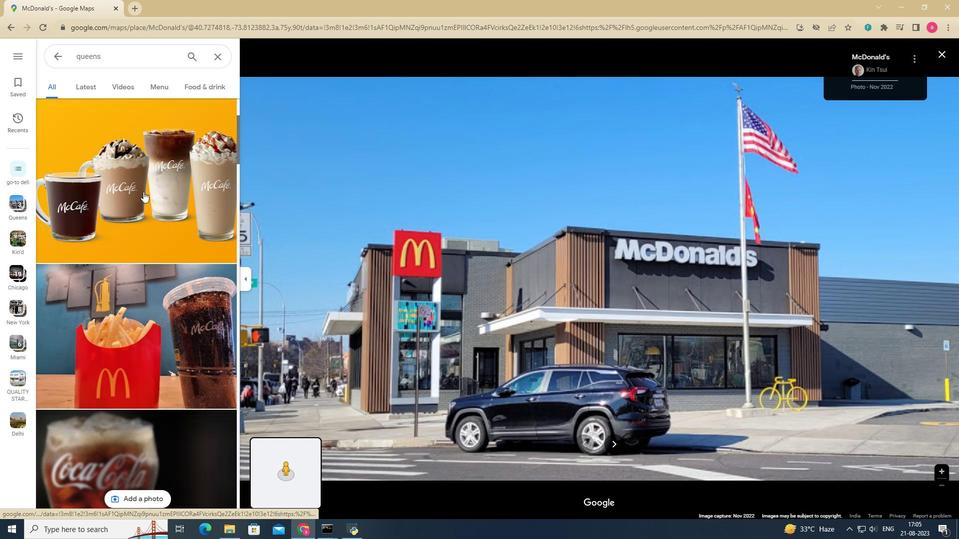 
Action: Mouse pressed left at (143, 191)
Screenshot: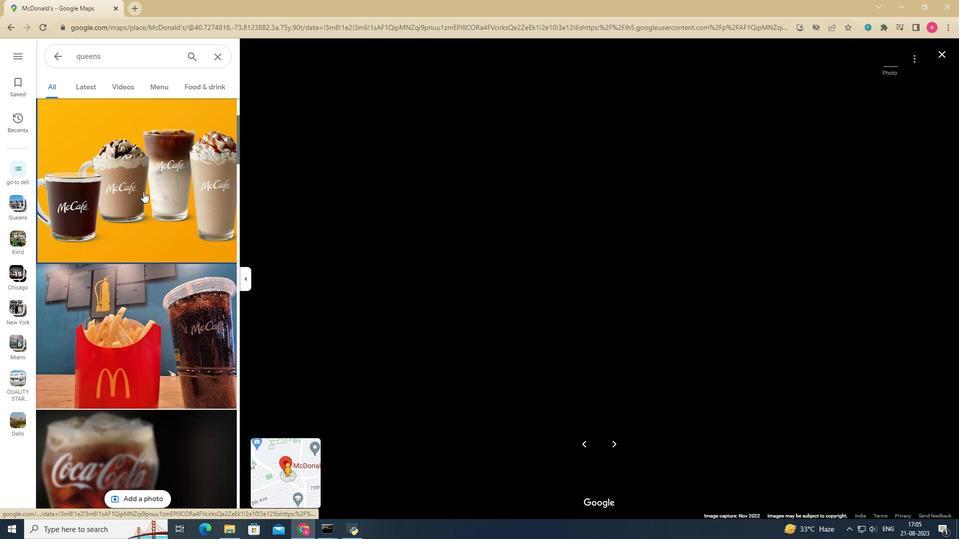 
Action: Mouse scrolled (143, 191) with delta (0, 0)
Screenshot: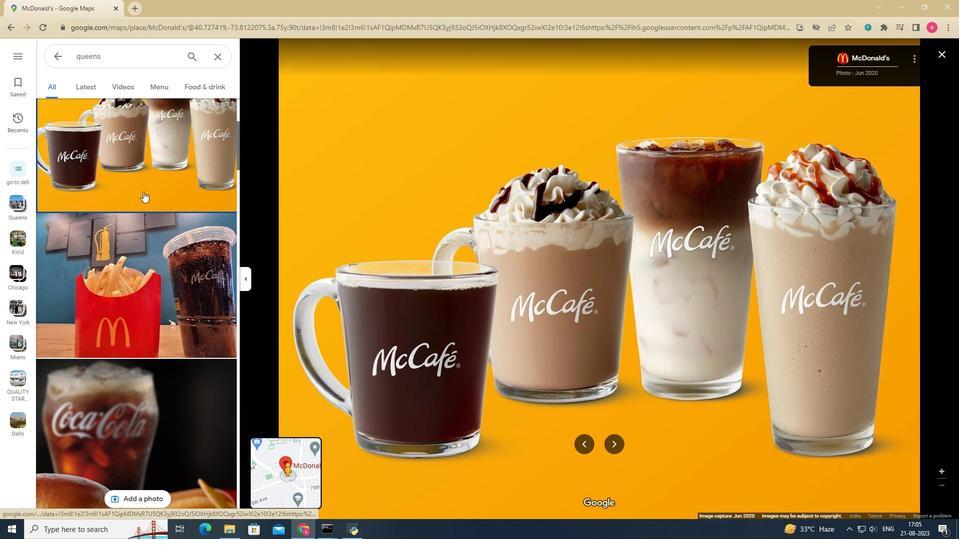 
Action: Mouse moved to (143, 191)
Screenshot: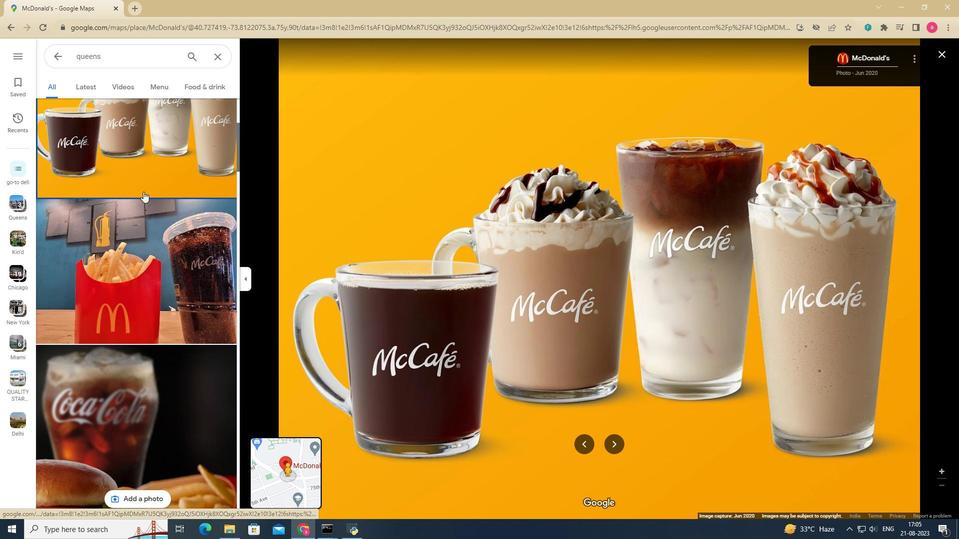 
Action: Mouse scrolled (143, 191) with delta (0, 0)
Screenshot: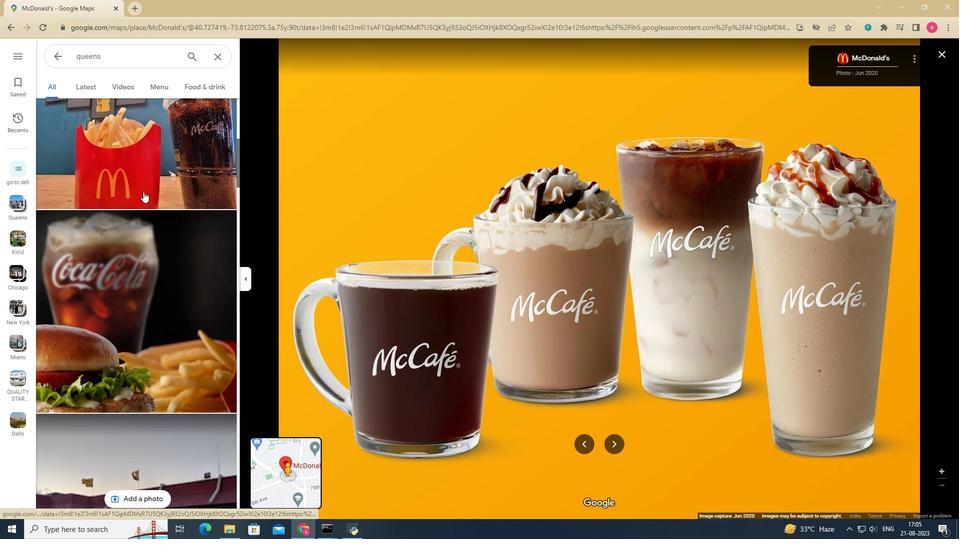 
Action: Mouse scrolled (143, 191) with delta (0, 0)
Screenshot: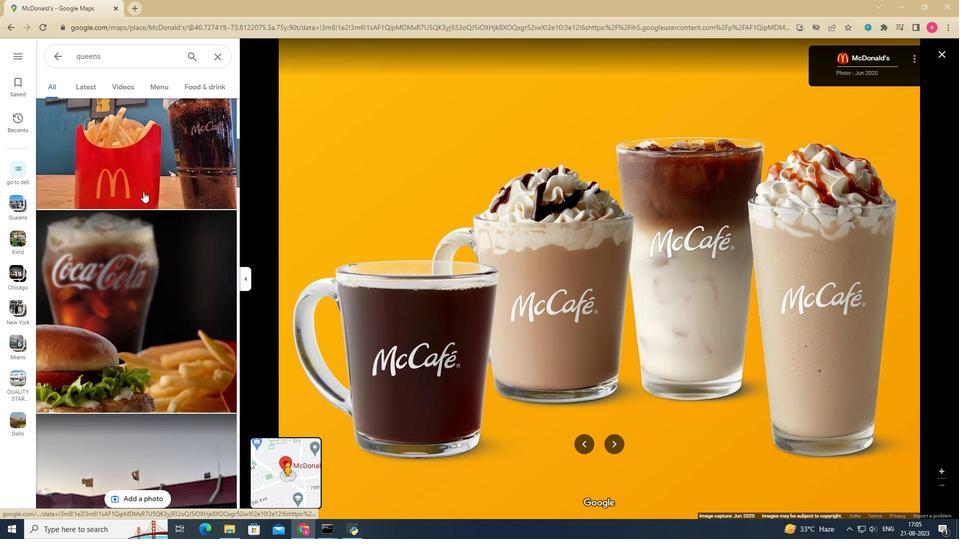 
Action: Mouse scrolled (143, 191) with delta (0, 0)
Screenshot: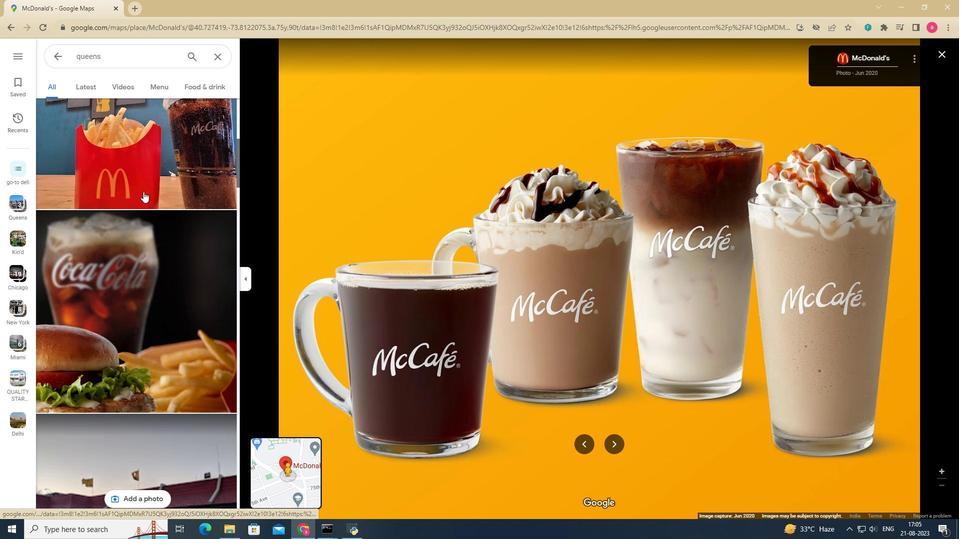 
Action: Mouse pressed left at (143, 191)
Screenshot: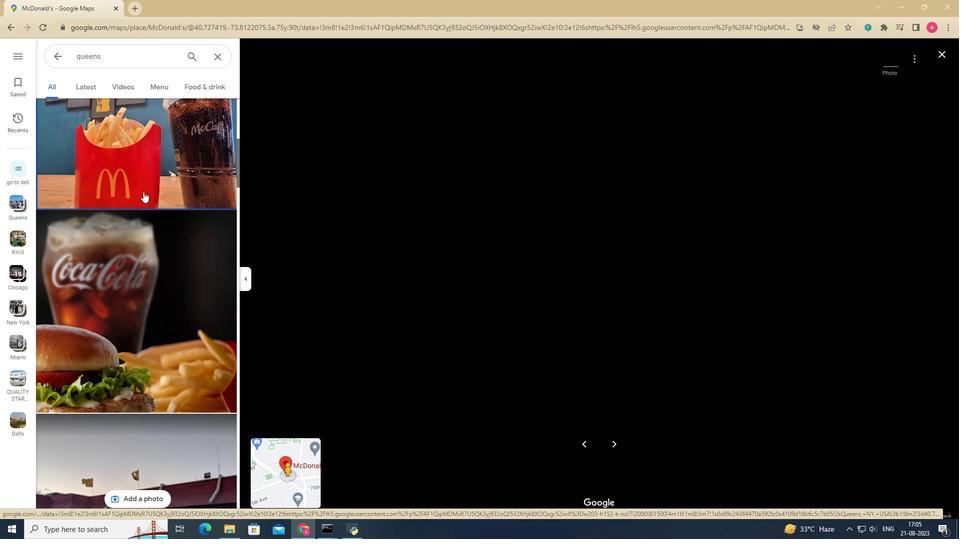 
Action: Mouse moved to (143, 191)
Screenshot: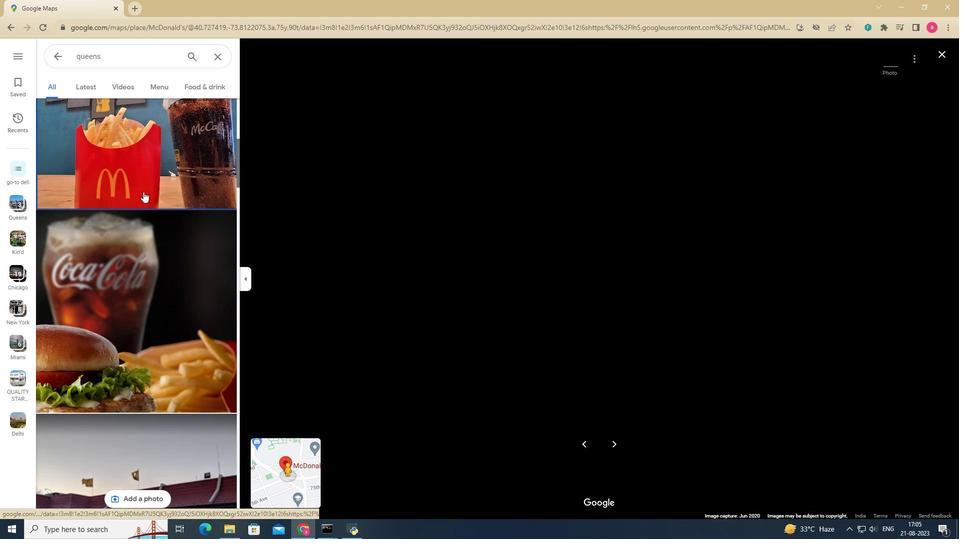 
Action: Mouse scrolled (143, 191) with delta (0, 0)
Screenshot: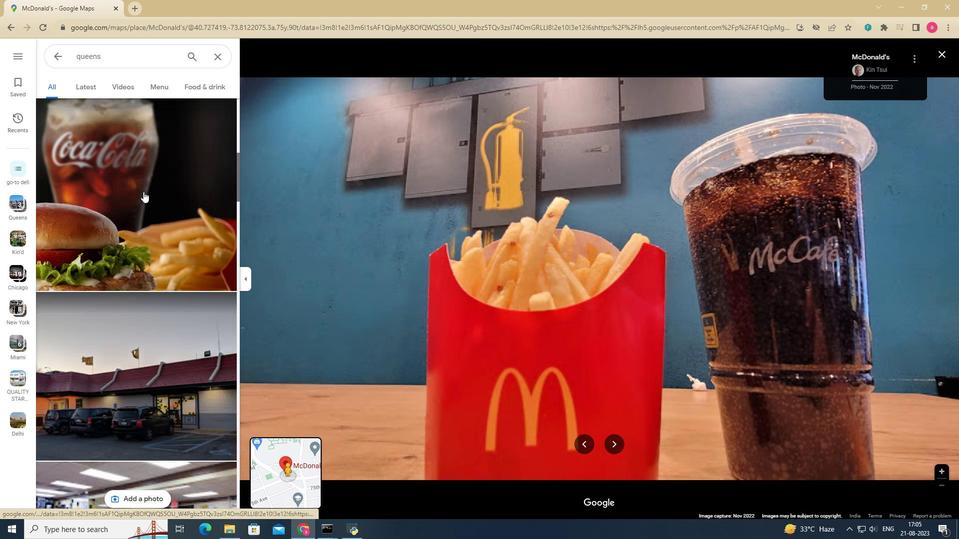 
Action: Mouse scrolled (143, 191) with delta (0, 0)
Screenshot: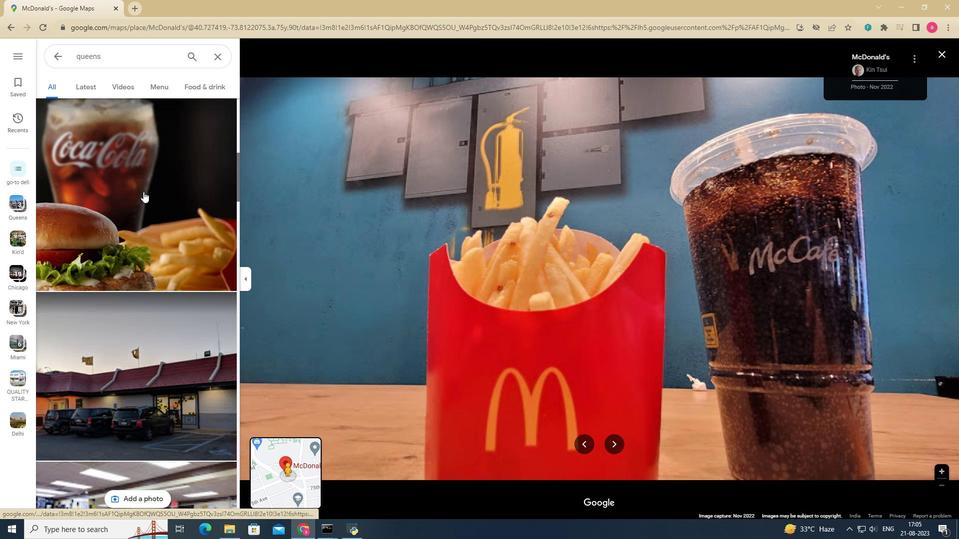 
Action: Mouse scrolled (143, 191) with delta (0, 0)
Screenshot: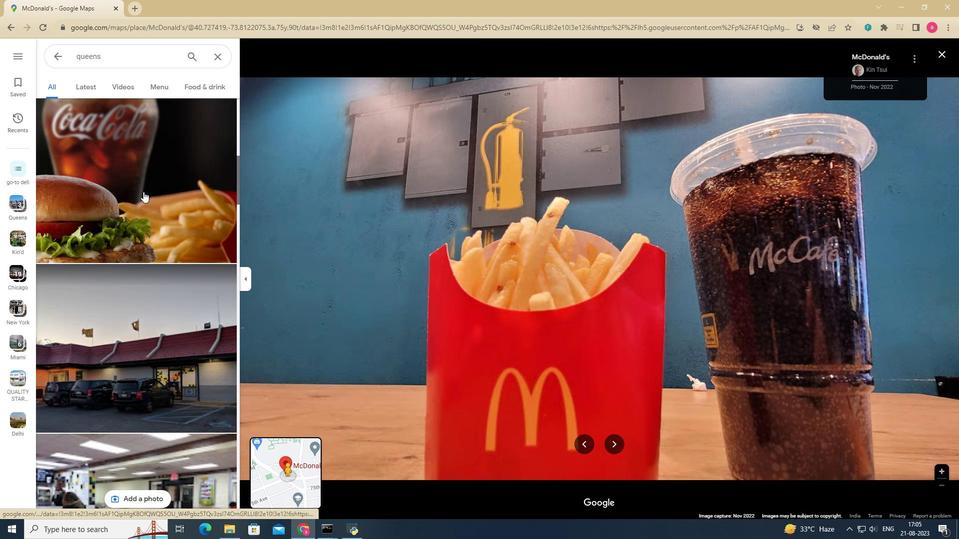 
Action: Mouse pressed left at (143, 191)
Screenshot: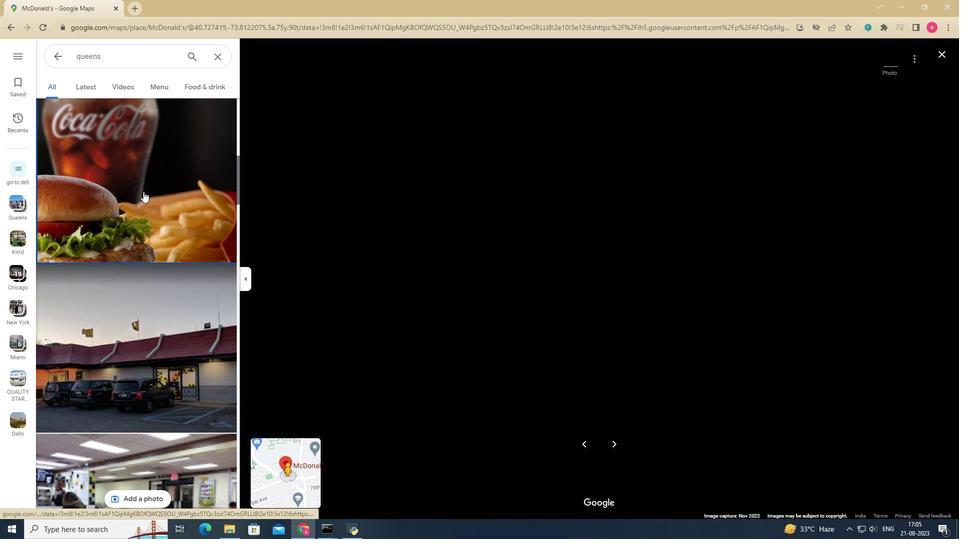 
Action: Mouse scrolled (143, 191) with delta (0, 0)
Screenshot: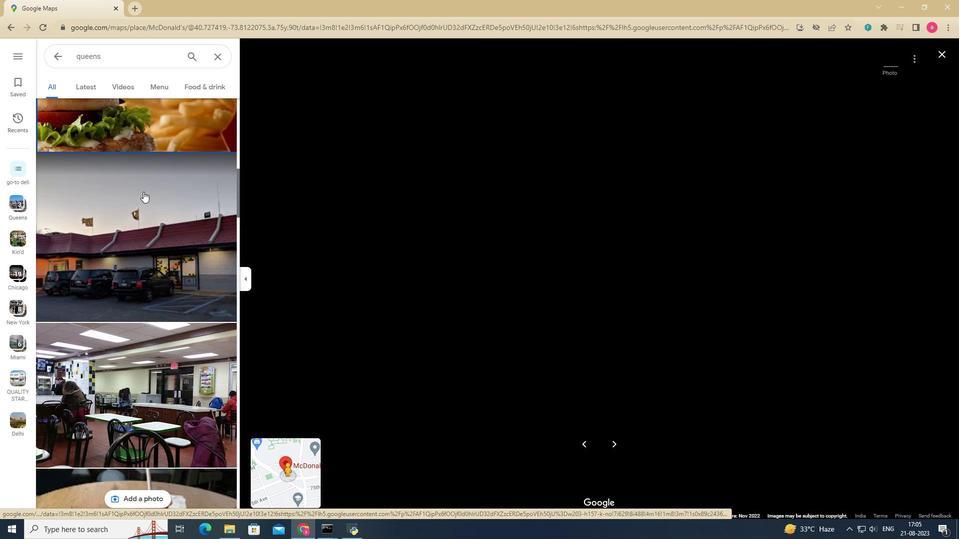 
Action: Mouse scrolled (143, 191) with delta (0, 0)
Screenshot: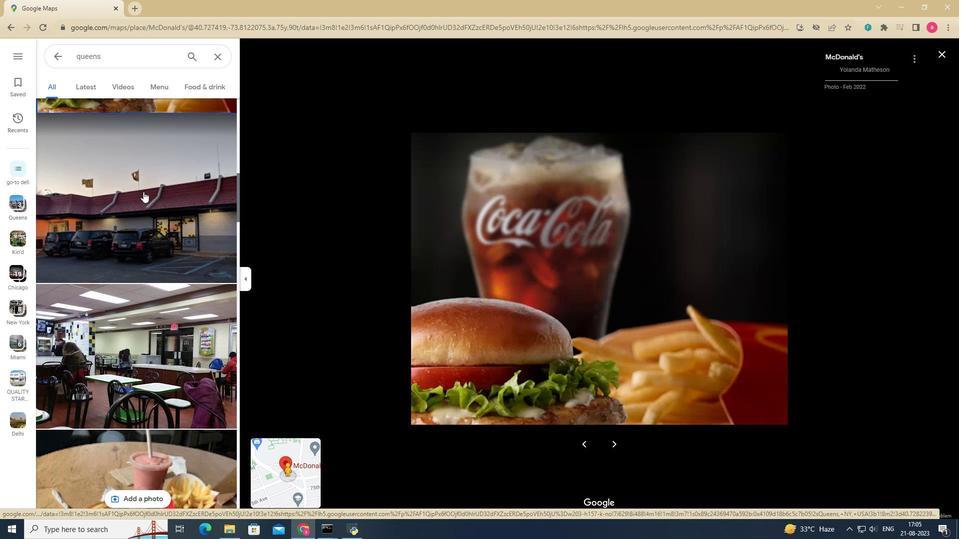 
Action: Mouse scrolled (143, 191) with delta (0, 0)
Screenshot: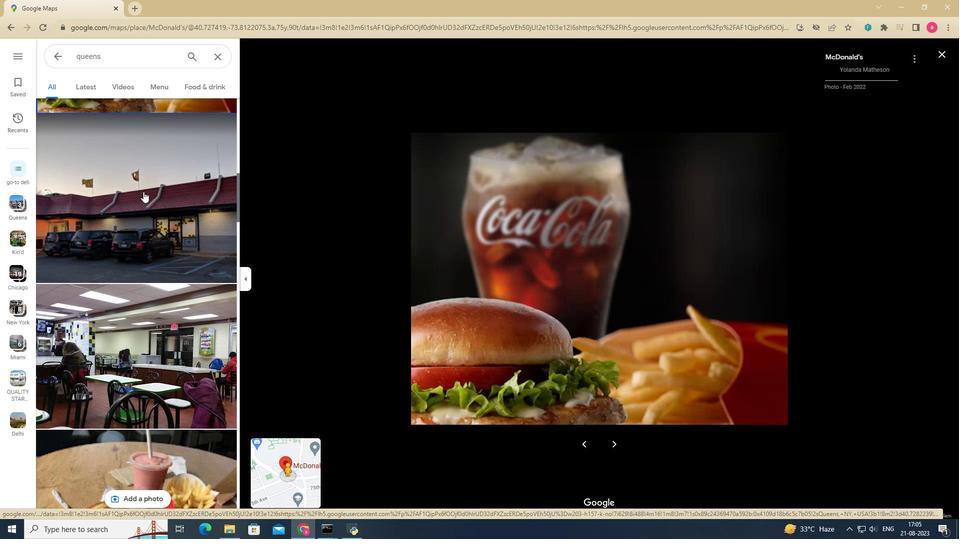 
Action: Mouse scrolled (143, 191) with delta (0, 0)
Screenshot: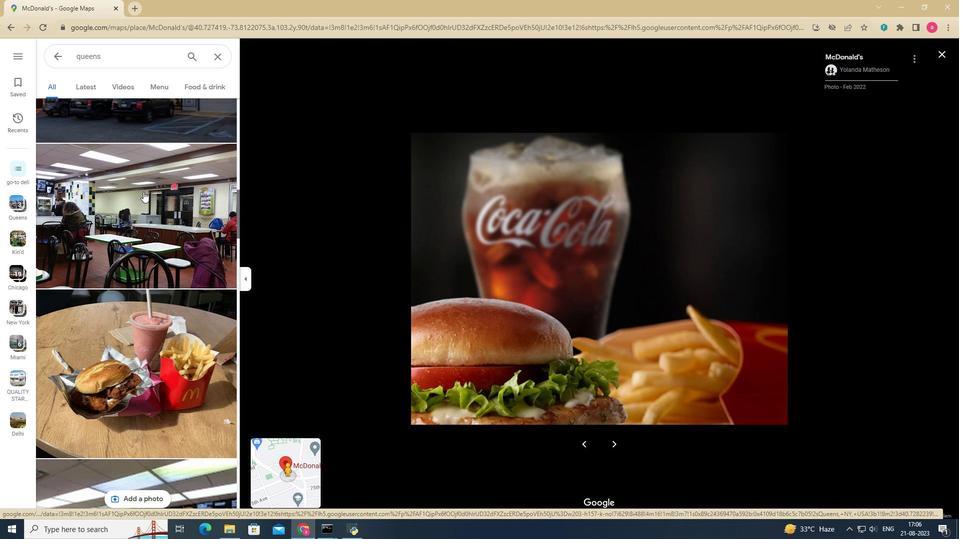 
Action: Mouse scrolled (143, 191) with delta (0, 0)
Screenshot: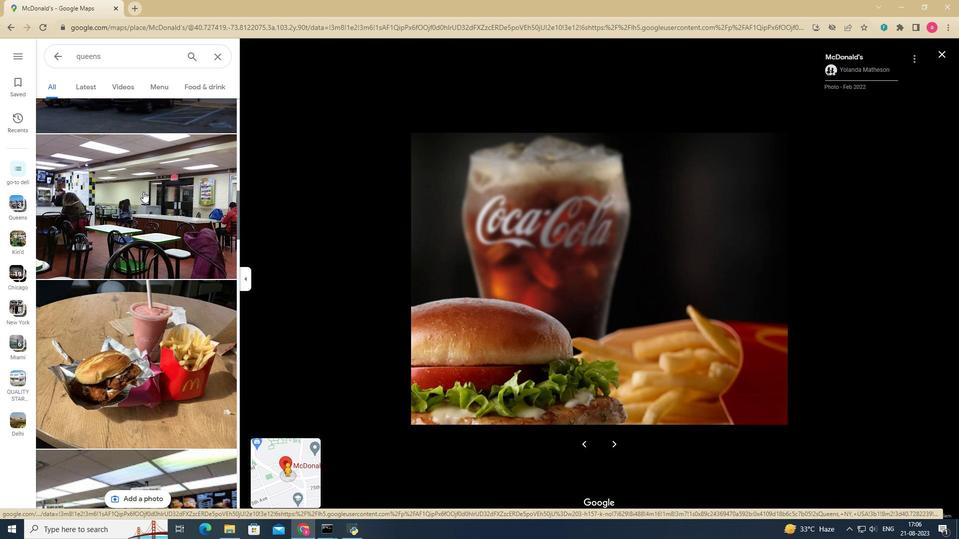 
Action: Mouse scrolled (143, 191) with delta (0, 0)
Screenshot: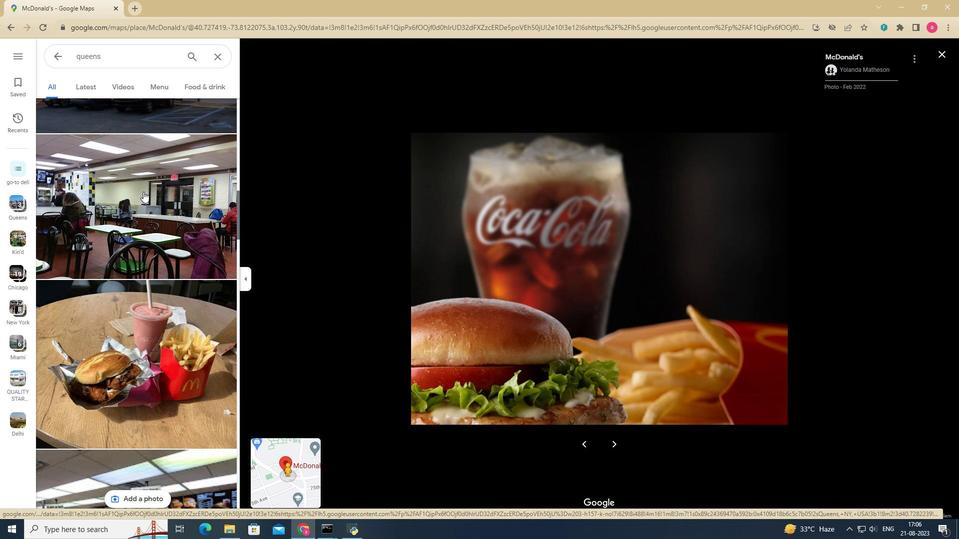 
Action: Mouse pressed left at (143, 191)
Screenshot: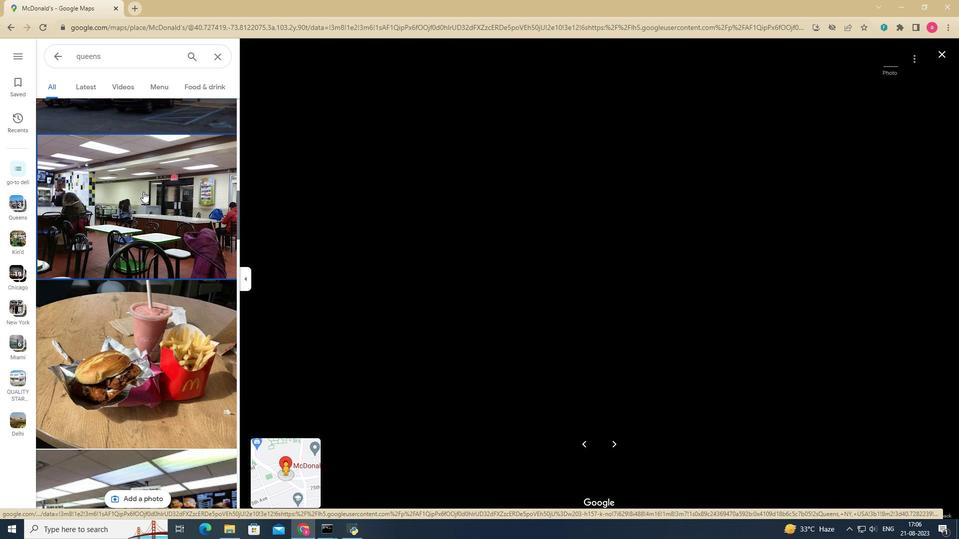 
Action: Mouse scrolled (143, 191) with delta (0, 0)
Screenshot: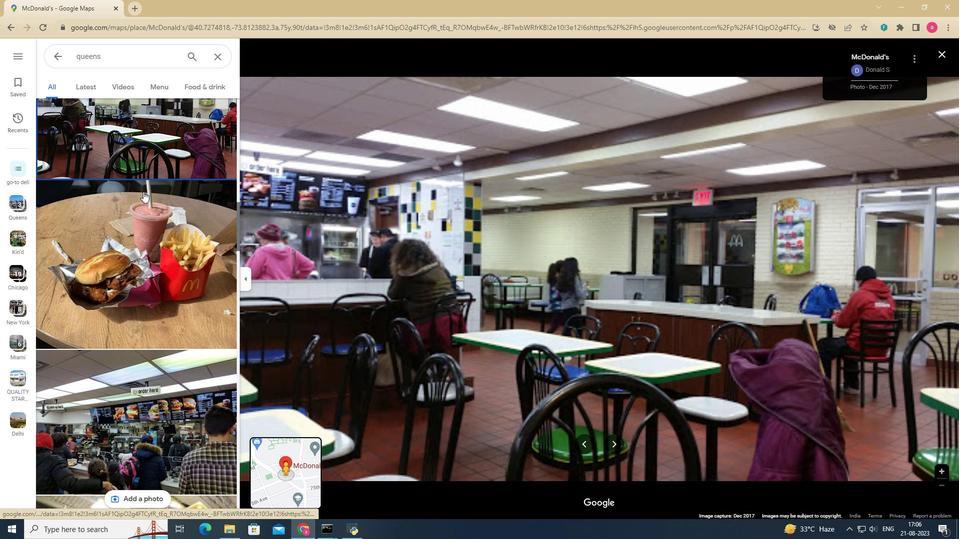 
Action: Mouse scrolled (143, 191) with delta (0, 0)
Screenshot: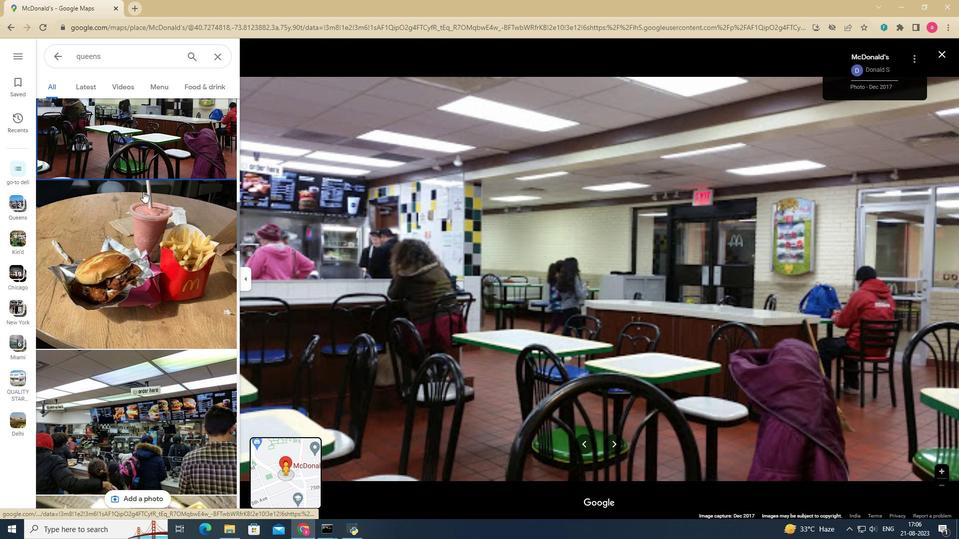 
Action: Mouse scrolled (143, 191) with delta (0, 0)
Screenshot: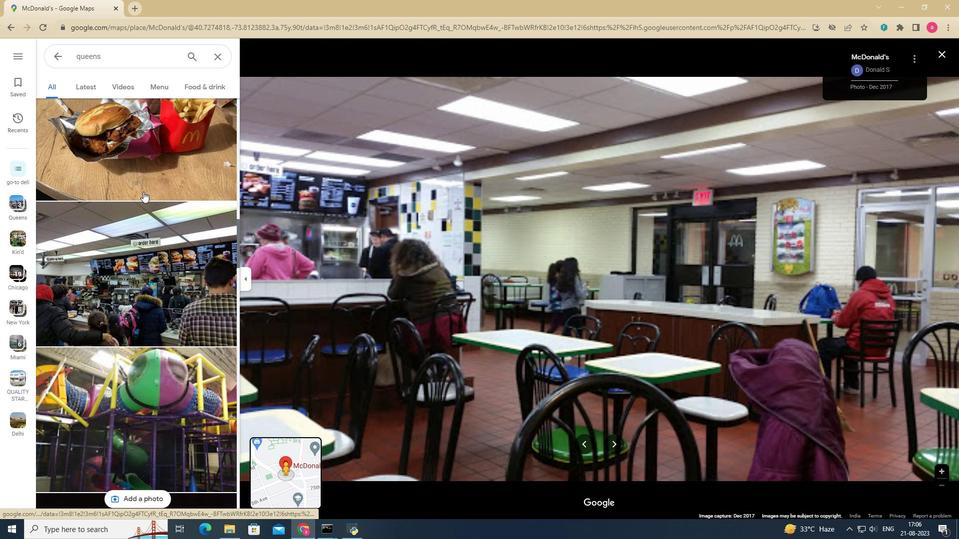 
Action: Mouse scrolled (143, 191) with delta (0, 0)
Screenshot: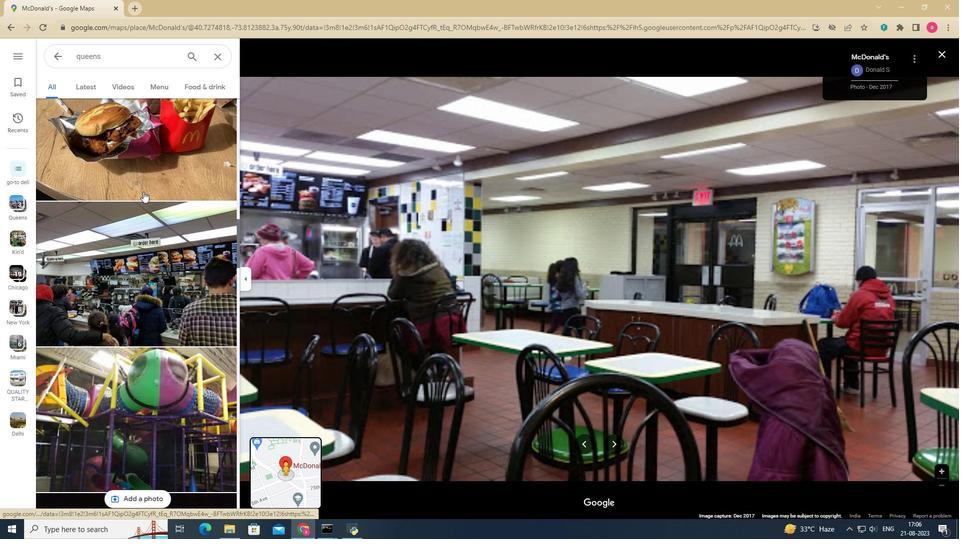 
Action: Mouse scrolled (143, 191) with delta (0, 0)
Screenshot: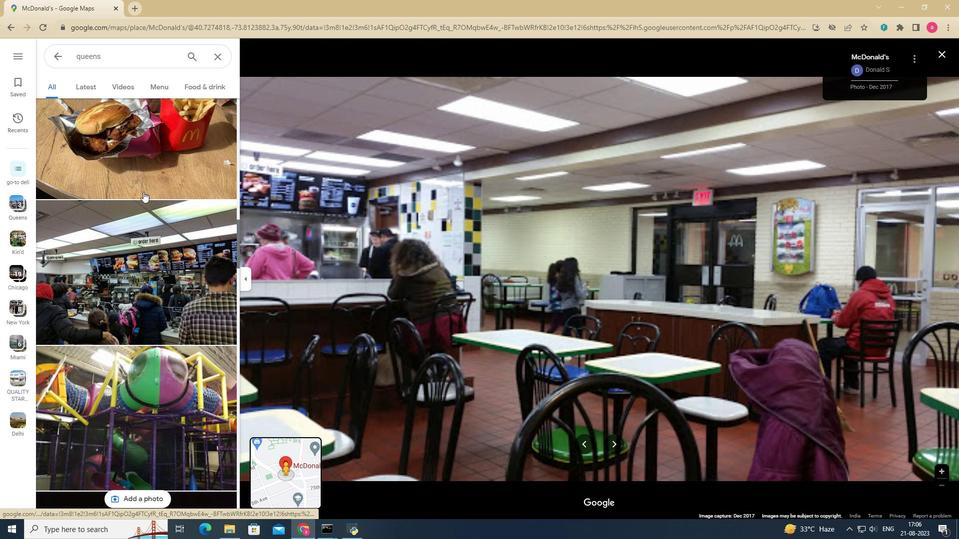 
Action: Mouse scrolled (143, 191) with delta (0, 0)
Screenshot: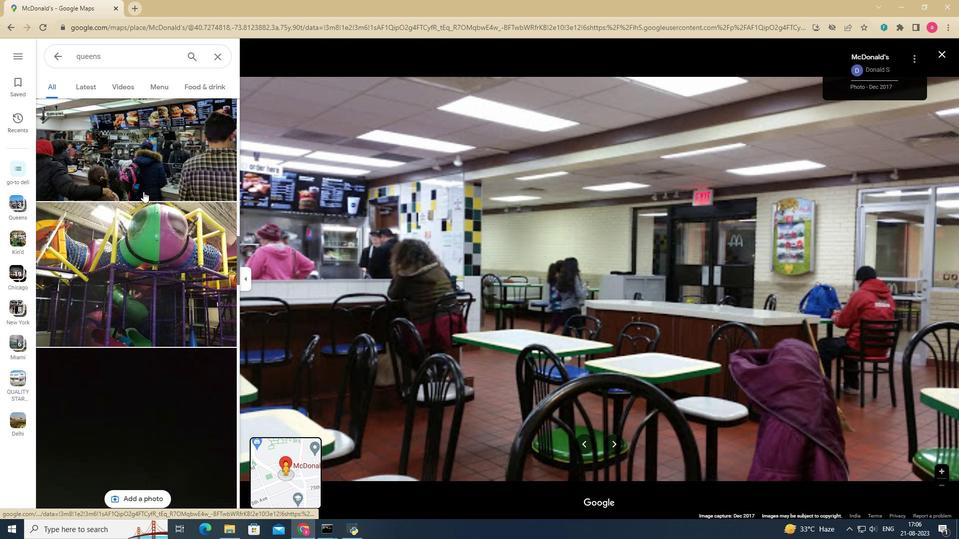 
Action: Mouse scrolled (143, 191) with delta (0, 0)
Screenshot: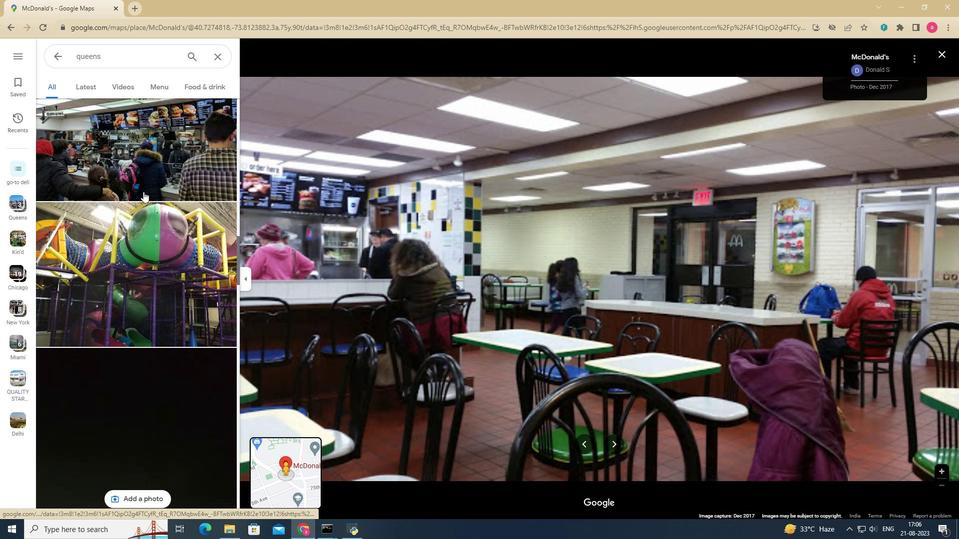 
Action: Mouse scrolled (143, 191) with delta (0, 0)
Screenshot: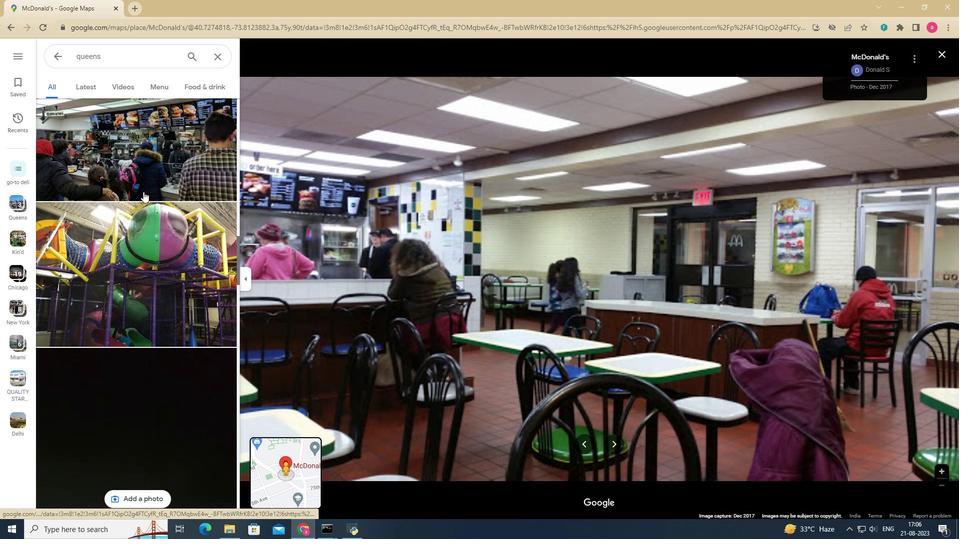 
Action: Mouse scrolled (143, 191) with delta (0, 0)
Screenshot: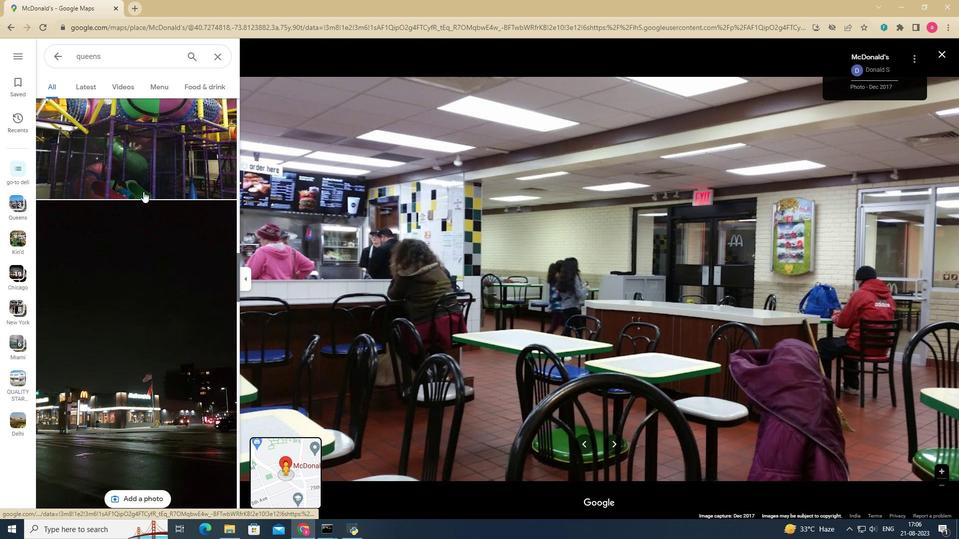 
Action: Mouse scrolled (143, 191) with delta (0, 0)
Screenshot: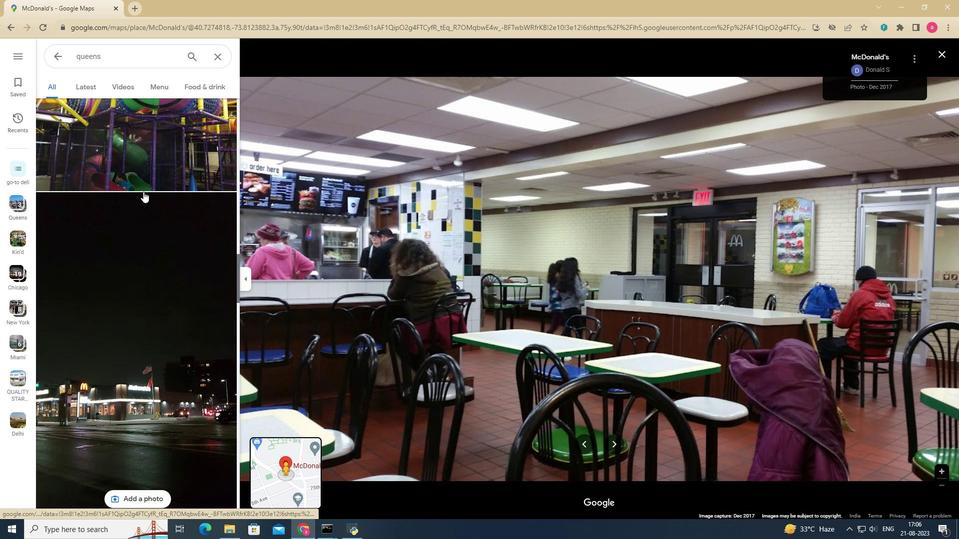 
Action: Mouse scrolled (143, 191) with delta (0, 0)
Screenshot: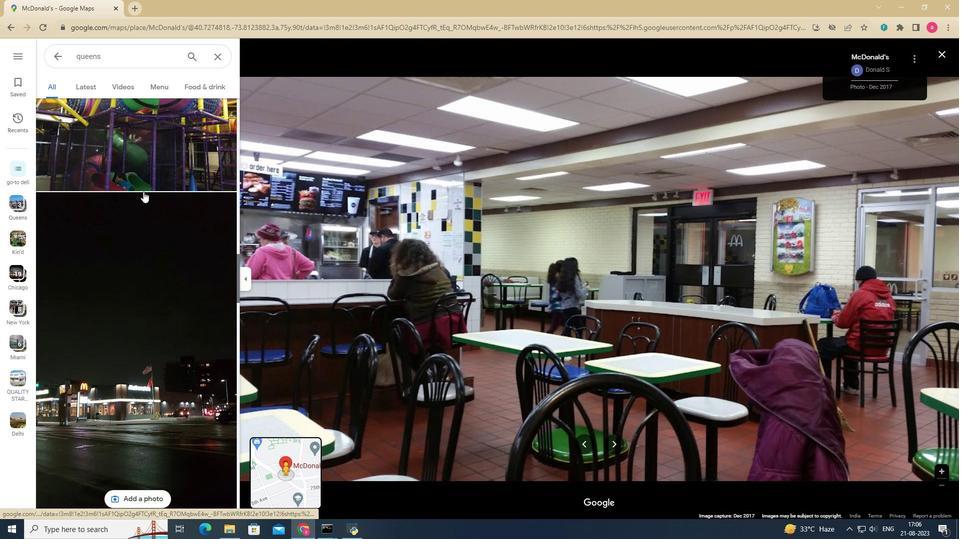 
Action: Mouse scrolled (143, 191) with delta (0, 0)
Screenshot: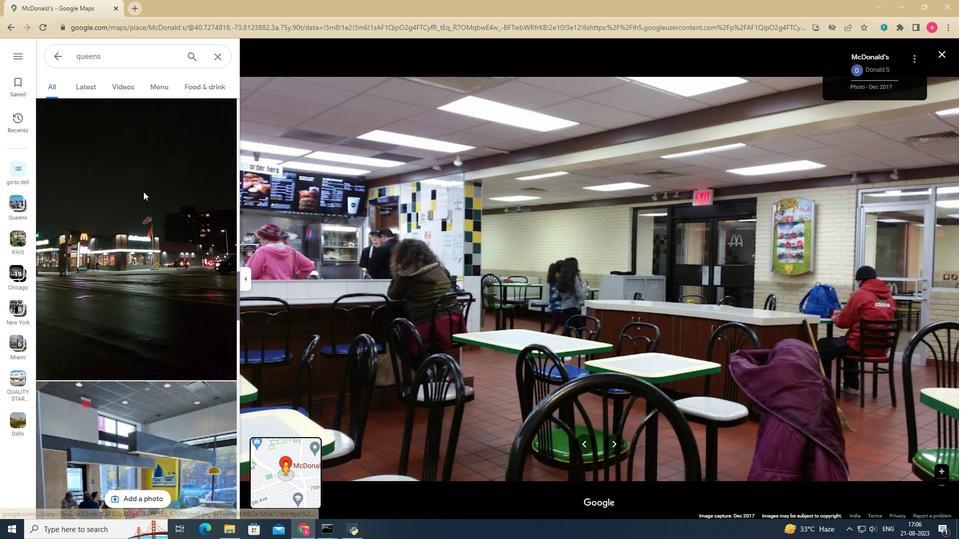 
Action: Mouse scrolled (143, 191) with delta (0, 0)
Screenshot: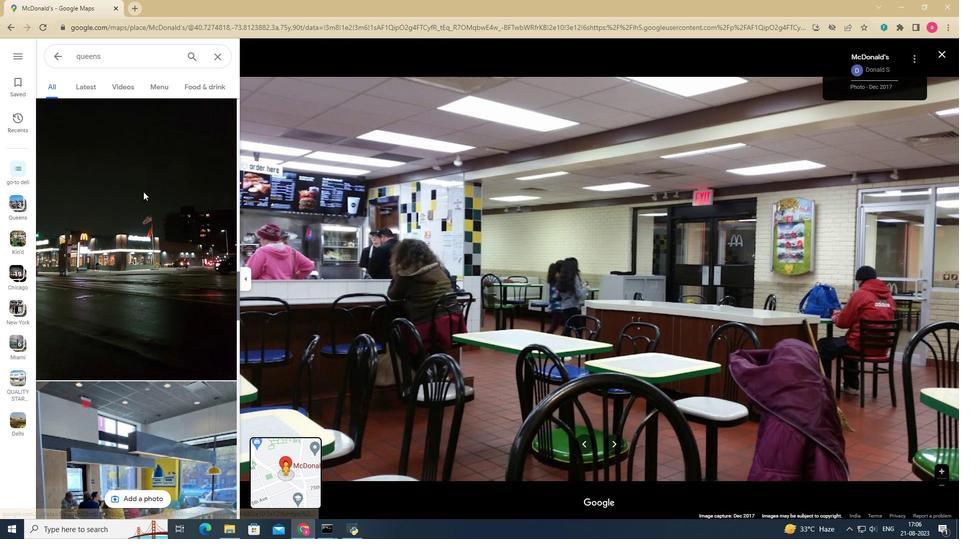 
Action: Mouse scrolled (143, 191) with delta (0, 0)
Screenshot: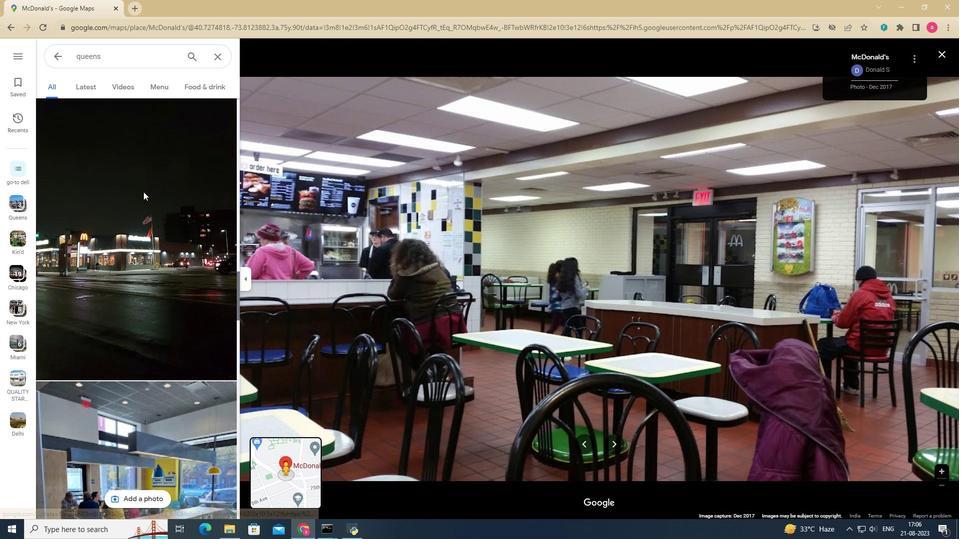 
Action: Mouse moved to (155, 262)
Screenshot: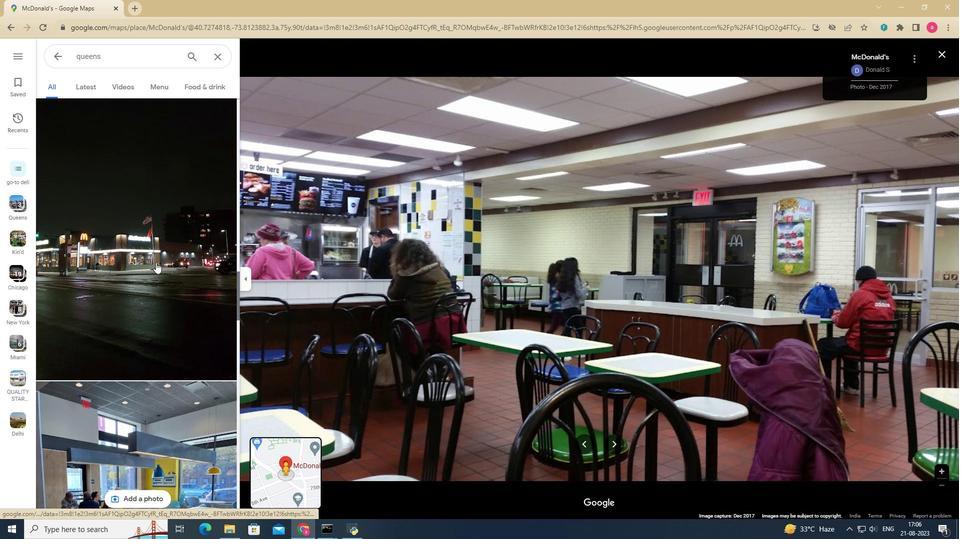 
Action: Mouse scrolled (155, 262) with delta (0, 0)
Screenshot: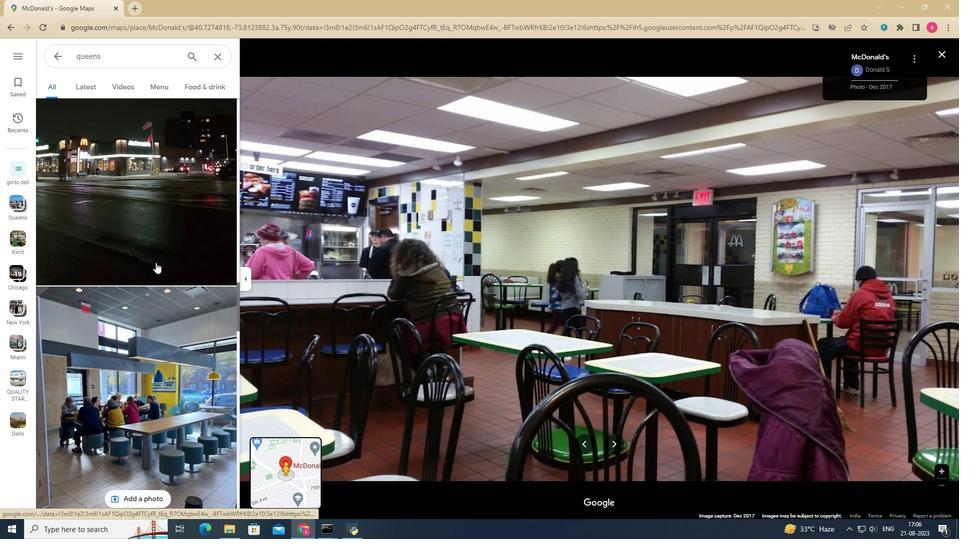 
Action: Mouse scrolled (155, 262) with delta (0, 0)
Screenshot: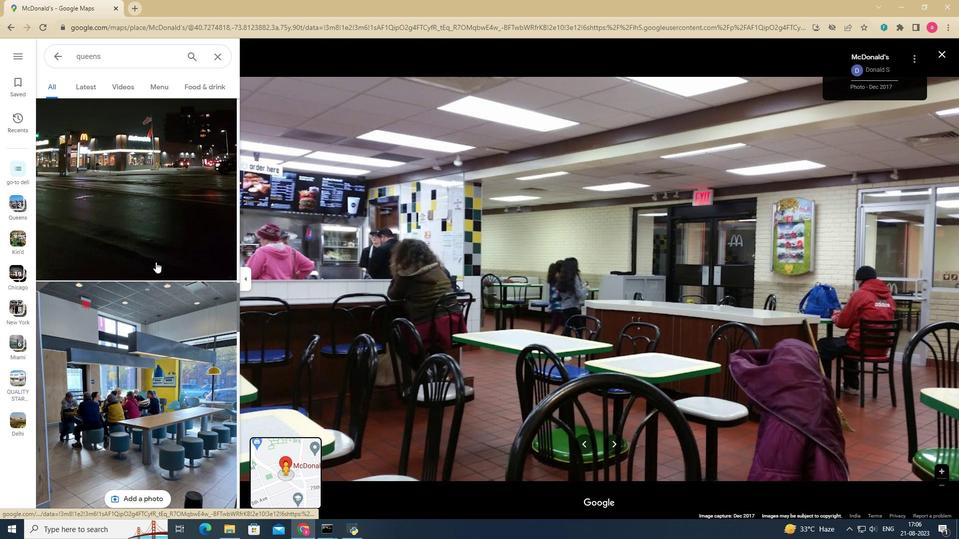 
Action: Mouse moved to (157, 260)
Screenshot: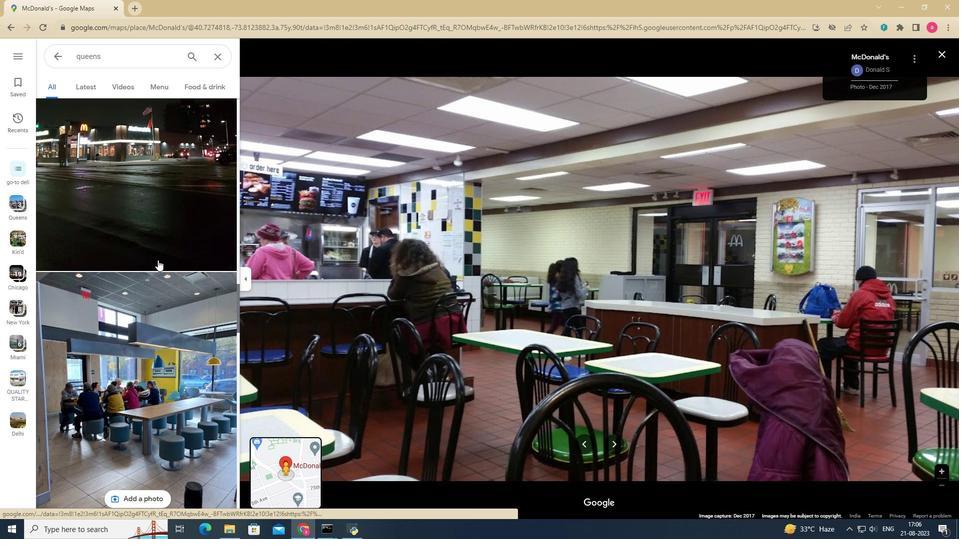 
Action: Mouse scrolled (157, 259) with delta (0, 0)
Screenshot: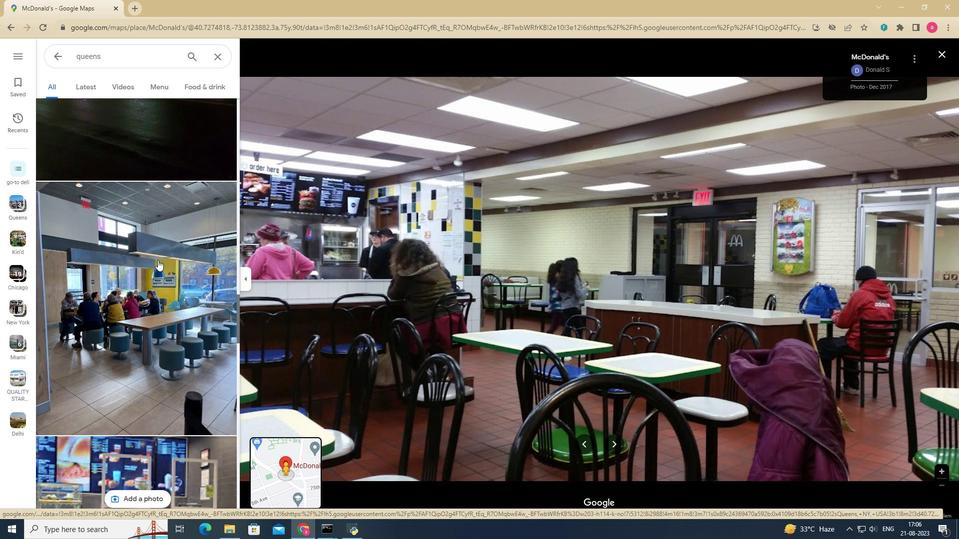 
Action: Mouse scrolled (157, 259) with delta (0, 0)
Screenshot: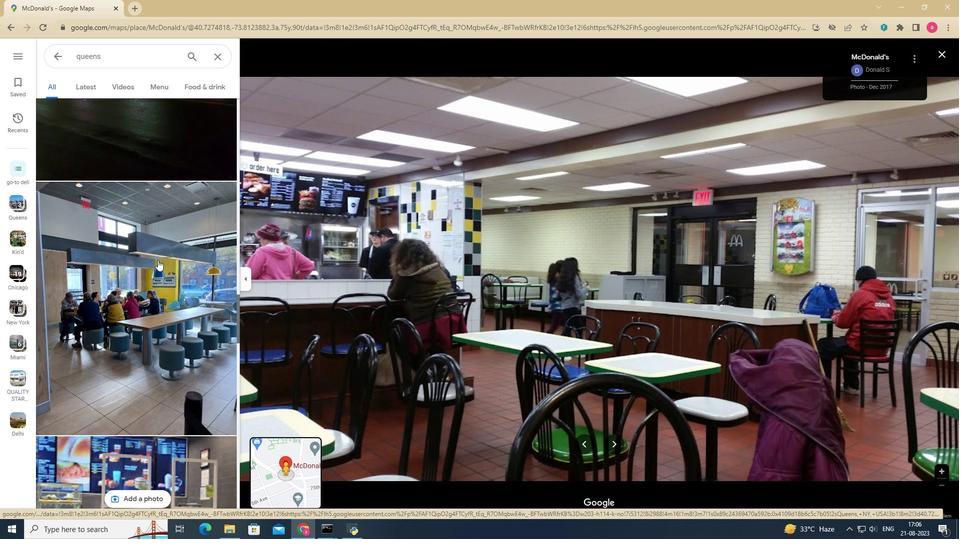 
Action: Mouse pressed left at (157, 260)
Screenshot: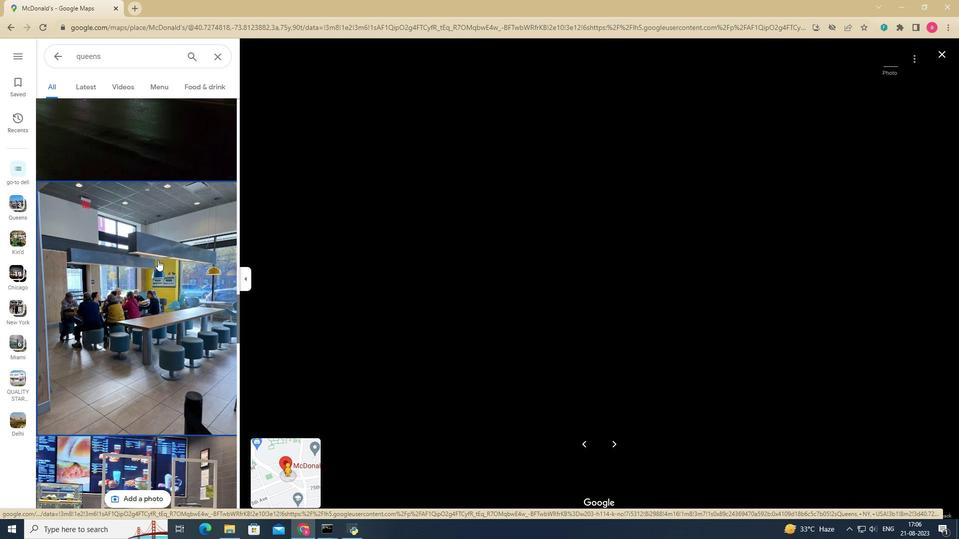 
Action: Mouse scrolled (157, 259) with delta (0, 0)
Screenshot: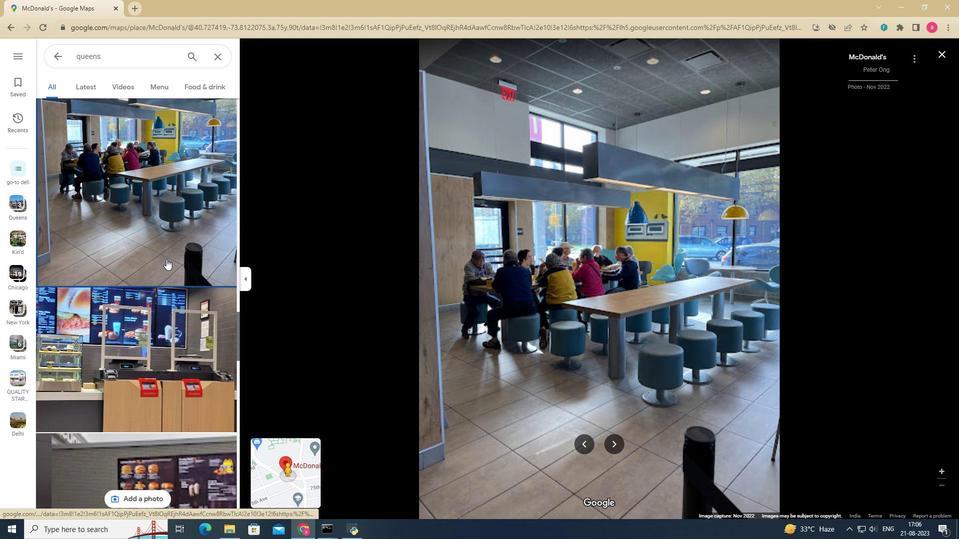 
Action: Mouse scrolled (157, 259) with delta (0, 0)
Screenshot: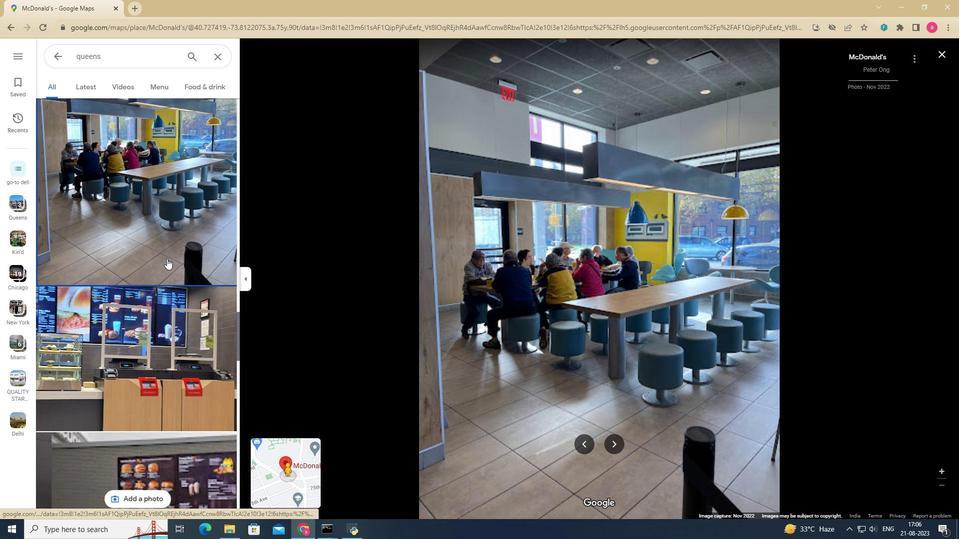 
Action: Mouse scrolled (157, 259) with delta (0, 0)
Screenshot: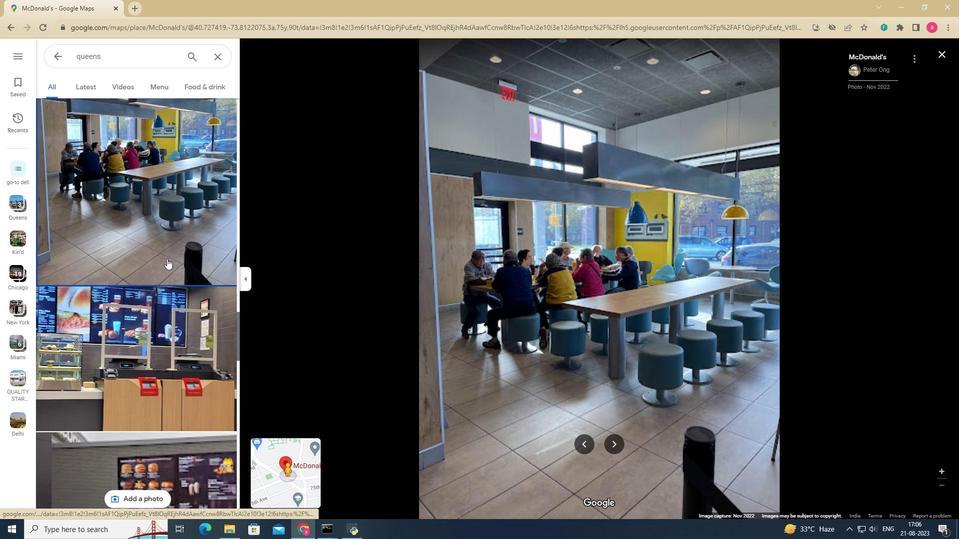 
Action: Mouse moved to (166, 260)
Screenshot: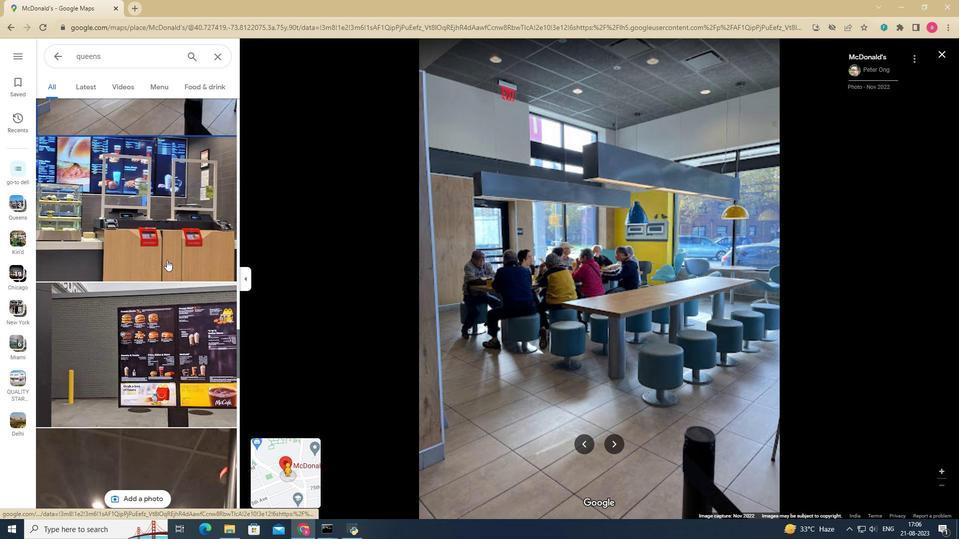 
Action: Mouse scrolled (166, 259) with delta (0, 0)
Screenshot: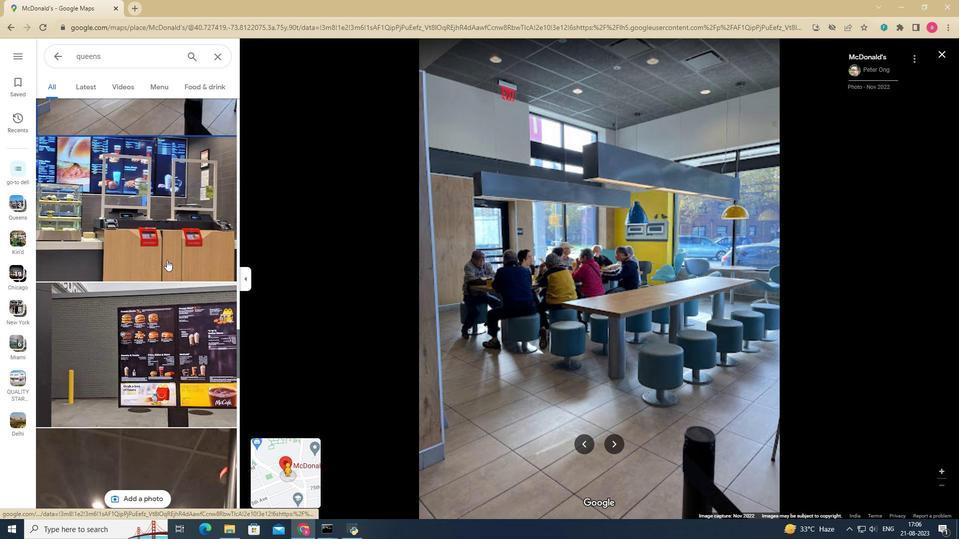 
Action: Mouse scrolled (166, 259) with delta (0, 0)
Screenshot: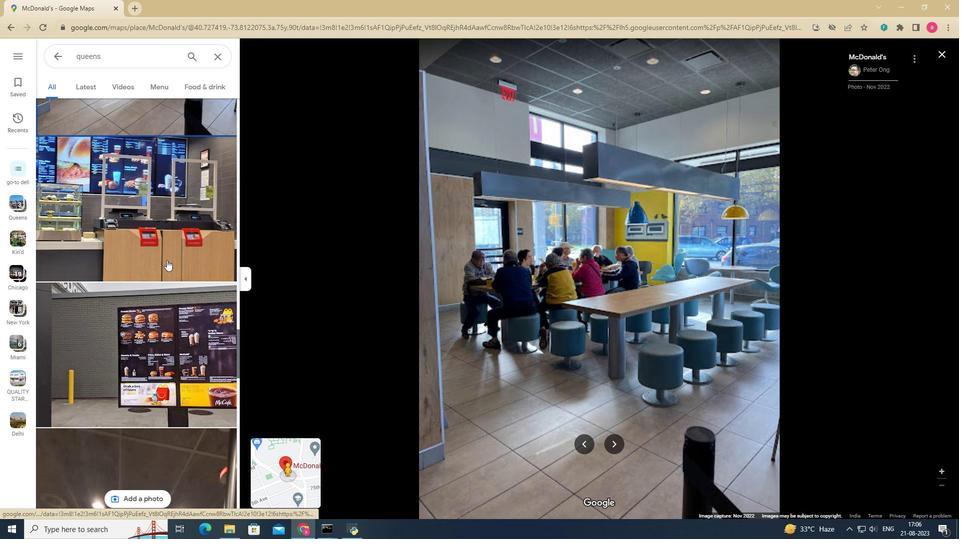 
Action: Mouse scrolled (166, 259) with delta (0, 0)
Screenshot: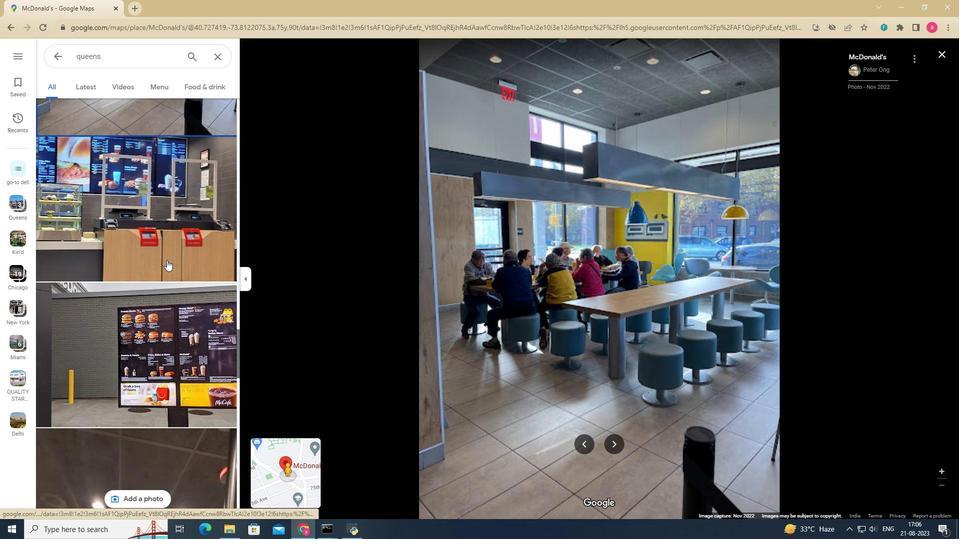
Action: Mouse pressed left at (166, 260)
Screenshot: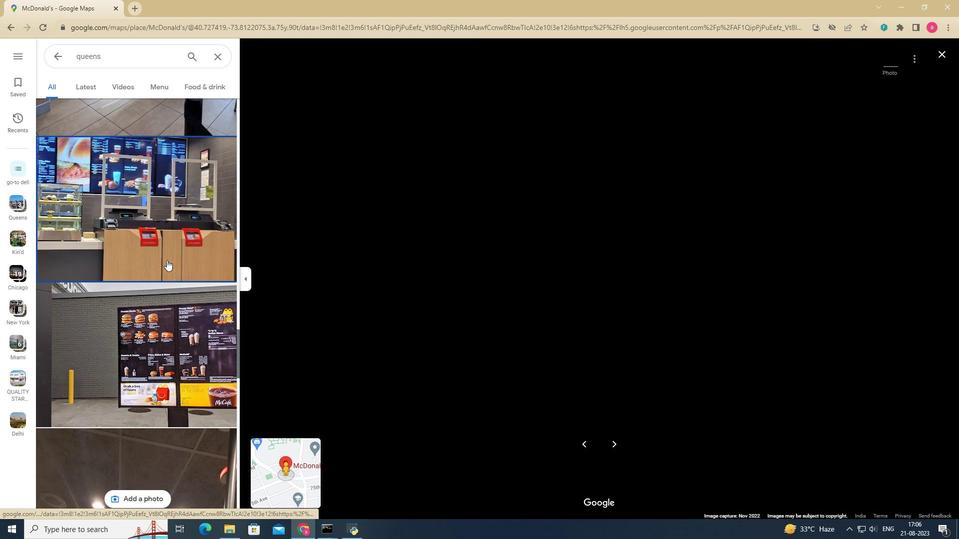 
Action: Mouse scrolled (166, 259) with delta (0, 0)
Screenshot: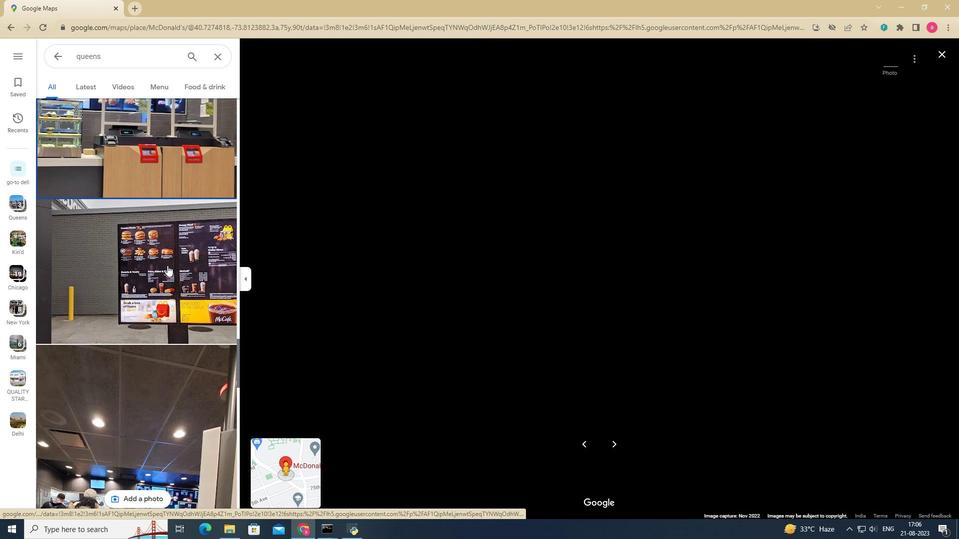 
Action: Mouse moved to (167, 265)
Screenshot: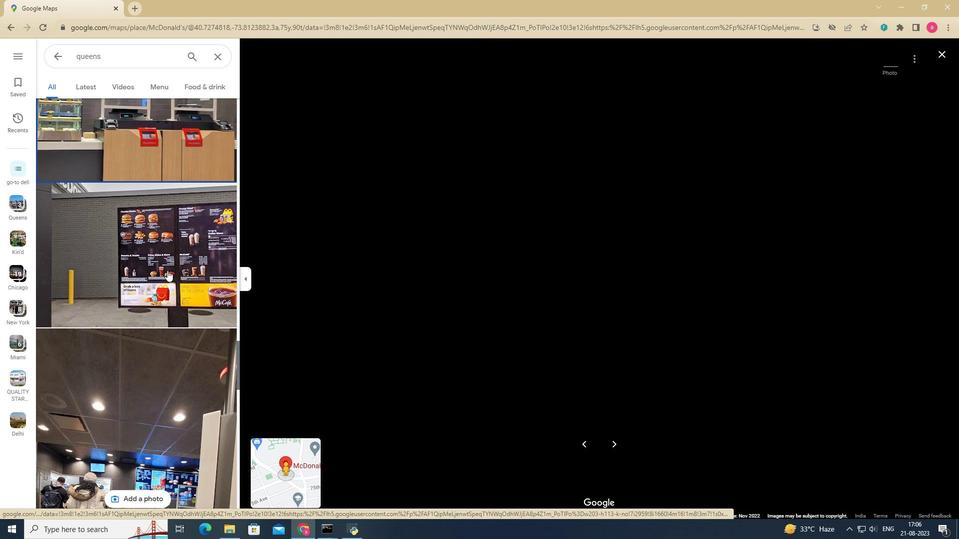 
Action: Mouse scrolled (167, 260) with delta (0, 0)
Screenshot: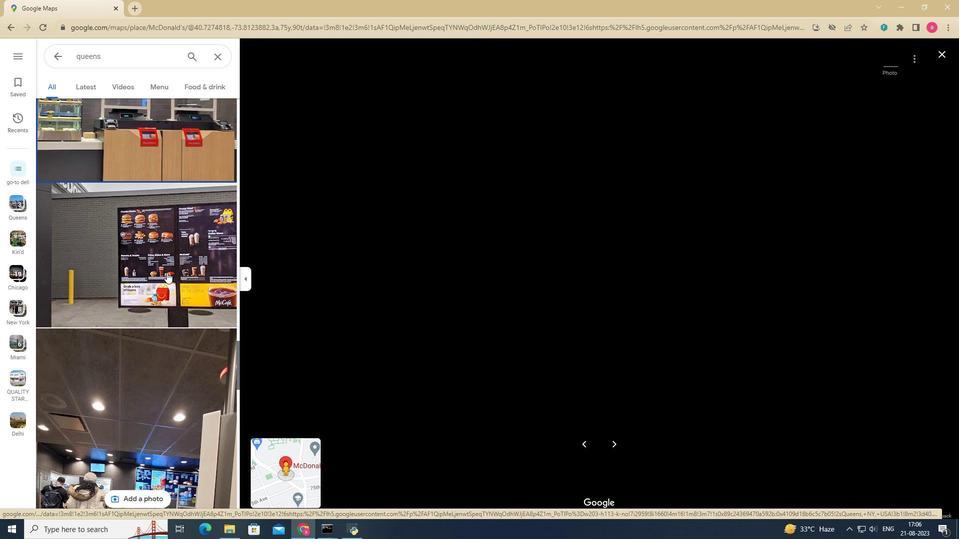 
Action: Mouse moved to (166, 273)
Screenshot: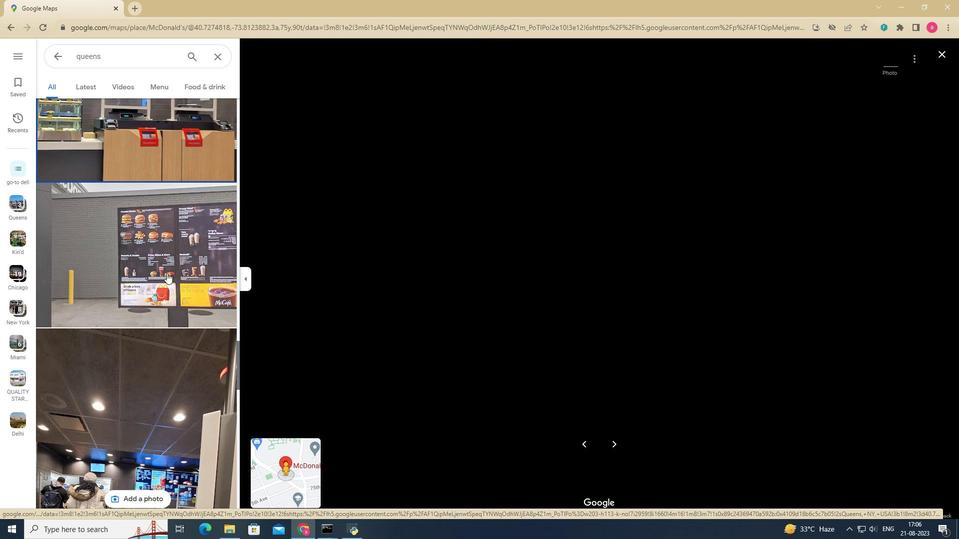 
Action: Mouse pressed left at (166, 273)
Screenshot: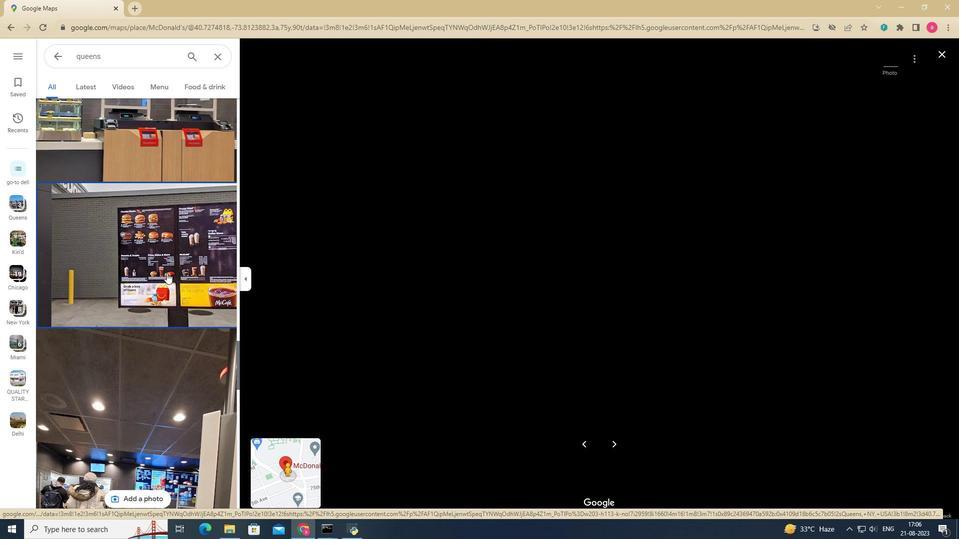 
Action: Mouse moved to (132, 426)
Screenshot: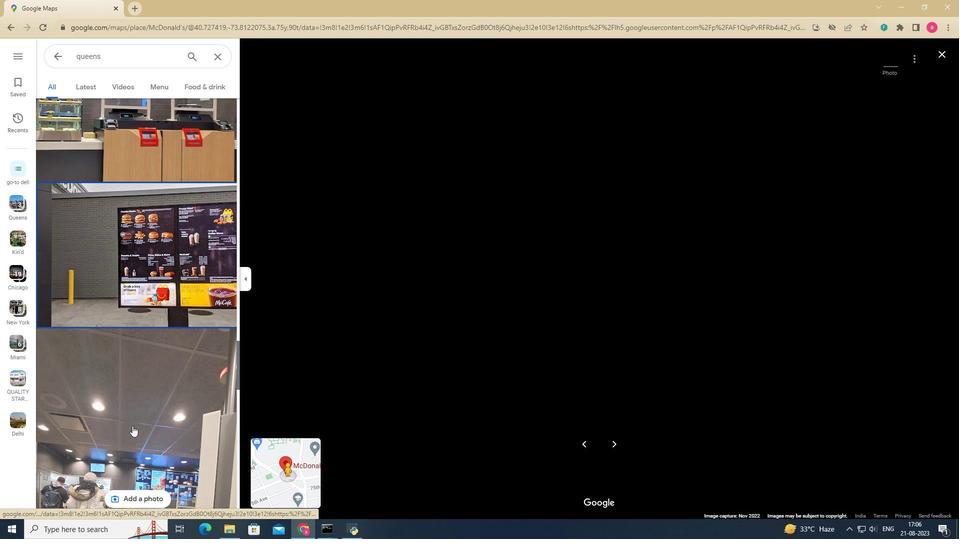 
Action: Mouse pressed left at (132, 426)
Screenshot: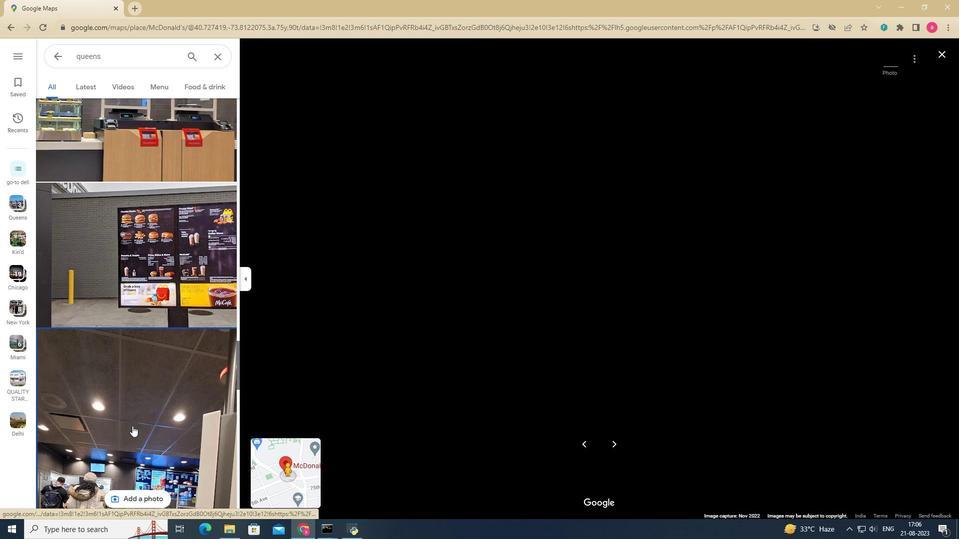 
Action: Mouse moved to (150, 307)
Screenshot: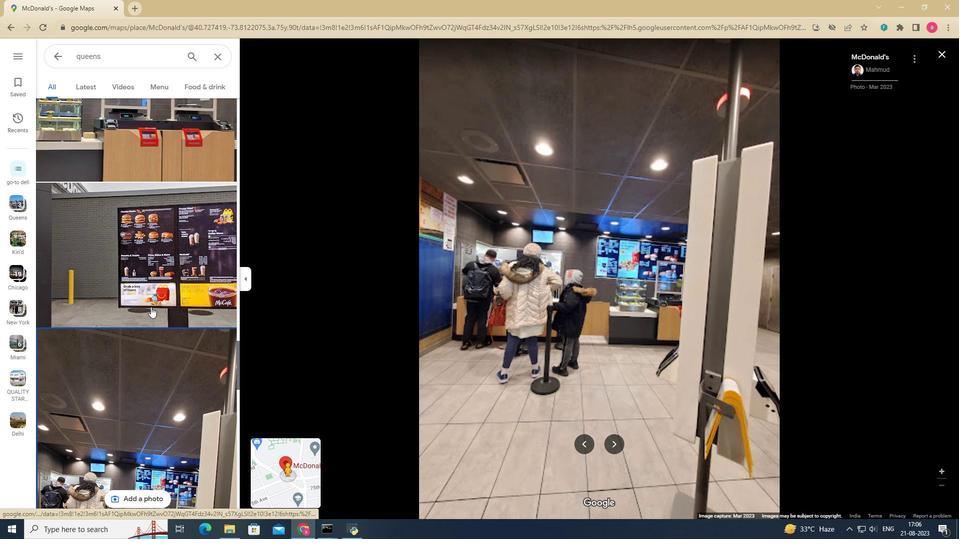 
Action: Mouse pressed left at (150, 307)
Screenshot: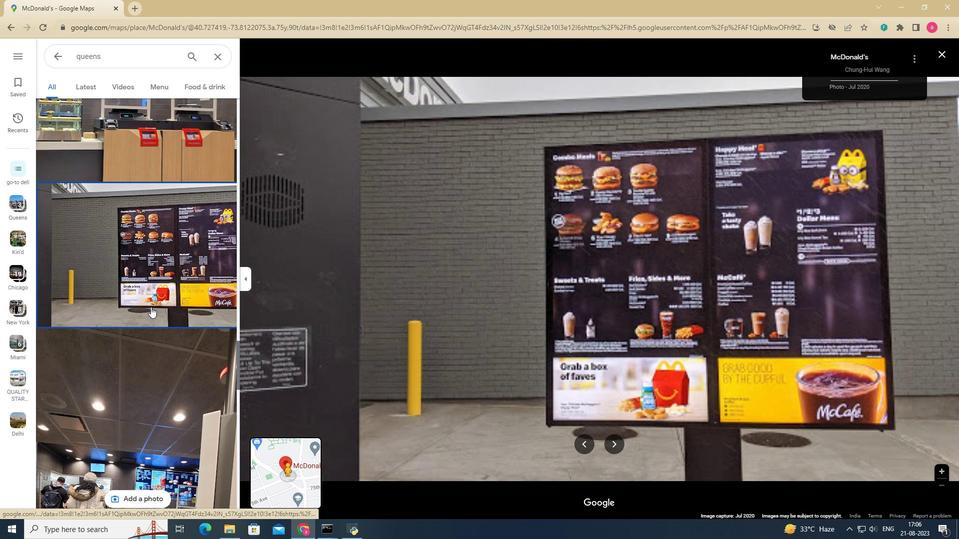 
Action: Mouse moved to (603, 327)
Screenshot: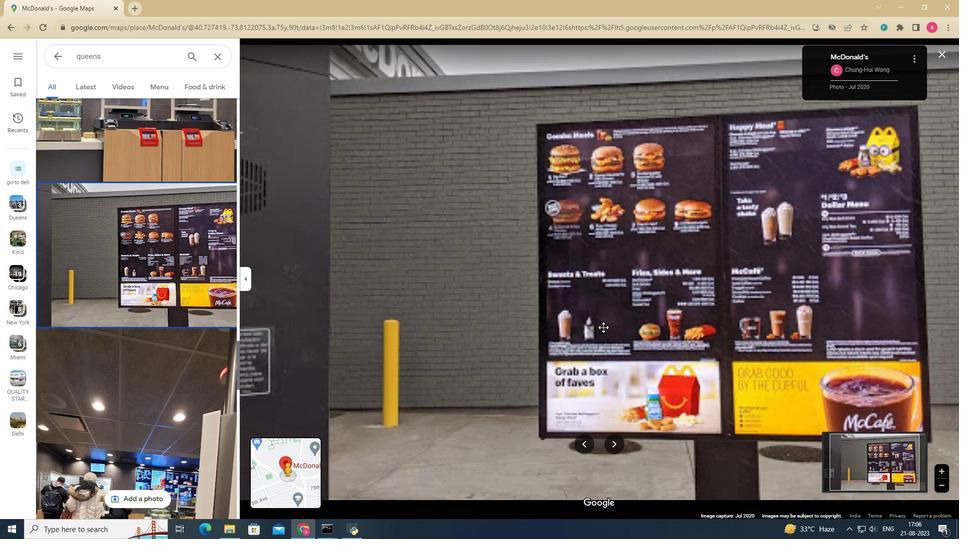 
Action: Mouse scrolled (603, 328) with delta (0, 0)
Screenshot: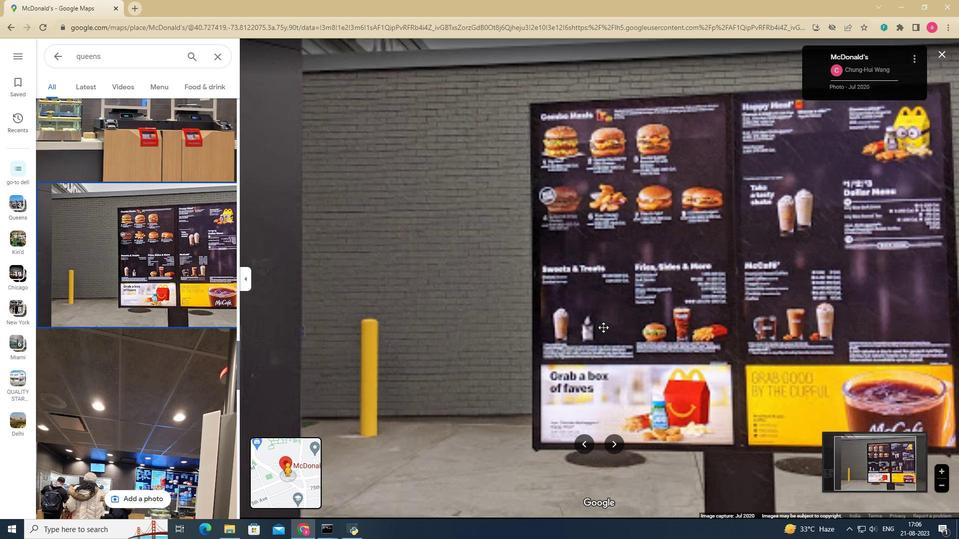 
Action: Mouse scrolled (603, 328) with delta (0, 0)
Screenshot: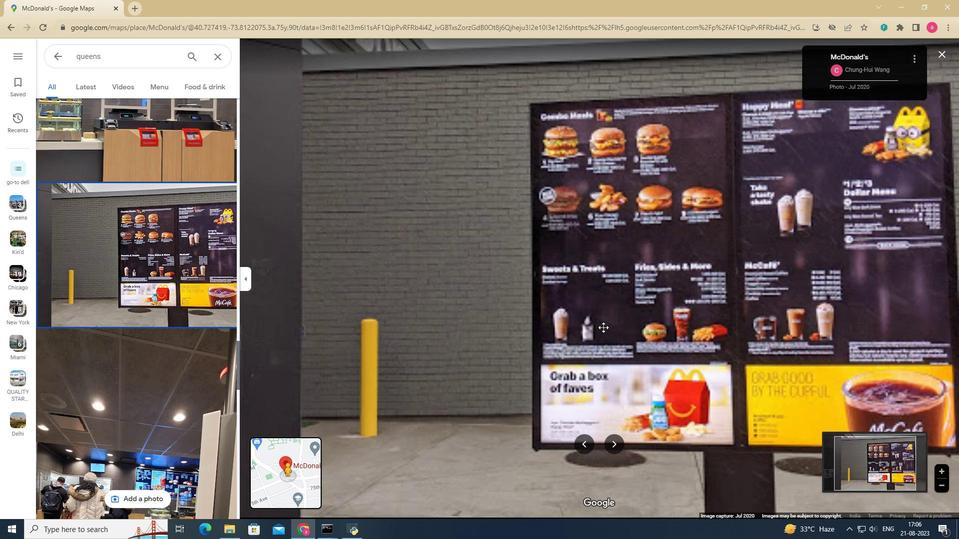 
Action: Mouse scrolled (603, 328) with delta (0, 0)
Screenshot: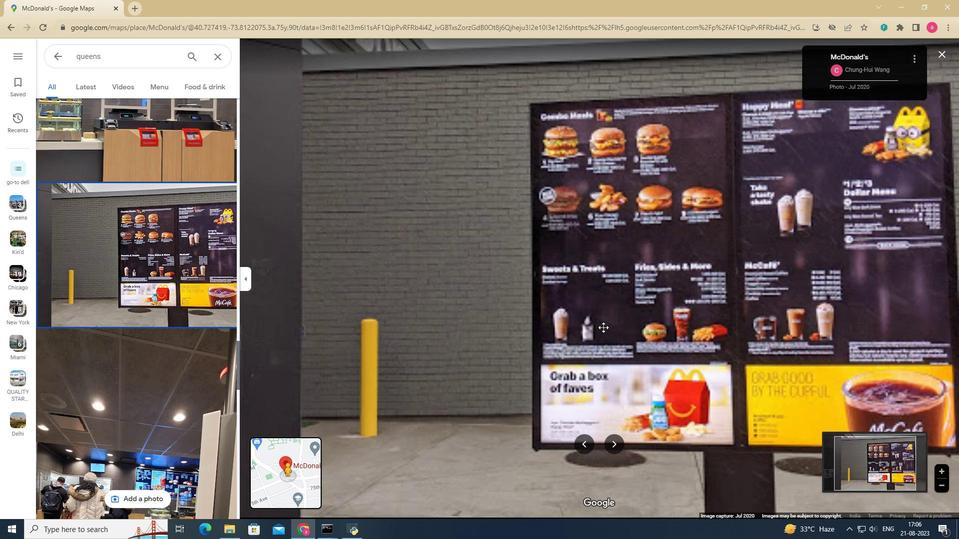 
Action: Mouse scrolled (603, 328) with delta (0, 0)
Screenshot: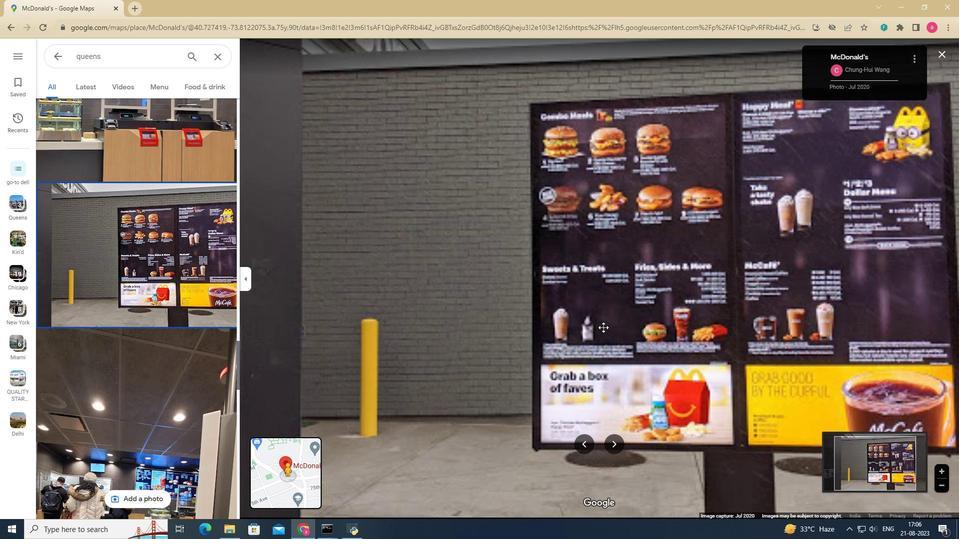 
Action: Mouse scrolled (603, 328) with delta (0, 0)
Screenshot: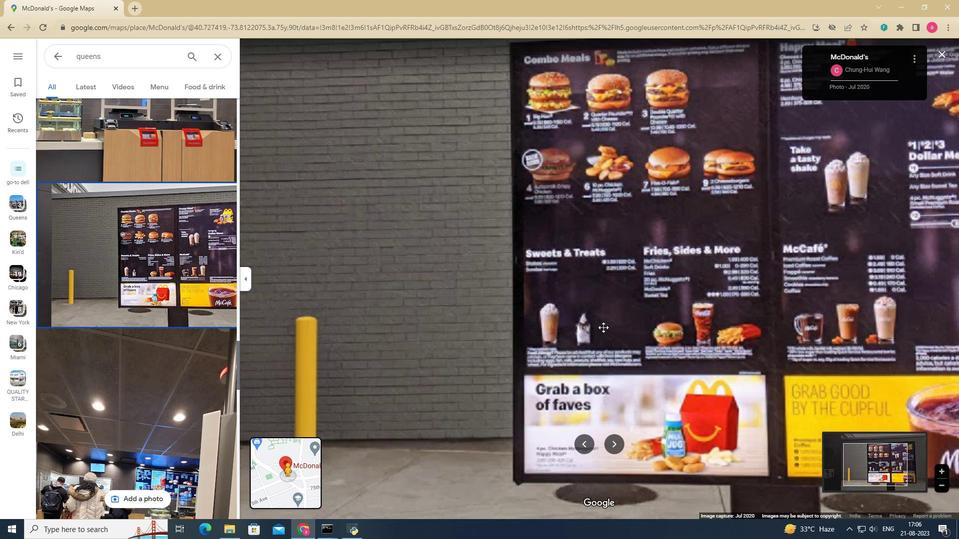 
Action: Mouse scrolled (603, 328) with delta (0, 0)
Screenshot: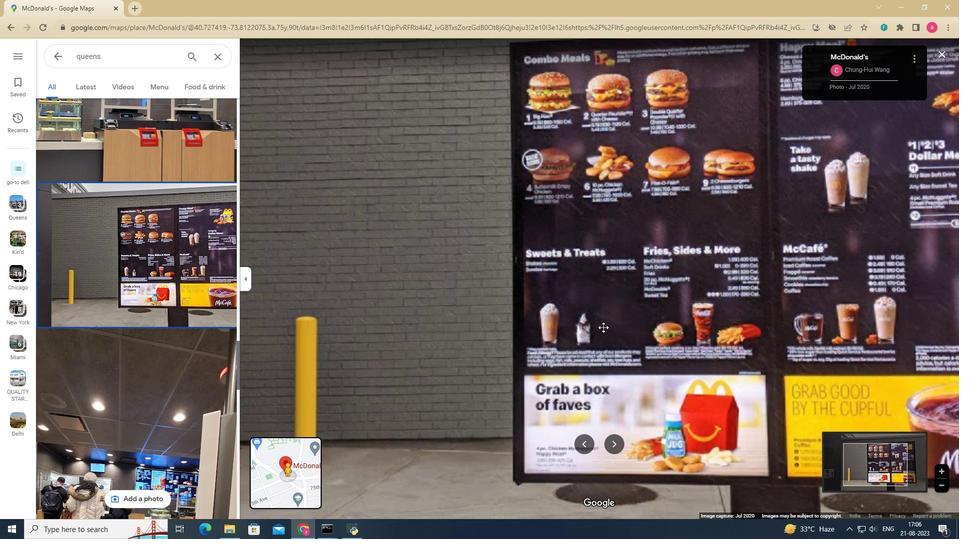 
Action: Mouse scrolled (603, 328) with delta (0, 0)
Screenshot: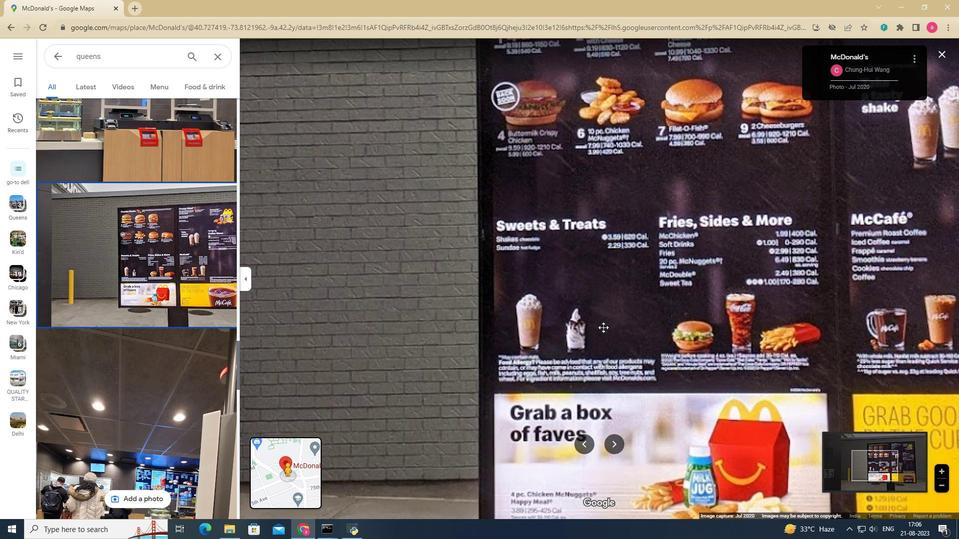 
Action: Mouse scrolled (603, 328) with delta (0, 0)
Screenshot: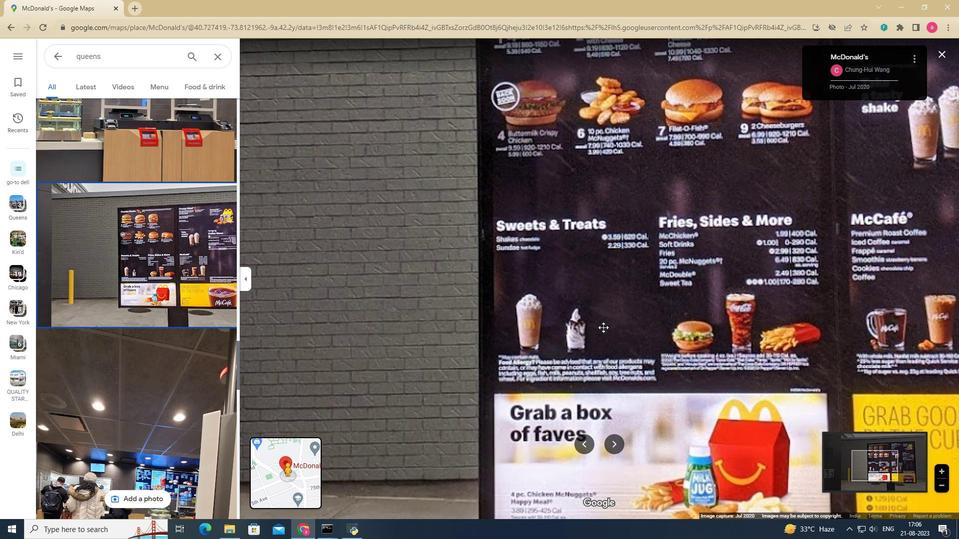 
Action: Mouse scrolled (603, 328) with delta (0, 0)
Screenshot: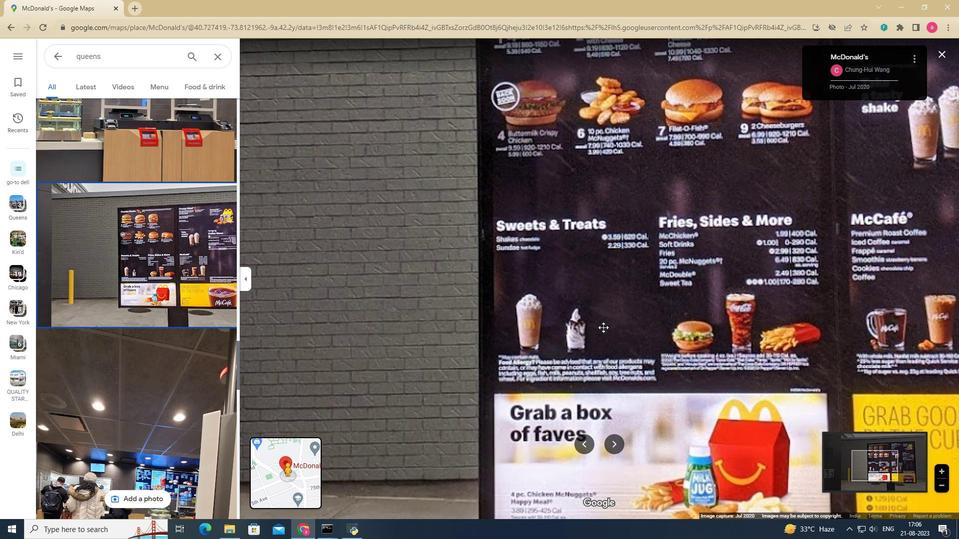 
Action: Mouse scrolled (603, 328) with delta (0, 0)
Screenshot: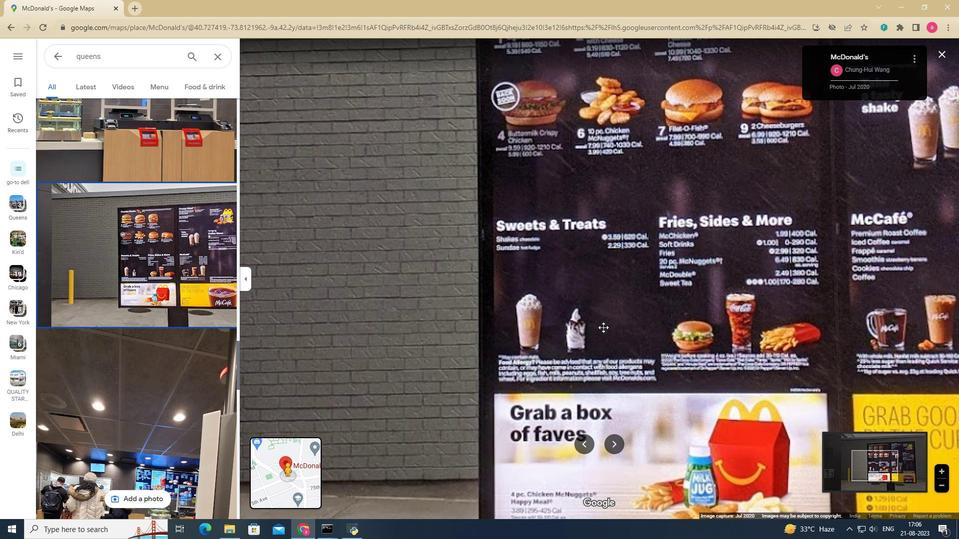 
Action: Mouse scrolled (603, 328) with delta (0, 0)
Screenshot: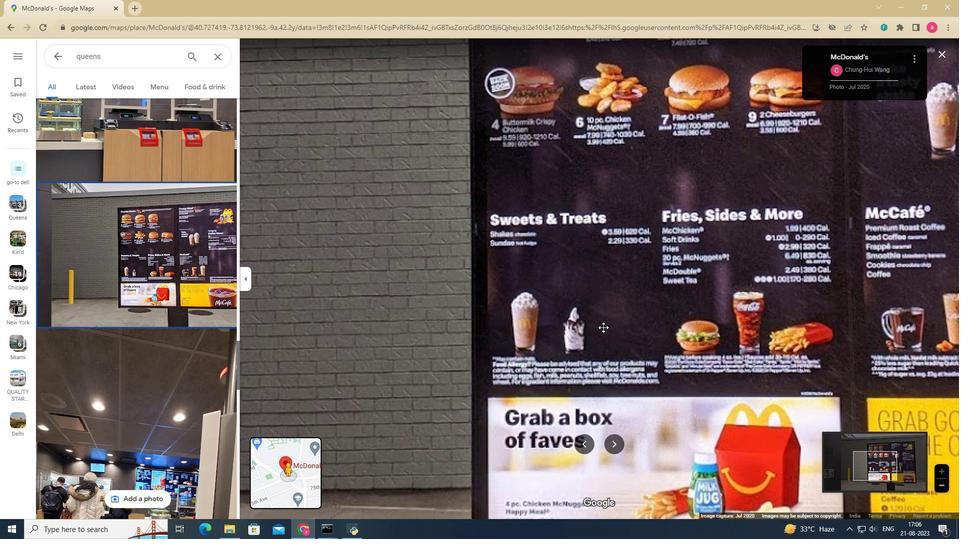 
Action: Mouse scrolled (603, 327) with delta (0, 0)
Screenshot: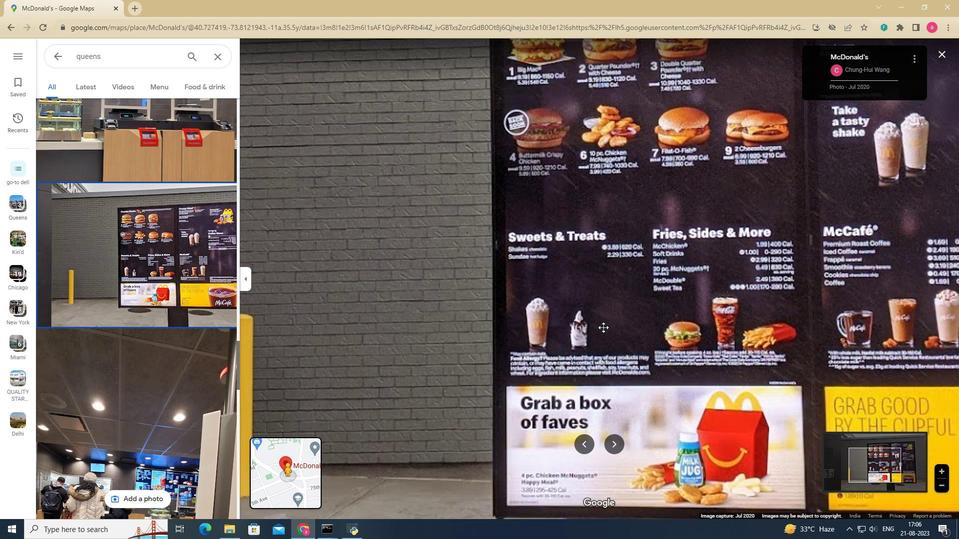 
Action: Mouse scrolled (603, 327) with delta (0, 0)
Screenshot: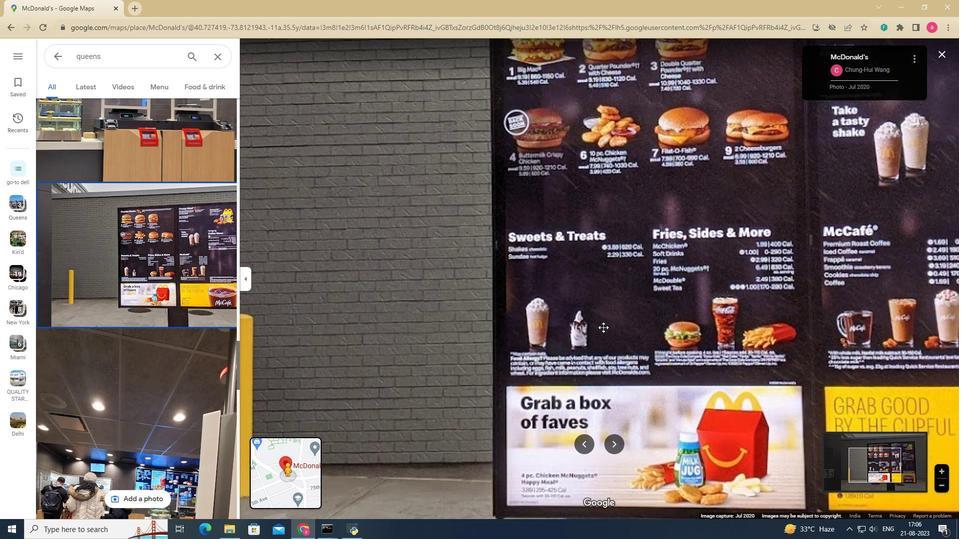 
Action: Mouse scrolled (603, 327) with delta (0, 0)
Screenshot: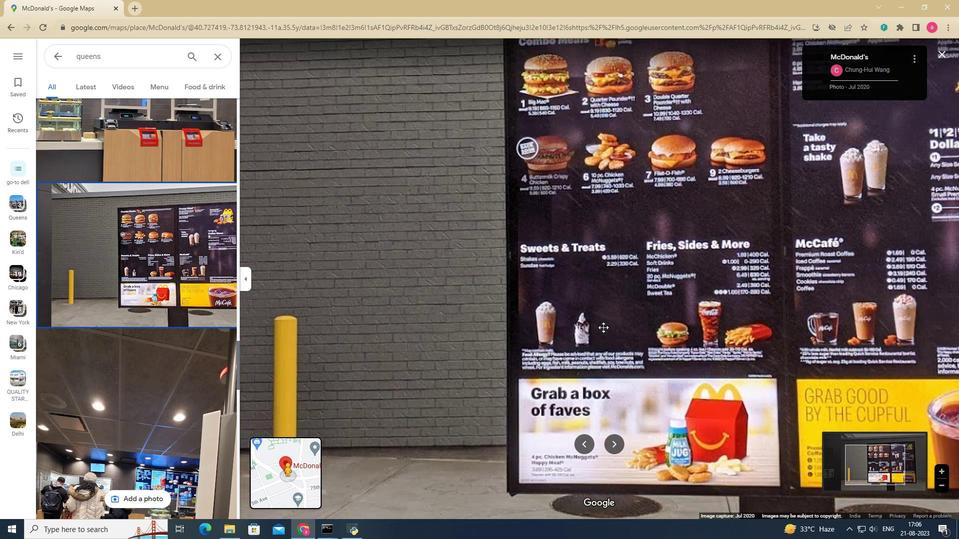 
Action: Mouse scrolled (603, 327) with delta (0, 0)
Screenshot: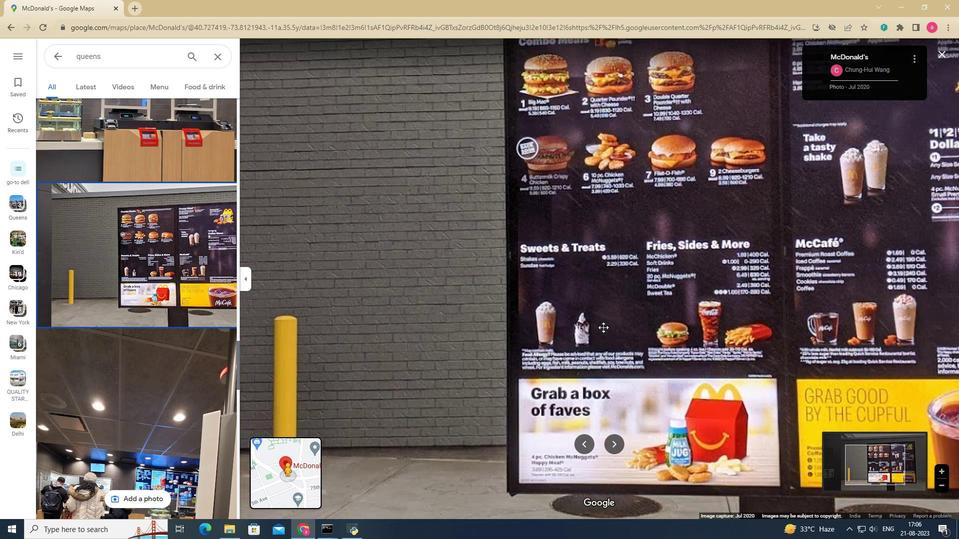 
Action: Mouse scrolled (603, 327) with delta (0, 0)
Screenshot: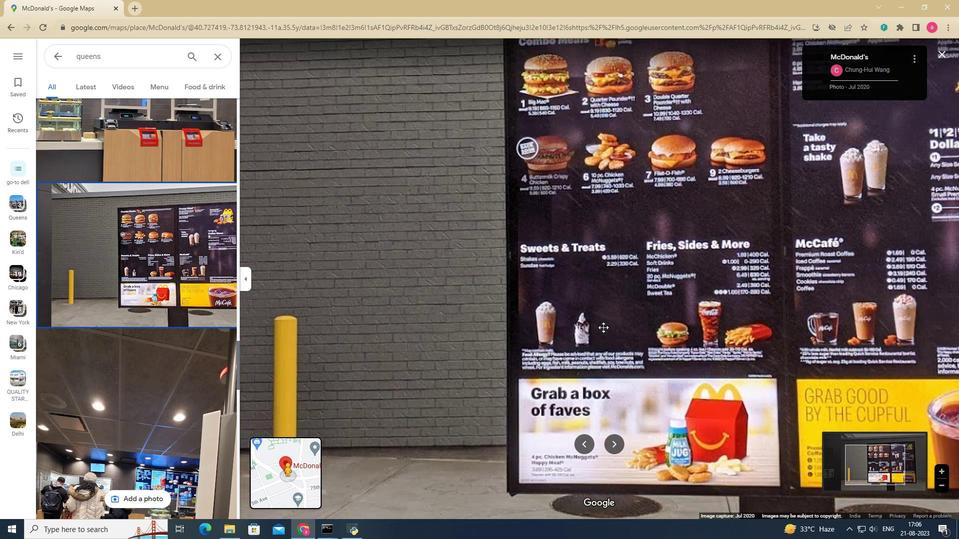 
Action: Mouse scrolled (603, 327) with delta (0, 0)
Screenshot: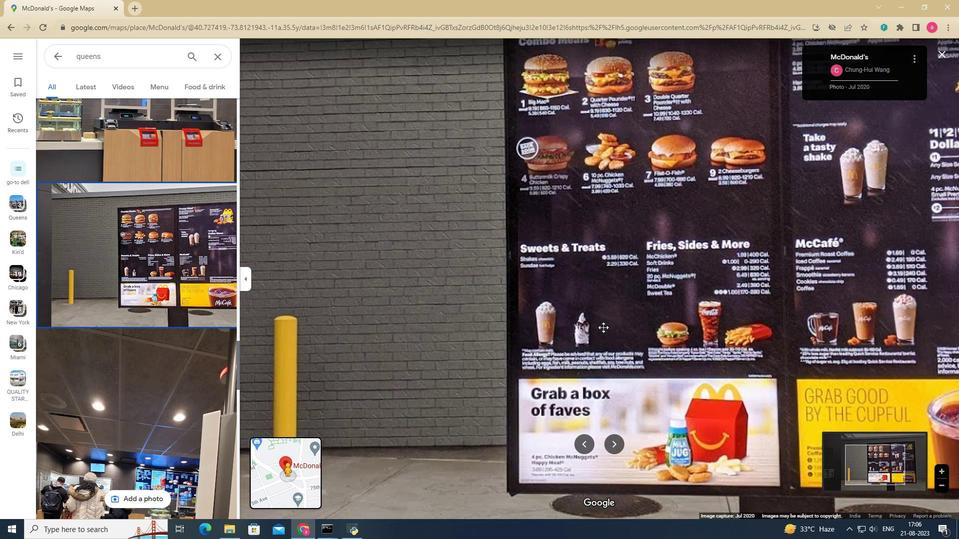 
Action: Mouse scrolled (603, 327) with delta (0, 0)
Screenshot: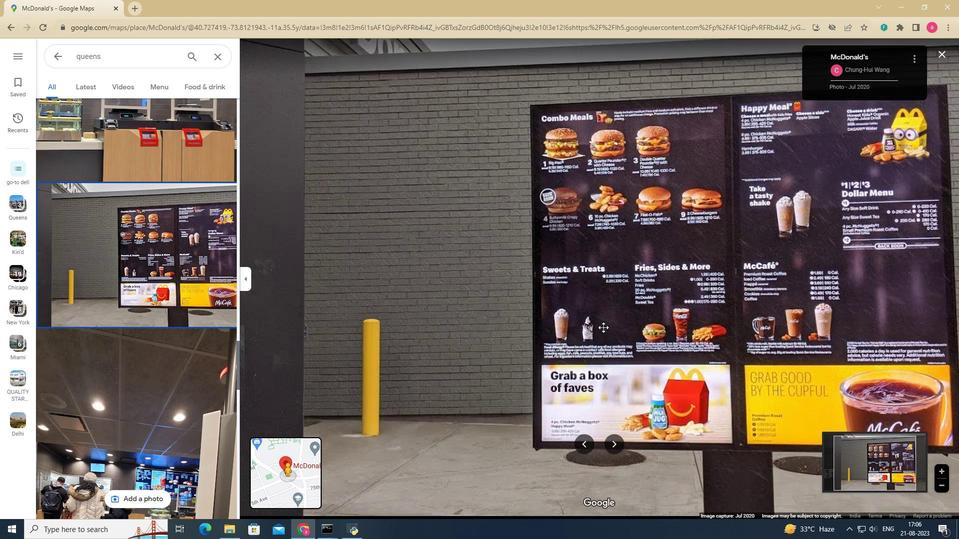 
Action: Mouse scrolled (603, 327) with delta (0, 0)
Screenshot: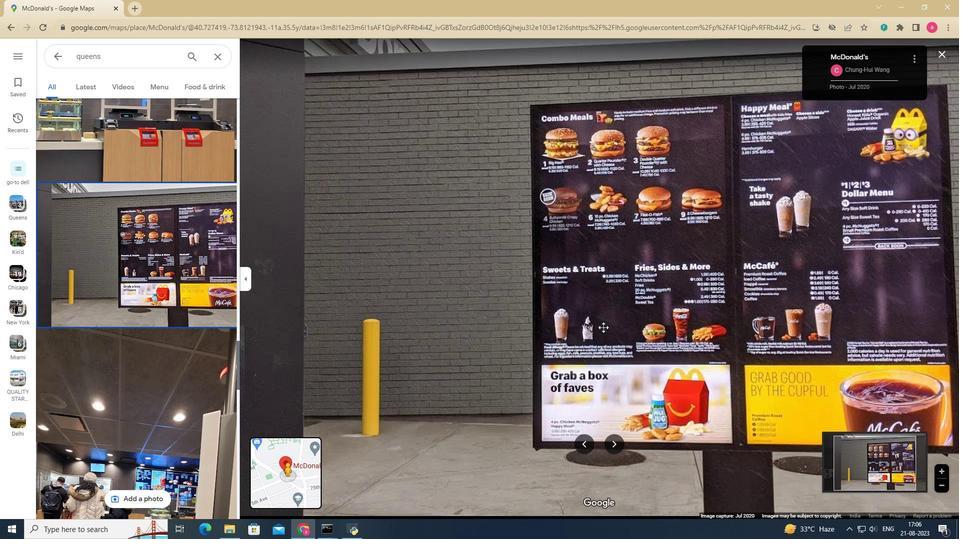 
Action: Mouse scrolled (603, 327) with delta (0, 0)
Screenshot: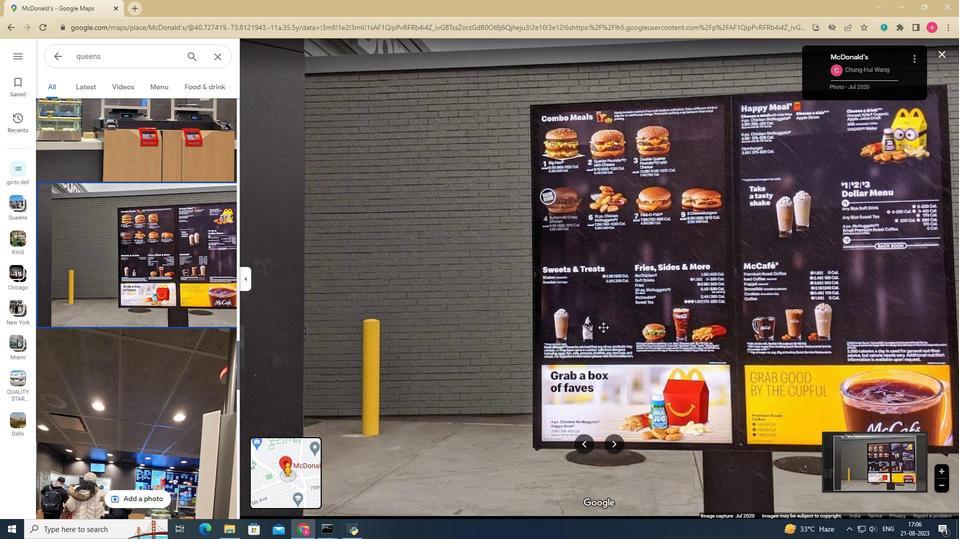 
Action: Mouse scrolled (603, 327) with delta (0, 0)
Screenshot: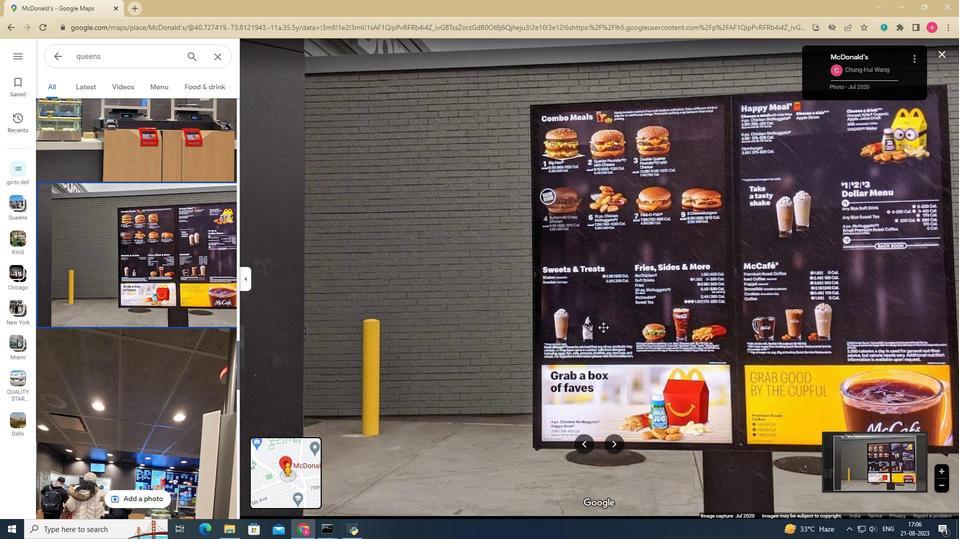 
Action: Mouse scrolled (603, 327) with delta (0, 0)
Screenshot: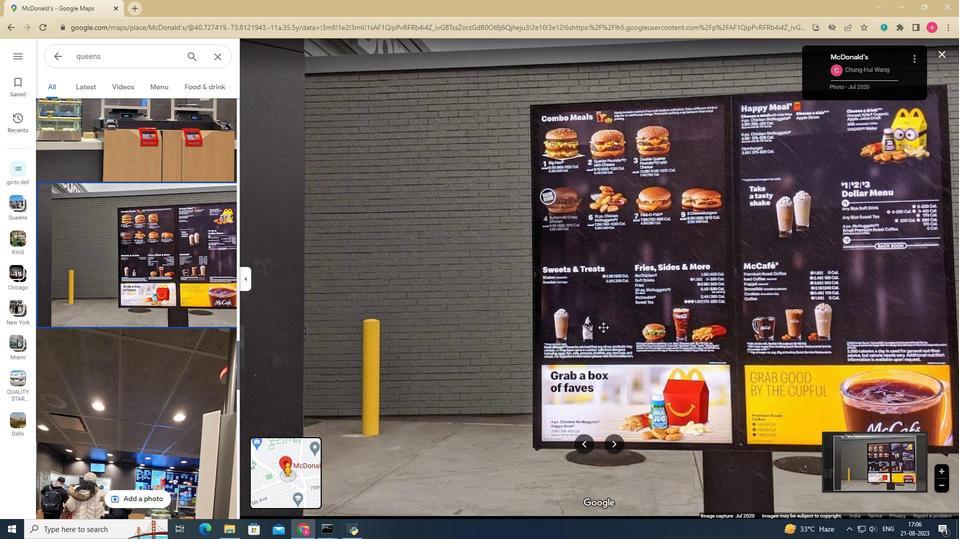 
Action: Mouse scrolled (603, 327) with delta (0, 0)
Screenshot: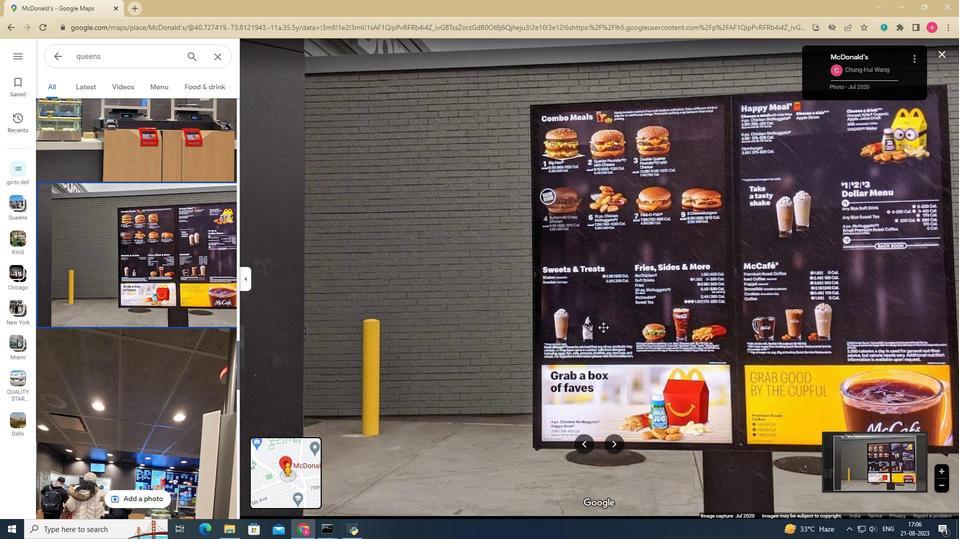 
Action: Mouse scrolled (603, 327) with delta (0, 0)
Screenshot: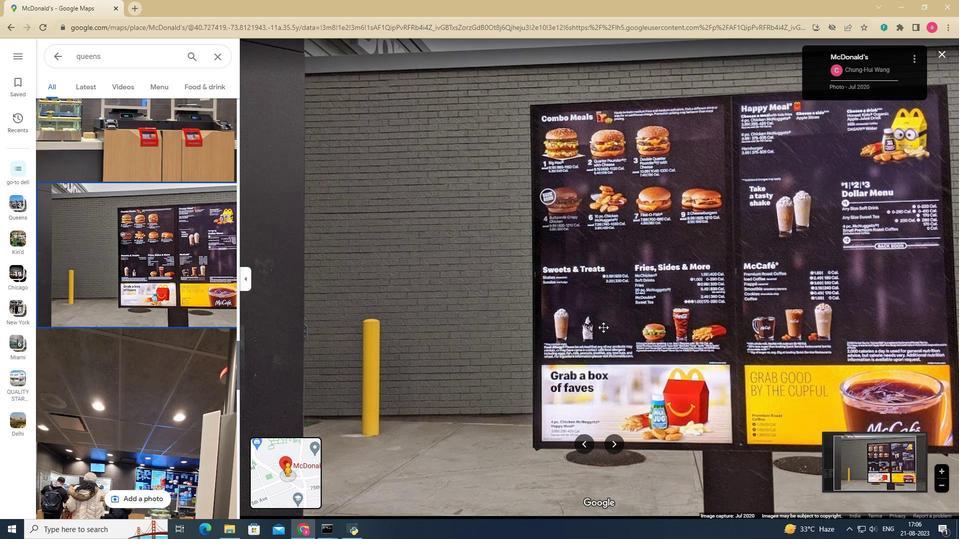
Action: Mouse moved to (175, 328)
Screenshot: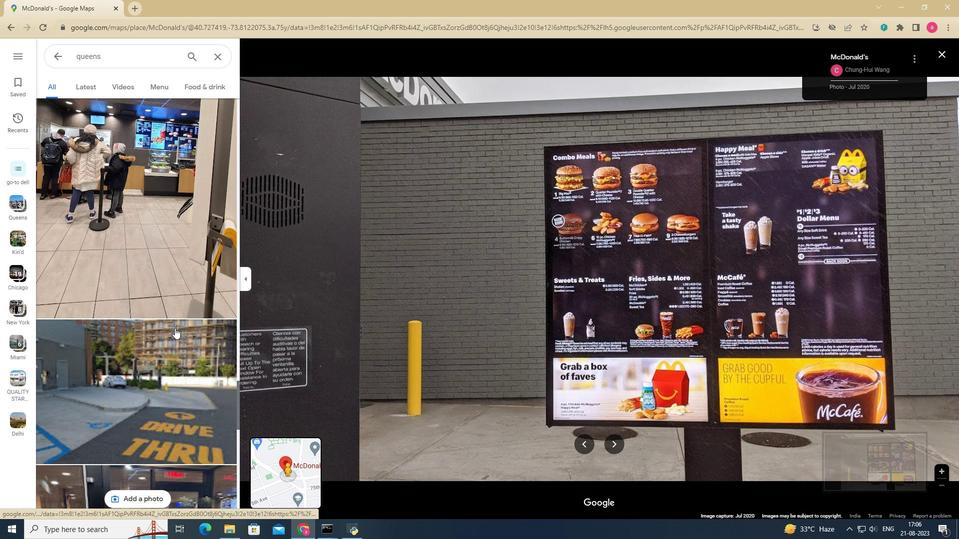 
Action: Mouse scrolled (175, 328) with delta (0, 0)
Screenshot: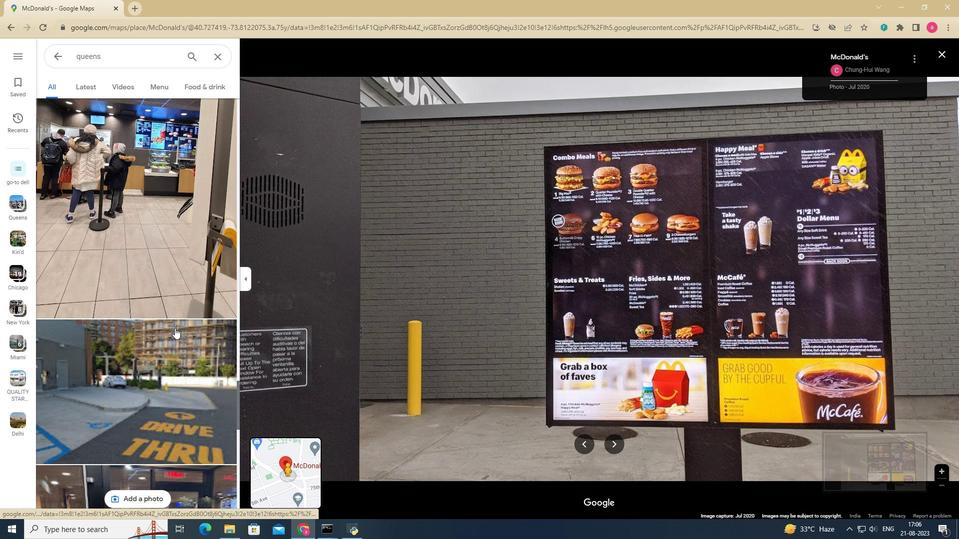 
Action: Mouse scrolled (175, 328) with delta (0, 0)
Screenshot: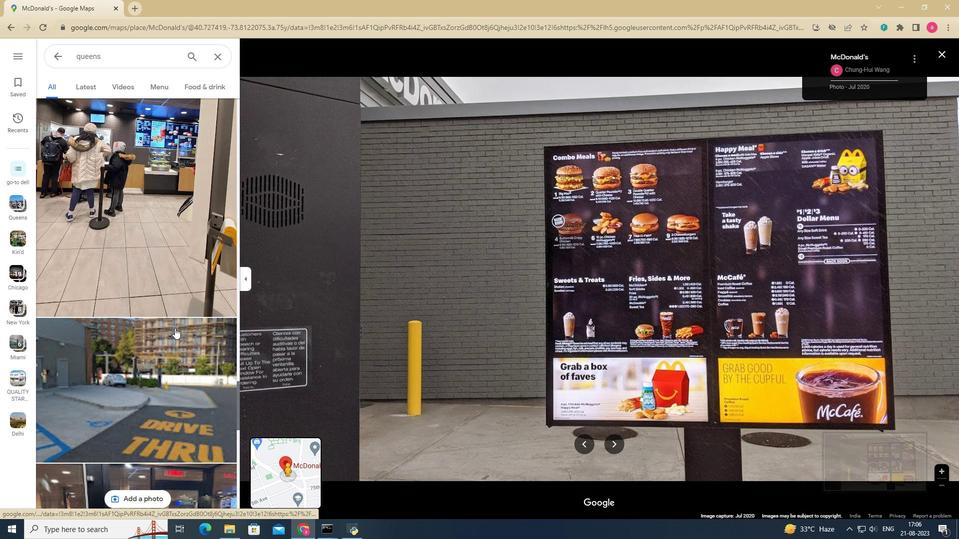 
Action: Mouse scrolled (175, 328) with delta (0, 0)
Screenshot: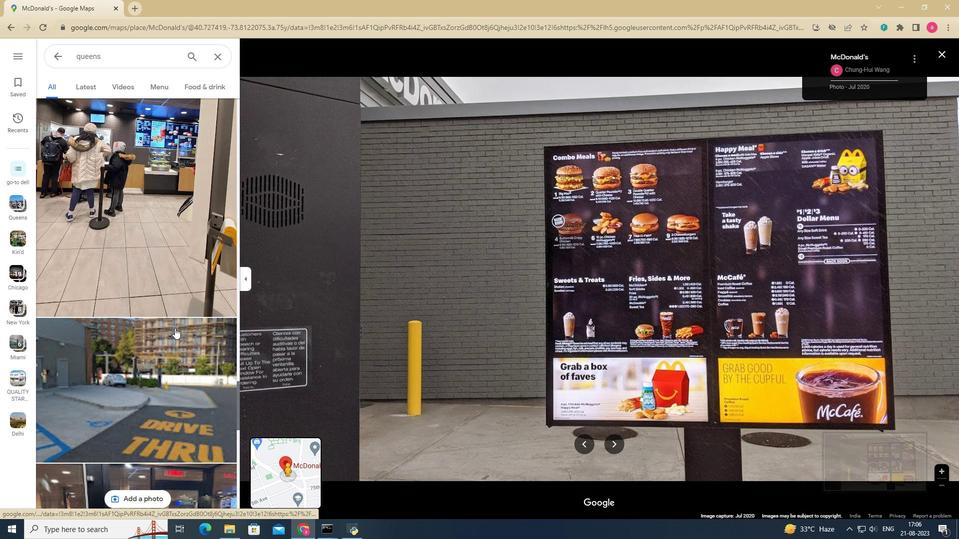 
Action: Mouse scrolled (175, 328) with delta (0, 0)
Screenshot: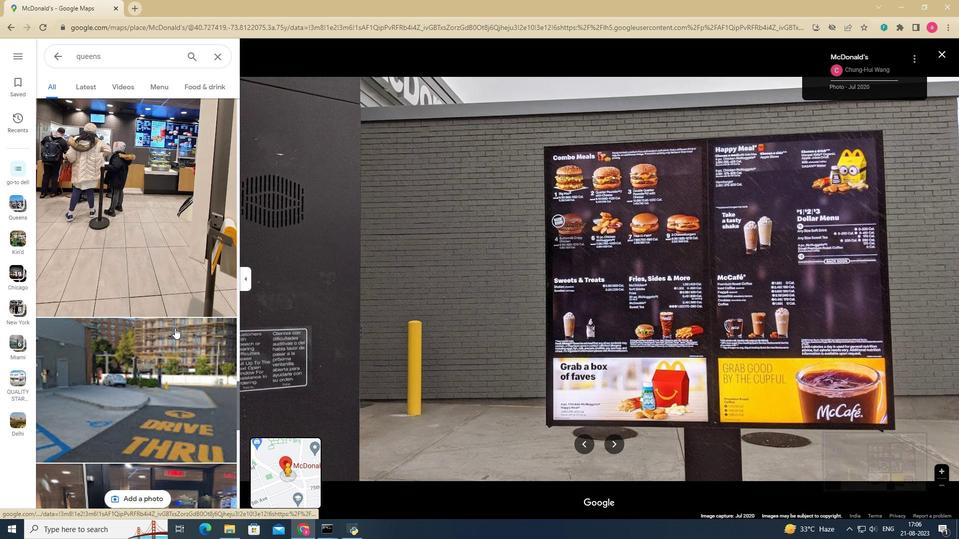 
Action: Mouse scrolled (175, 328) with delta (0, 0)
Screenshot: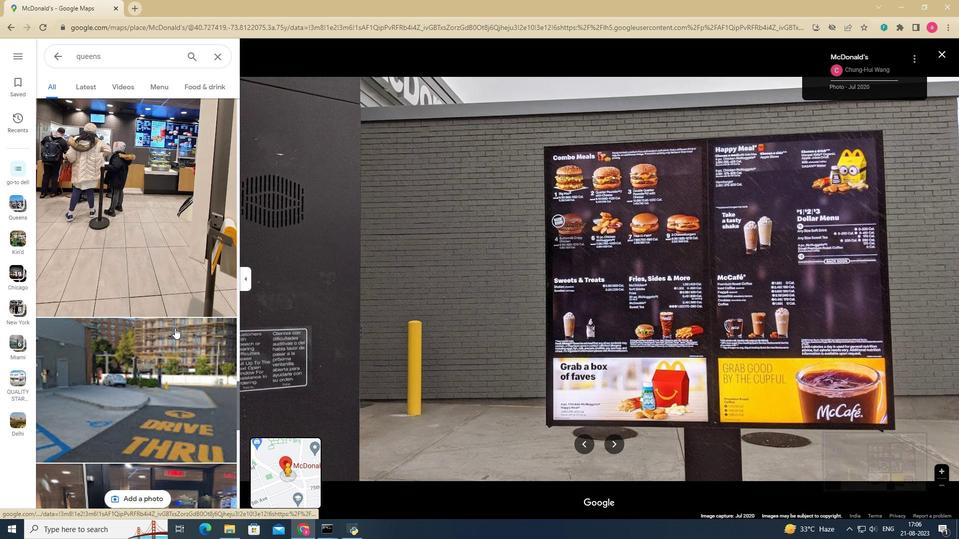 
Action: Mouse scrolled (175, 328) with delta (0, 0)
Screenshot: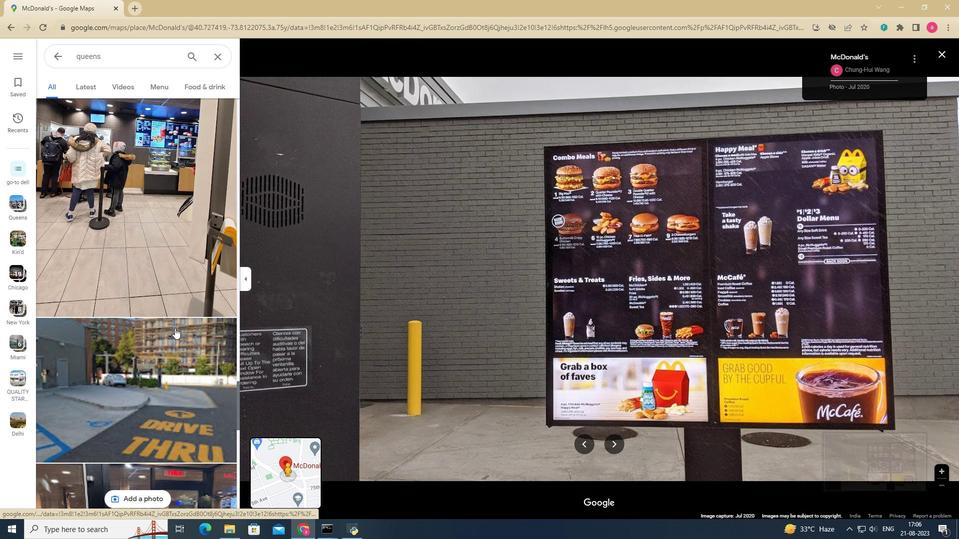 
Action: Mouse scrolled (175, 328) with delta (0, 0)
Screenshot: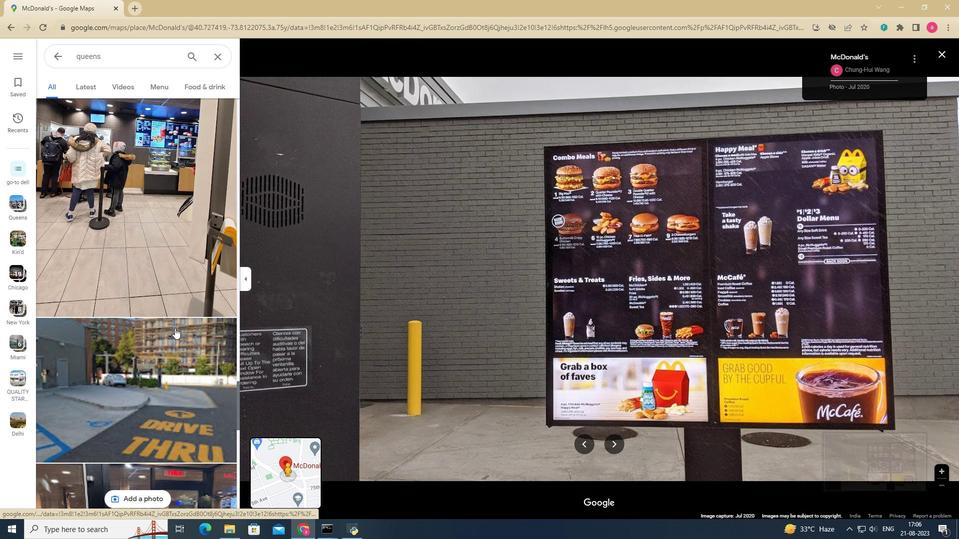 
Action: Mouse moved to (174, 328)
Screenshot: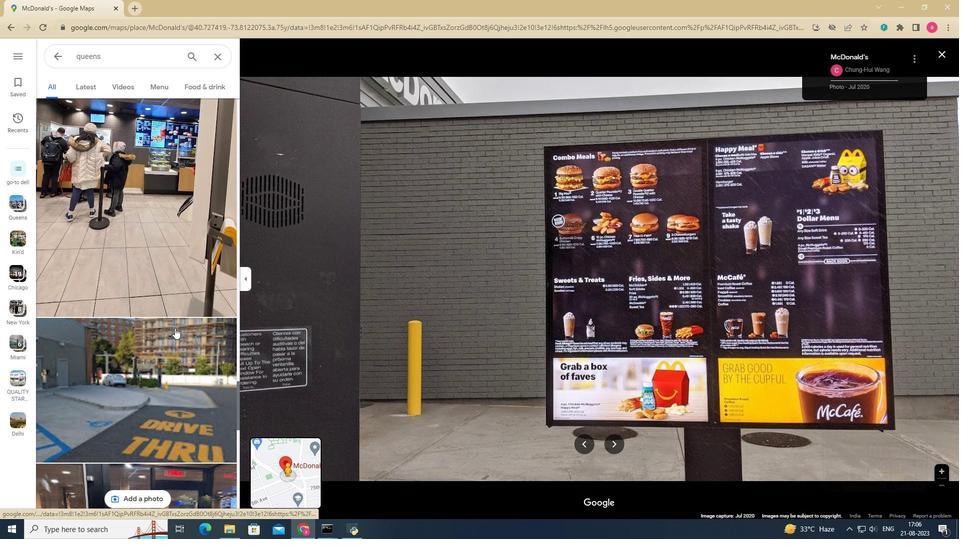 
Action: Mouse scrolled (174, 327) with delta (0, 0)
Screenshot: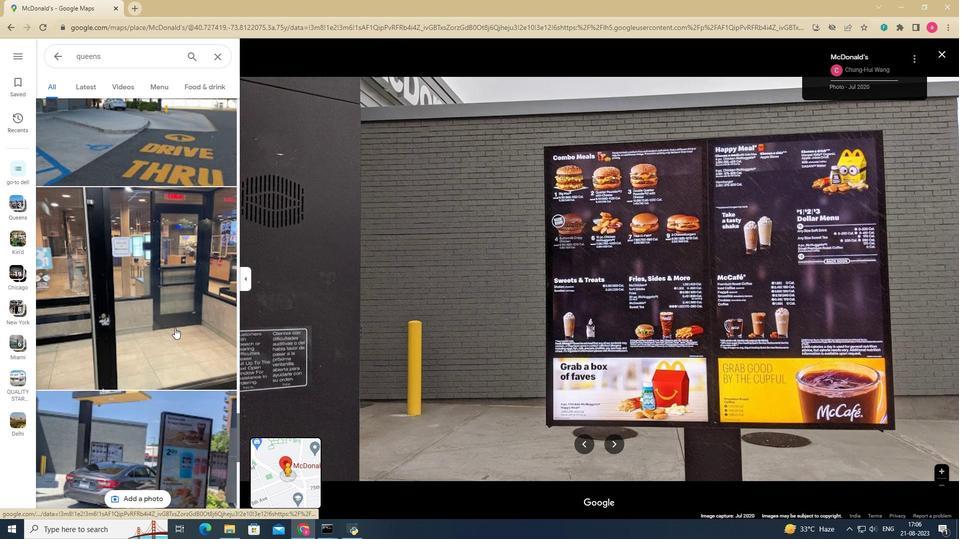 
Action: Mouse scrolled (174, 327) with delta (0, 0)
Screenshot: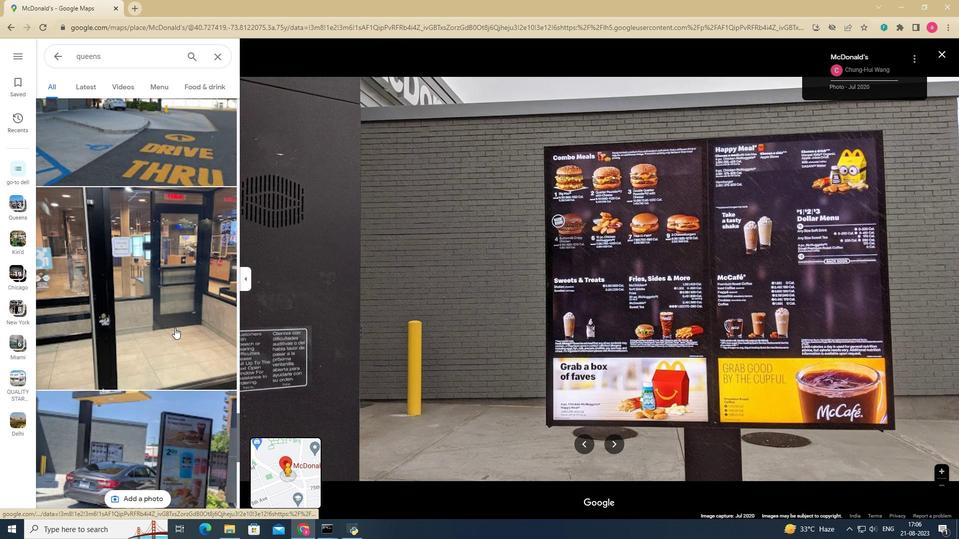 
Action: Mouse scrolled (174, 327) with delta (0, 0)
Screenshot: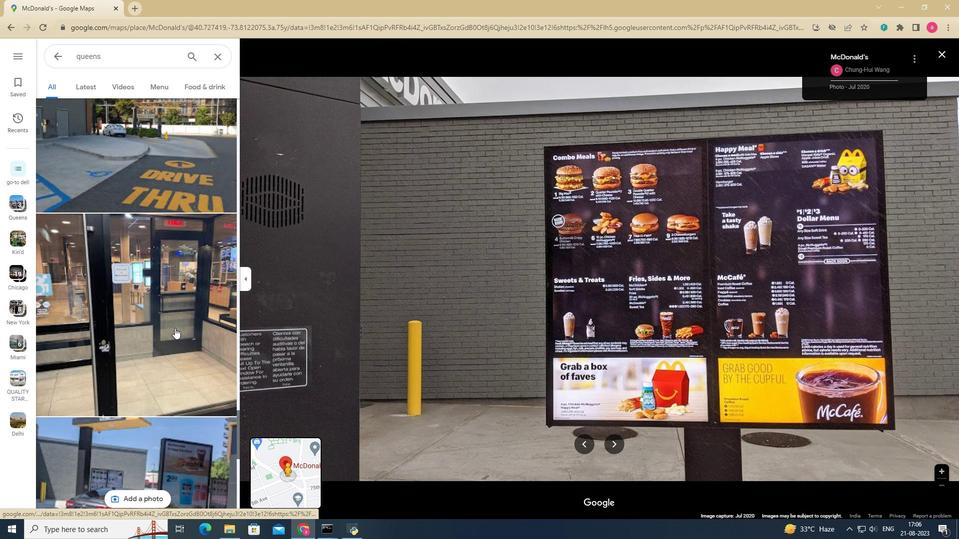 
Action: Mouse scrolled (174, 327) with delta (0, 0)
Screenshot: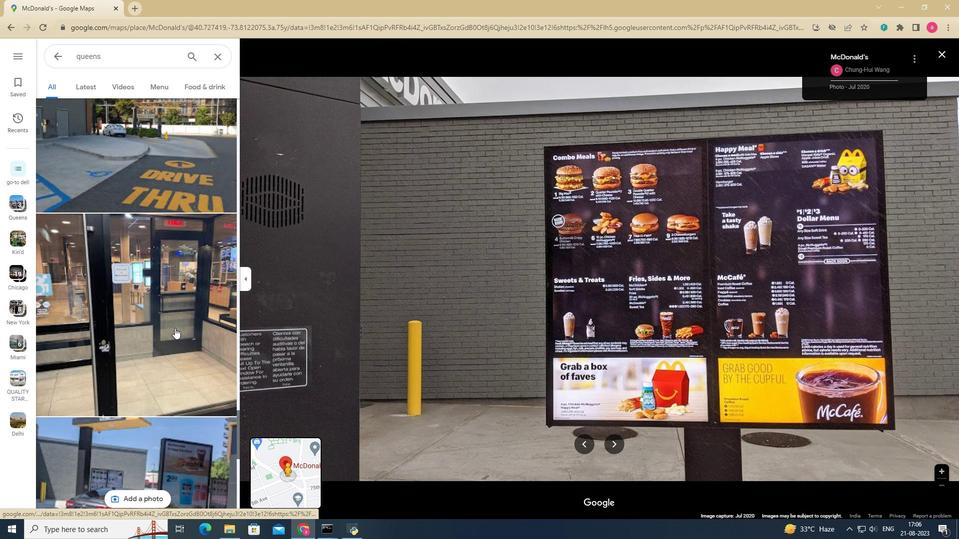 
Action: Mouse scrolled (174, 327) with delta (0, 0)
Screenshot: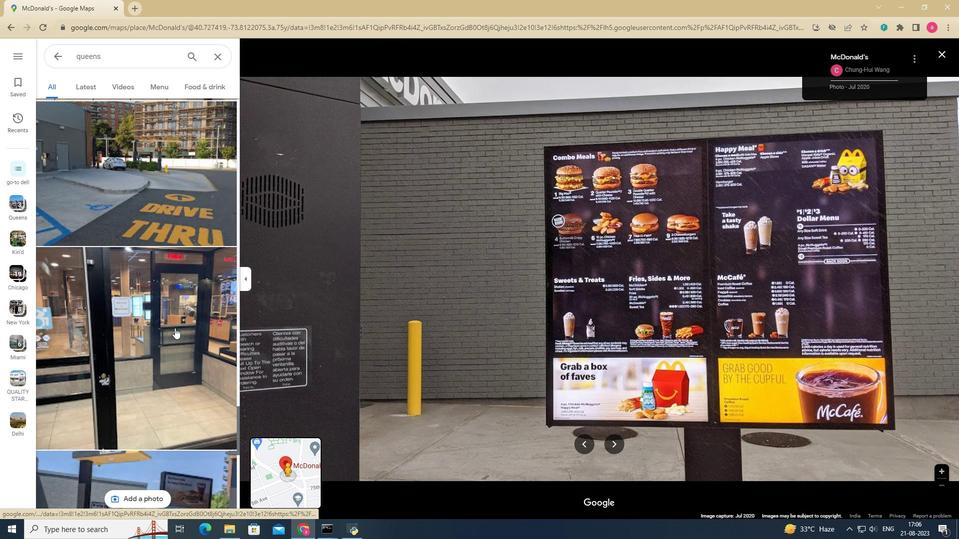 
Action: Mouse scrolled (174, 328) with delta (0, 0)
Screenshot: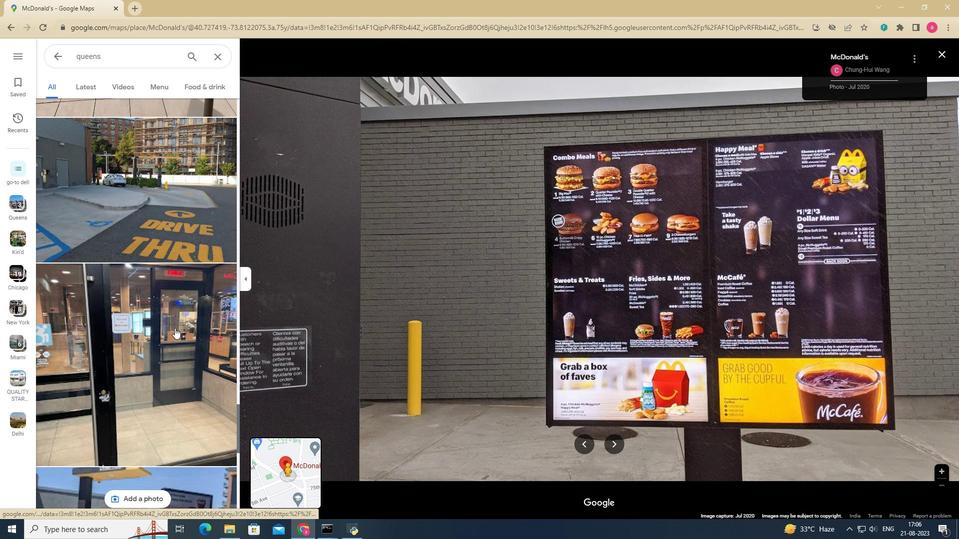 
Action: Mouse pressed left at (174, 328)
Screenshot: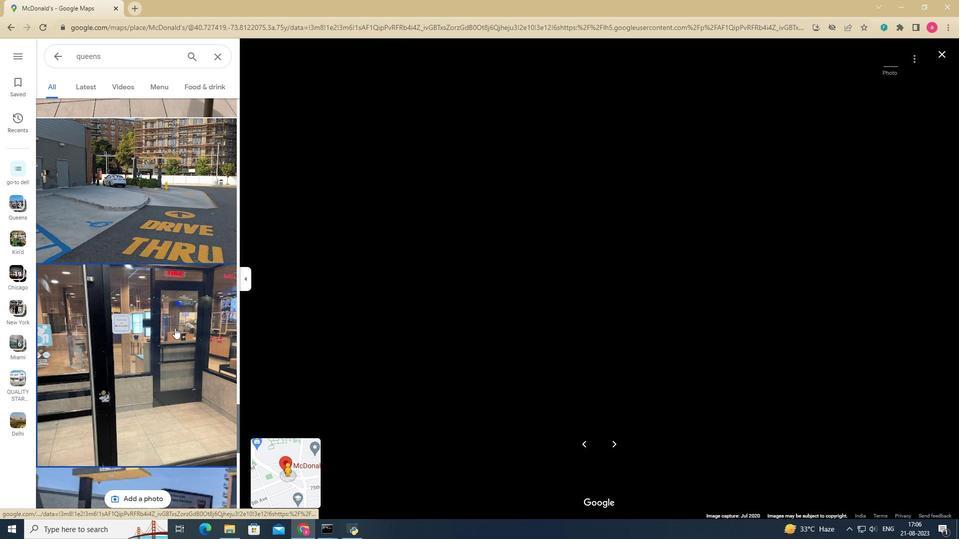 
Action: Mouse scrolled (174, 327) with delta (0, 0)
Screenshot: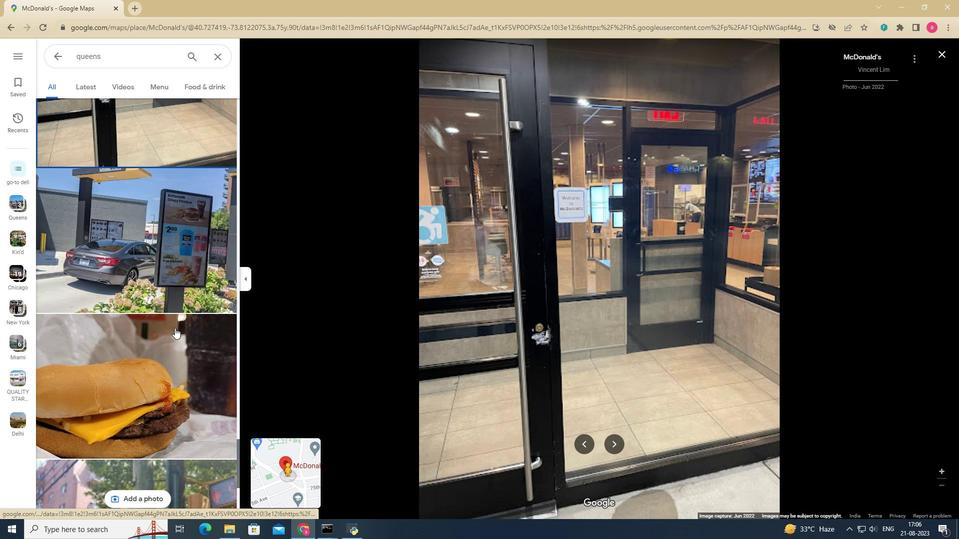 
Action: Mouse scrolled (174, 327) with delta (0, 0)
Screenshot: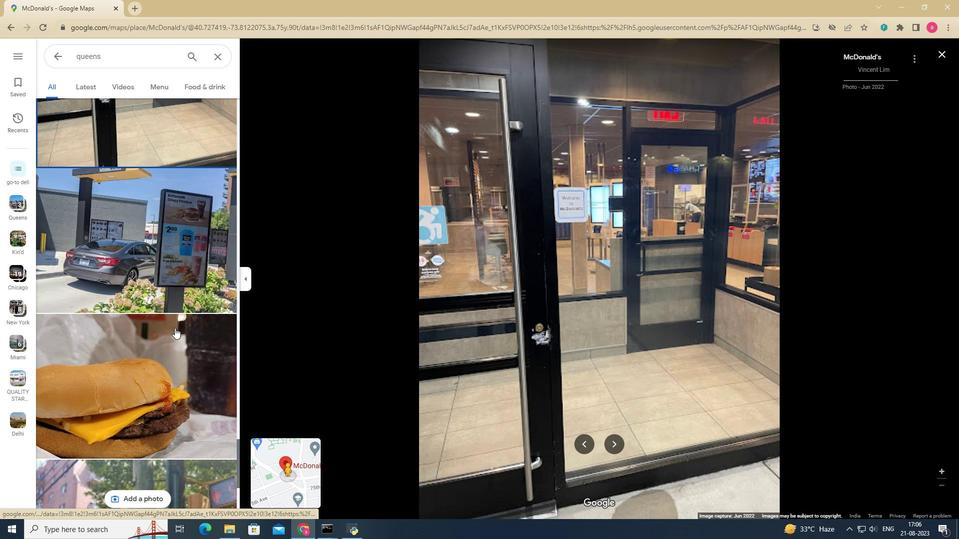 
Action: Mouse scrolled (174, 327) with delta (0, 0)
Screenshot: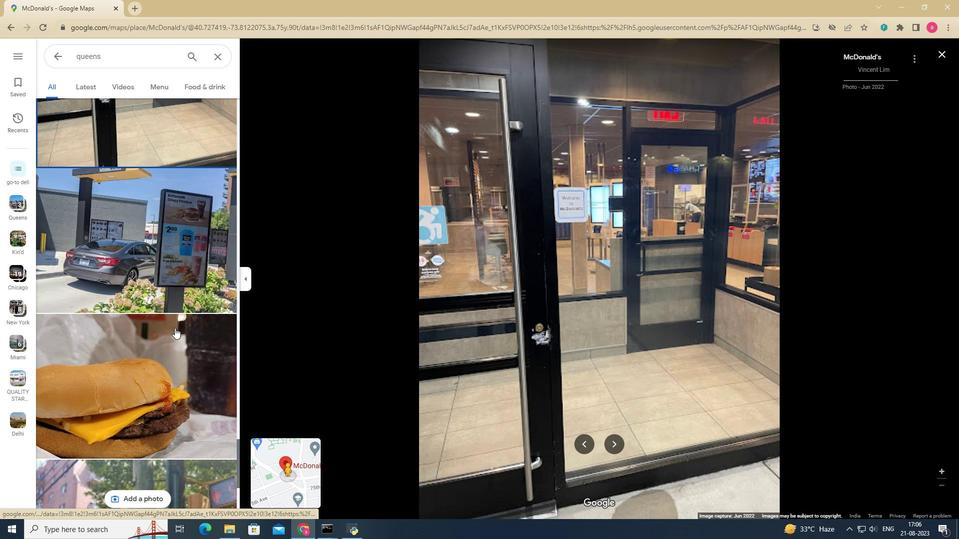 
Action: Mouse scrolled (174, 327) with delta (0, 0)
Screenshot: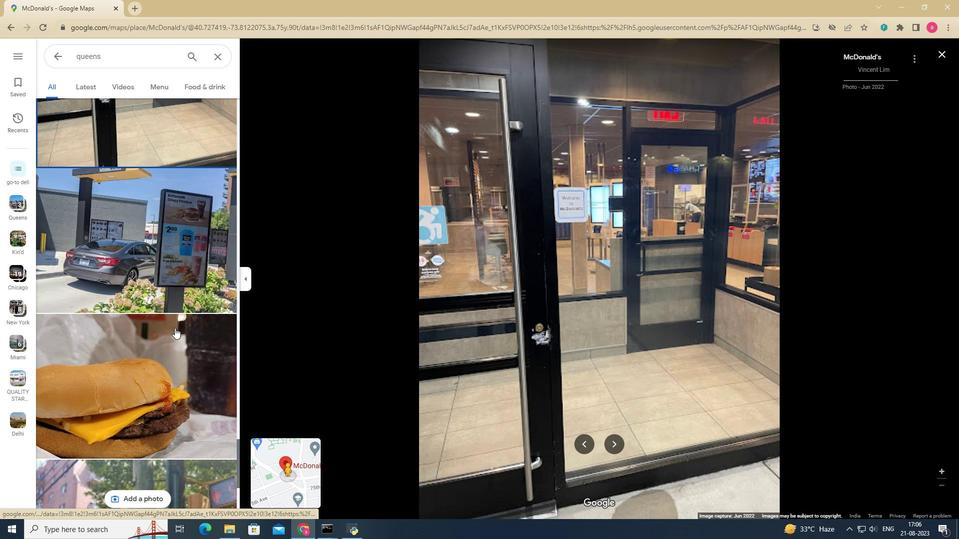 
Action: Mouse scrolled (174, 327) with delta (0, 0)
Screenshot: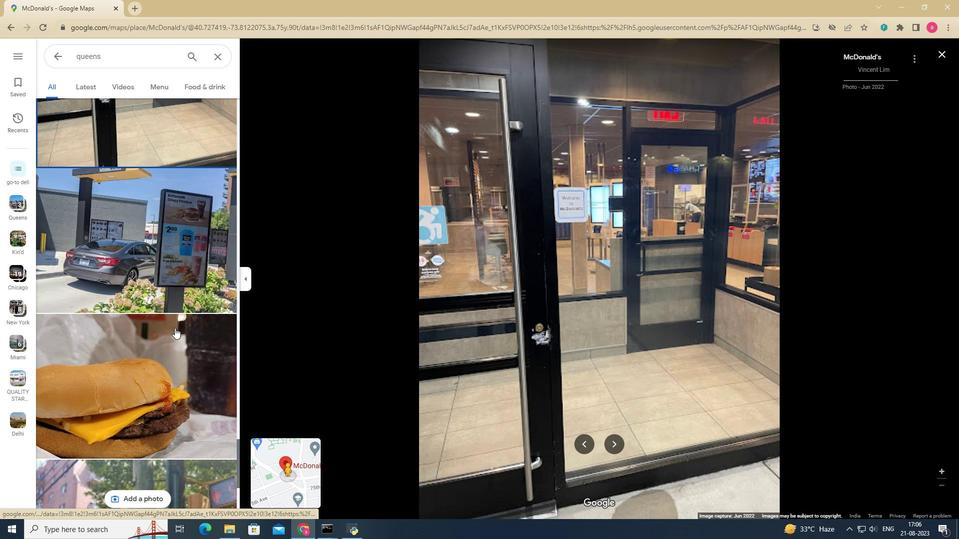 
Action: Mouse scrolled (174, 327) with delta (0, 0)
Screenshot: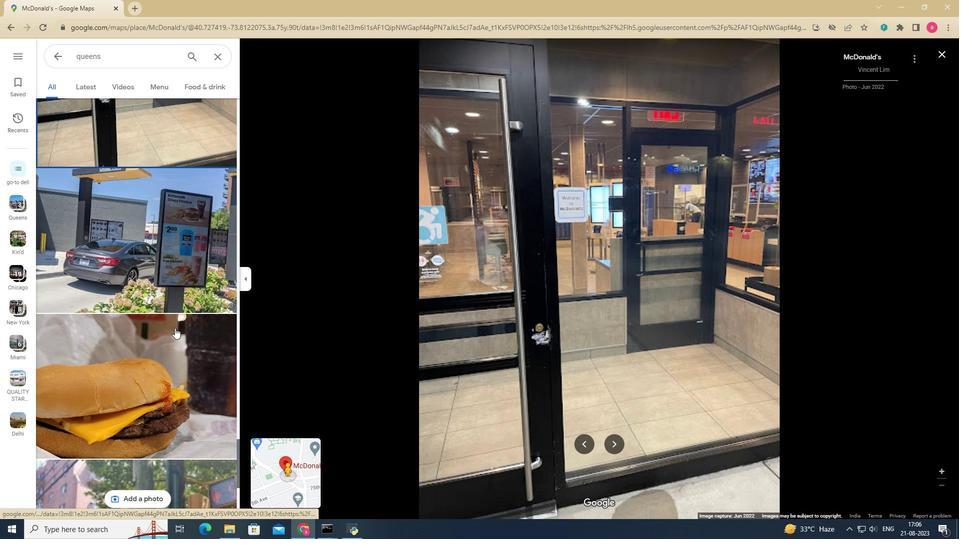 
Action: Mouse pressed left at (174, 328)
Screenshot: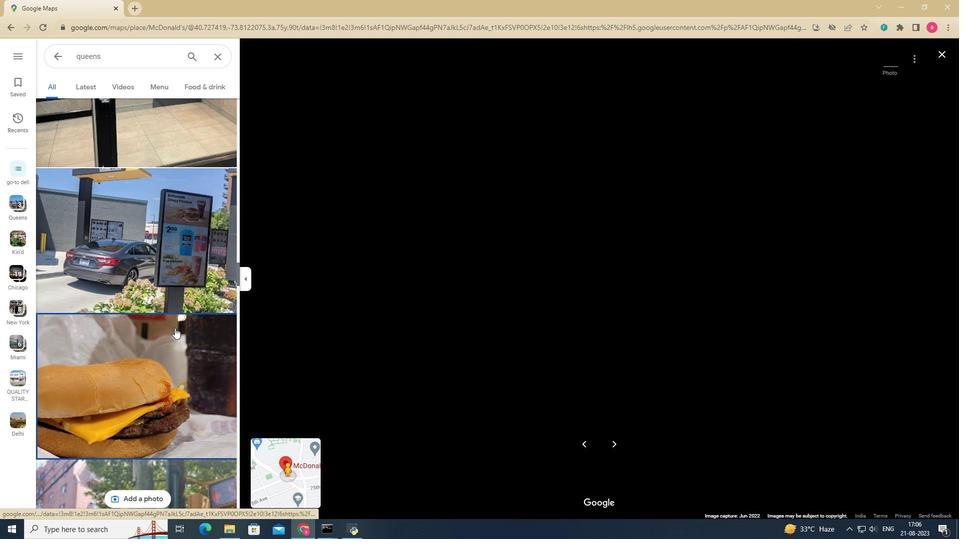 
Action: Mouse scrolled (174, 327) with delta (0, 0)
Screenshot: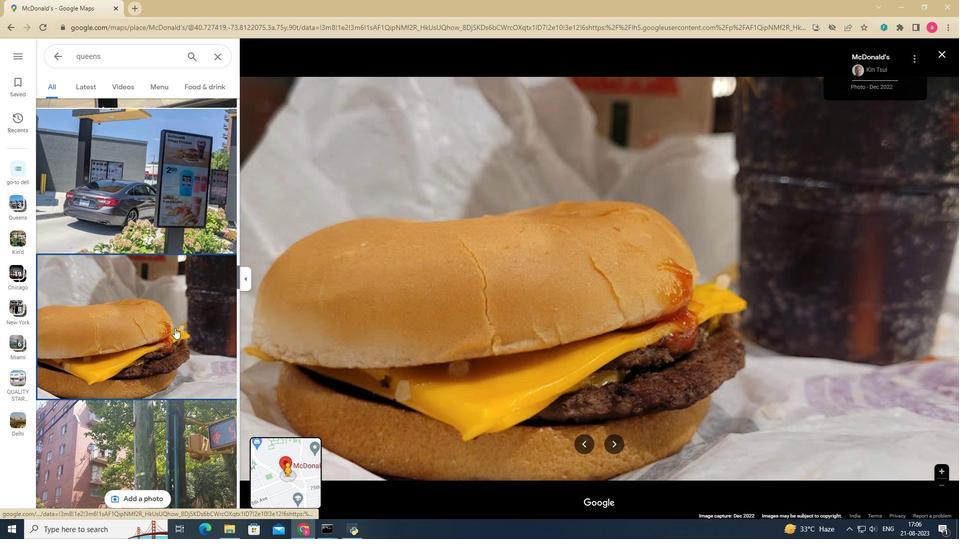 
Action: Mouse scrolled (174, 327) with delta (0, 0)
Screenshot: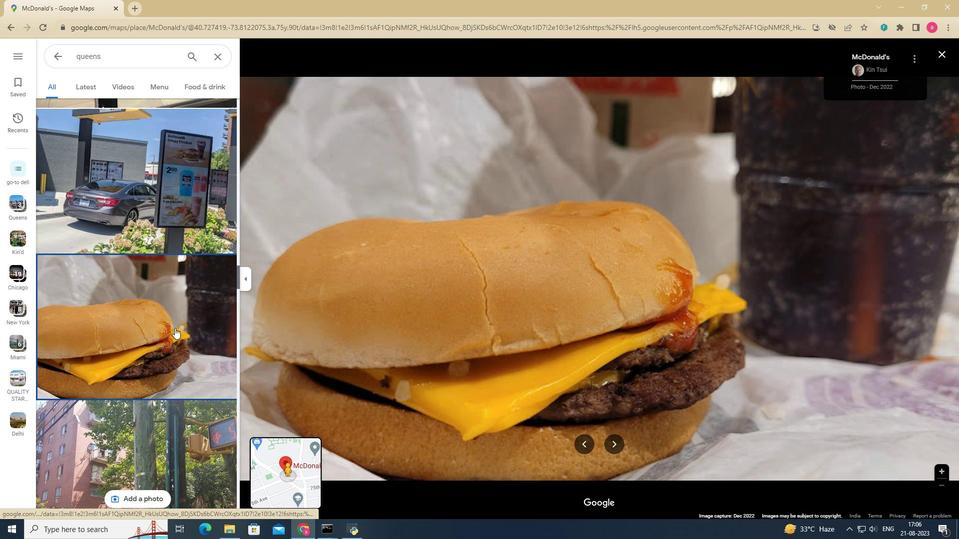 
Action: Mouse scrolled (174, 327) with delta (0, 0)
Screenshot: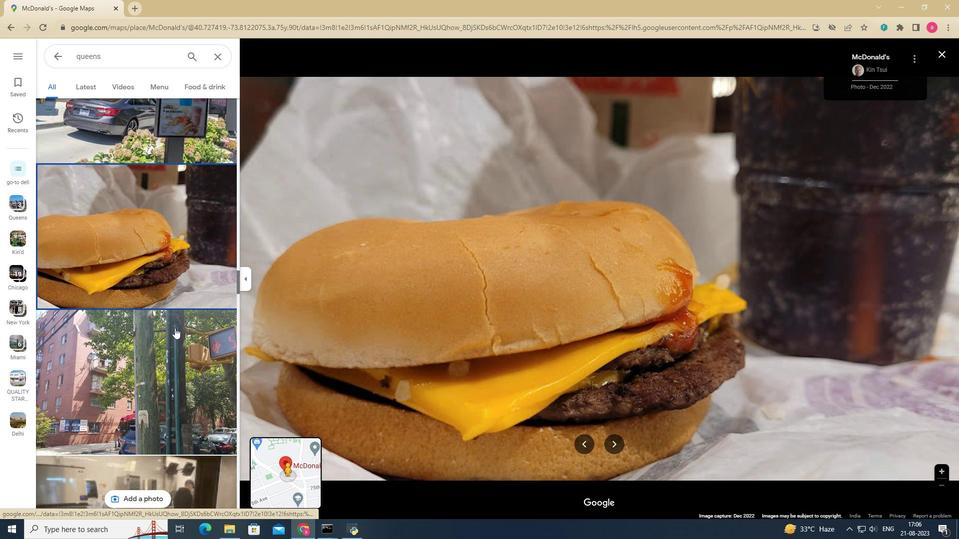 
Action: Mouse scrolled (174, 327) with delta (0, 0)
Screenshot: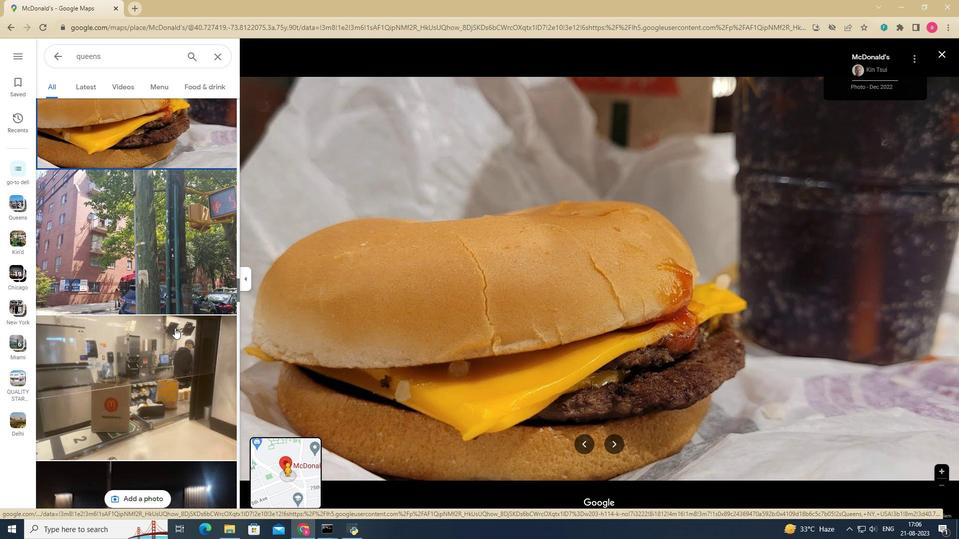 
Action: Mouse scrolled (174, 327) with delta (0, 0)
Screenshot: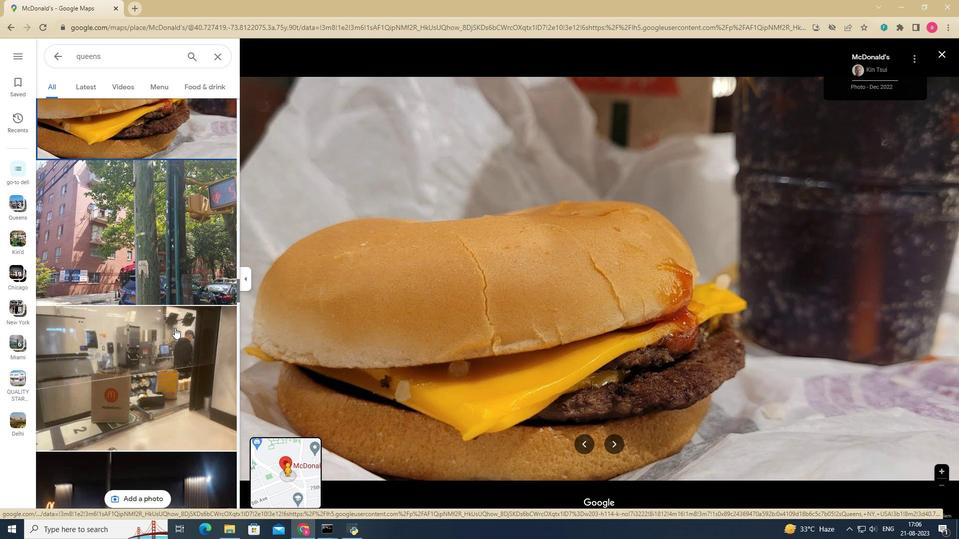 
Action: Mouse scrolled (174, 327) with delta (0, 0)
Screenshot: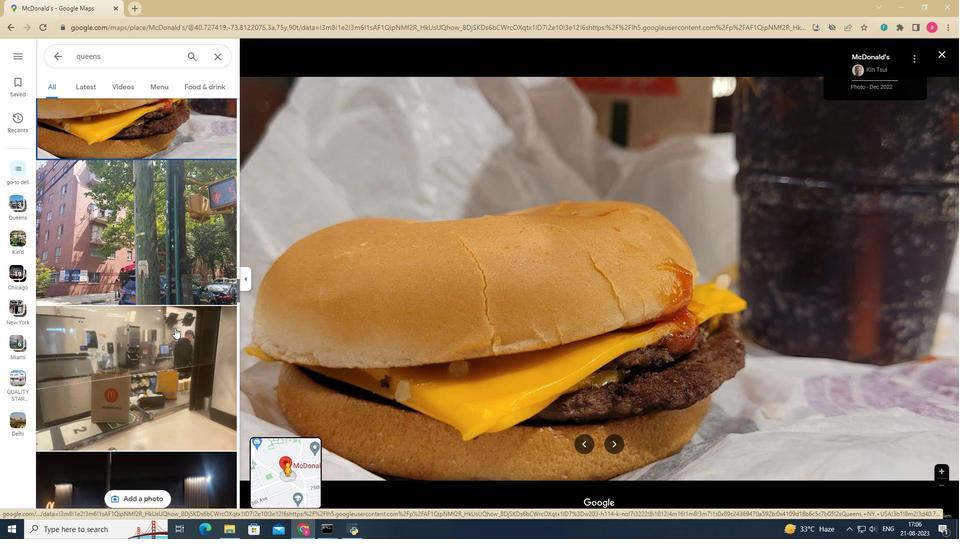 
Action: Mouse scrolled (174, 327) with delta (0, 0)
Screenshot: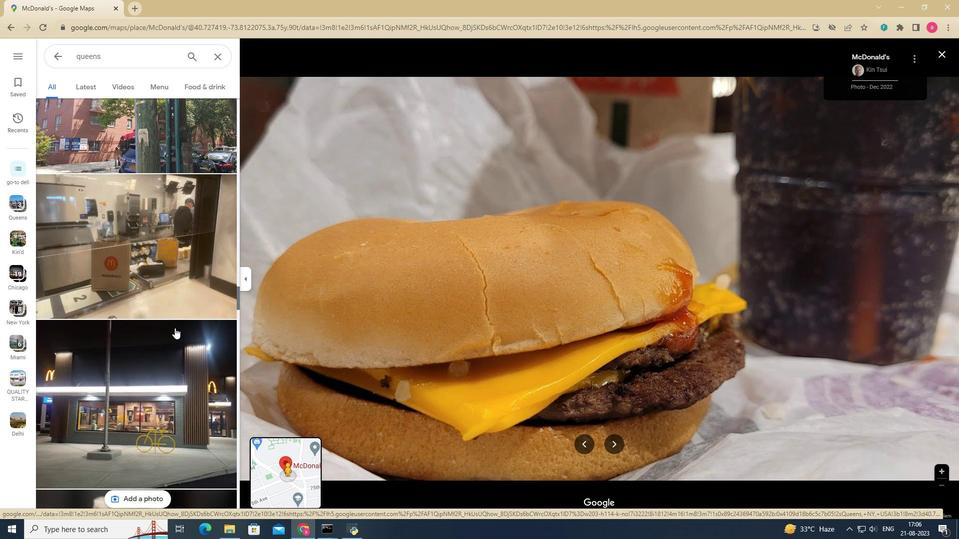 
Action: Mouse scrolled (174, 327) with delta (0, 0)
Screenshot: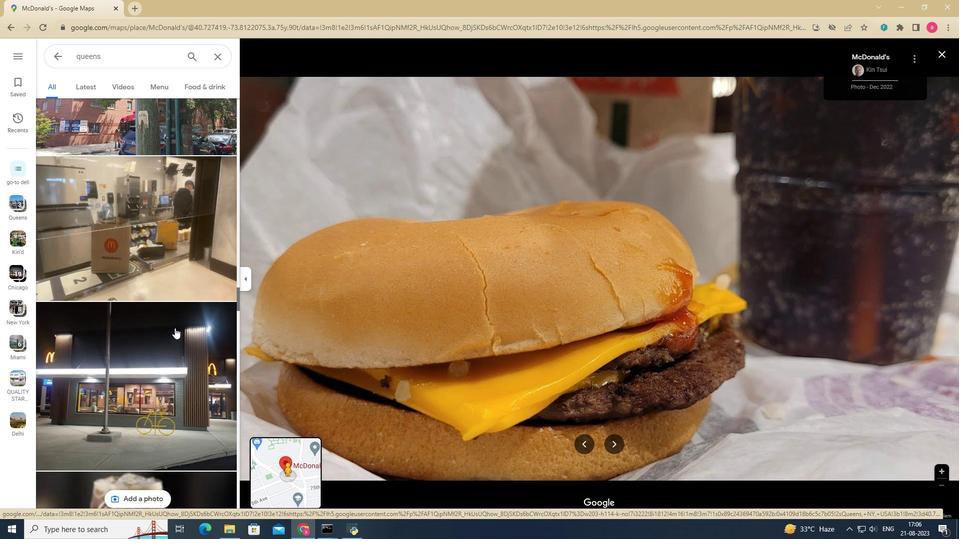 
Action: Mouse scrolled (174, 327) with delta (0, 0)
Screenshot: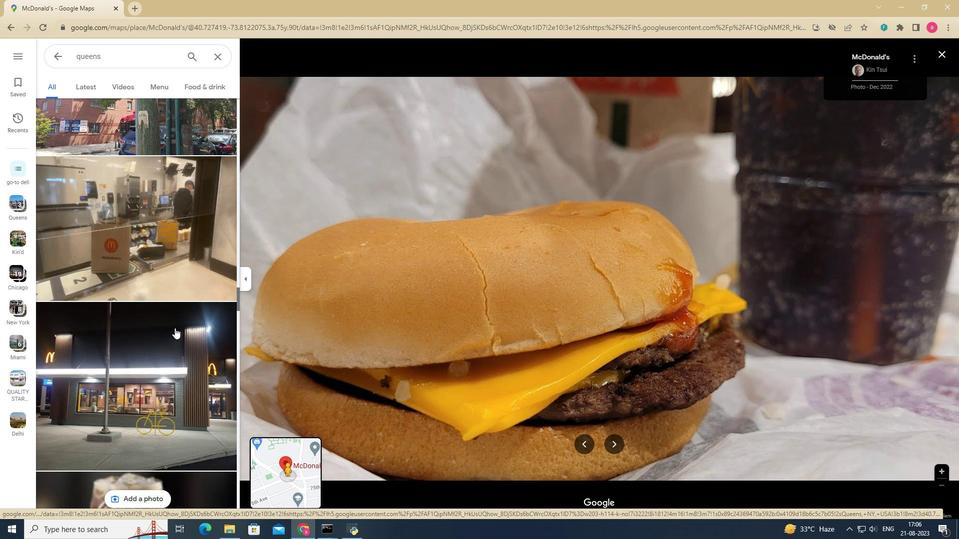 
Action: Mouse pressed left at (174, 328)
Screenshot: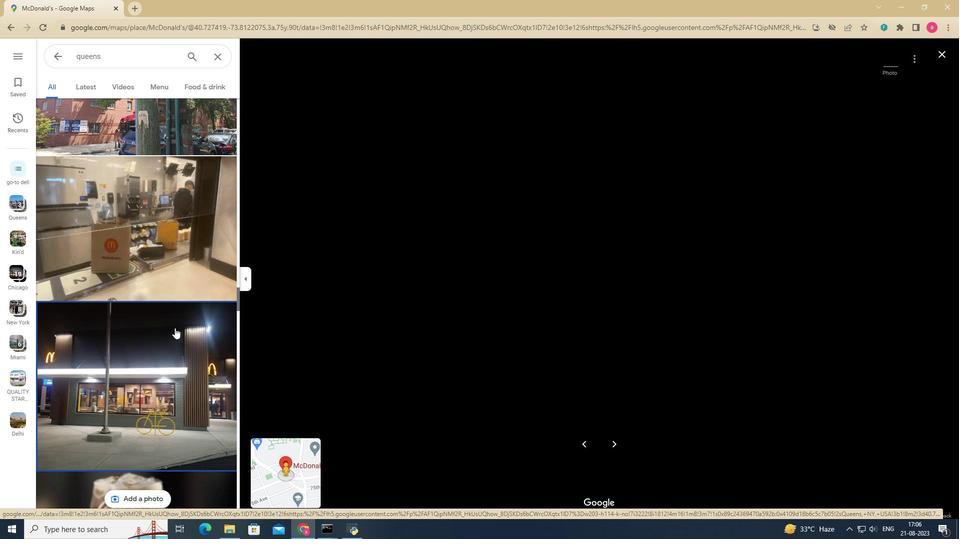 
Action: Mouse scrolled (174, 327) with delta (0, 0)
Screenshot: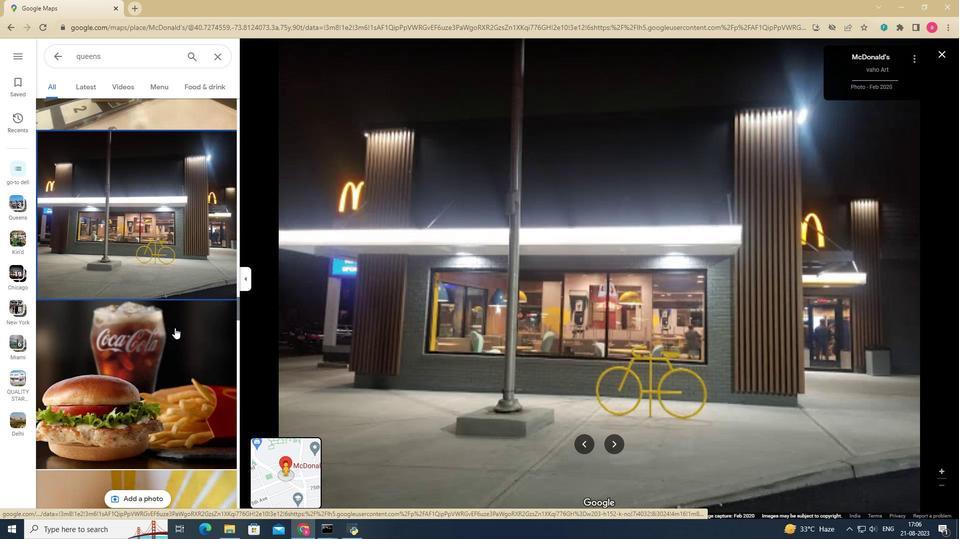 
Action: Mouse scrolled (174, 327) with delta (0, 0)
Screenshot: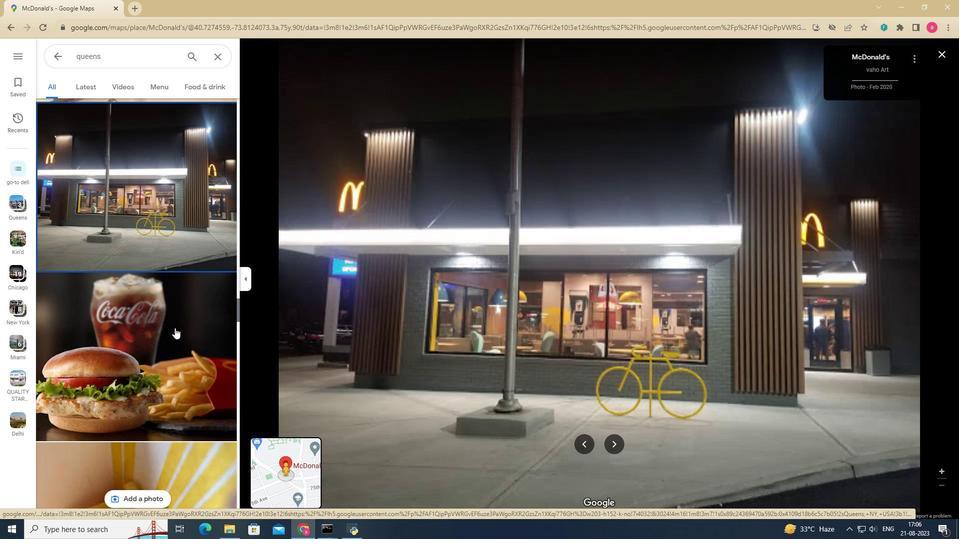 
Action: Mouse scrolled (174, 327) with delta (0, 0)
Screenshot: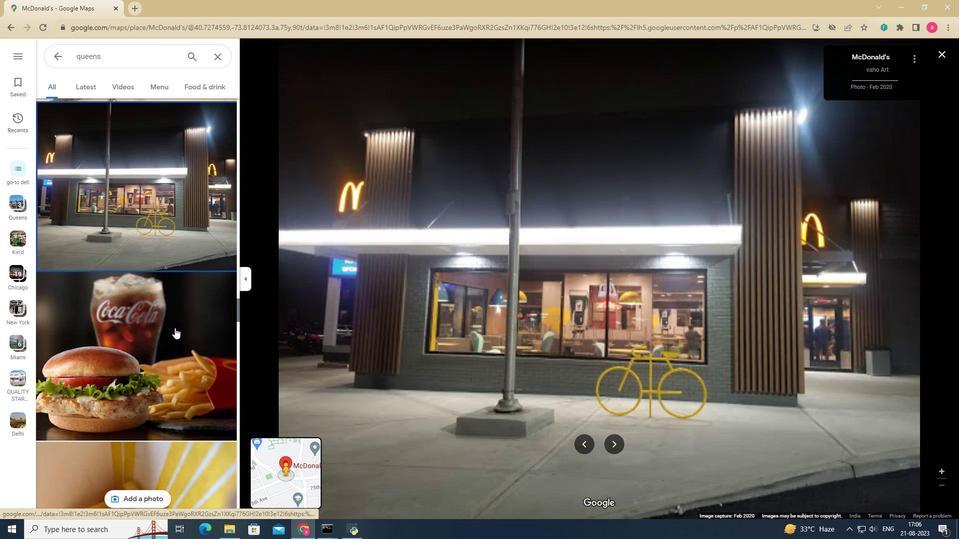 
Action: Mouse scrolled (174, 327) with delta (0, 0)
Screenshot: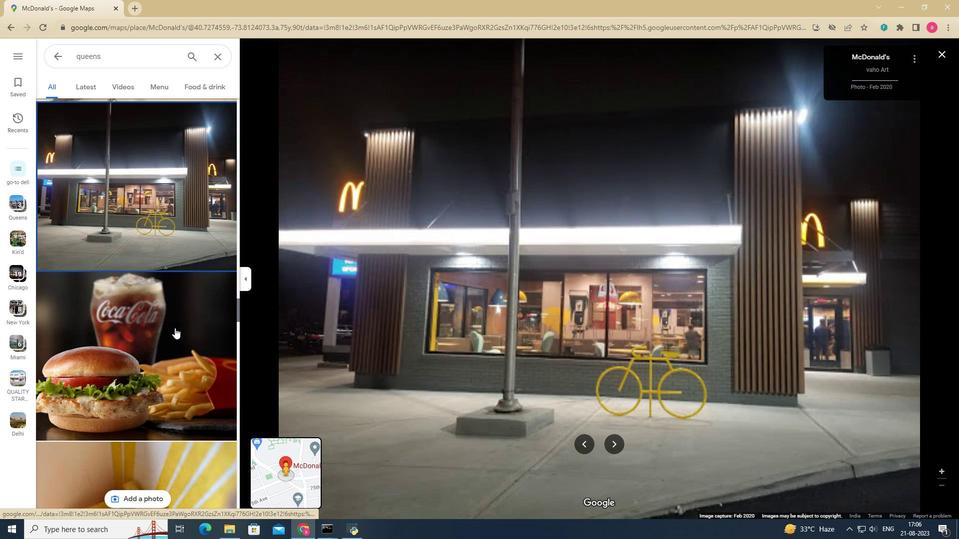 
Action: Mouse pressed left at (174, 328)
Screenshot: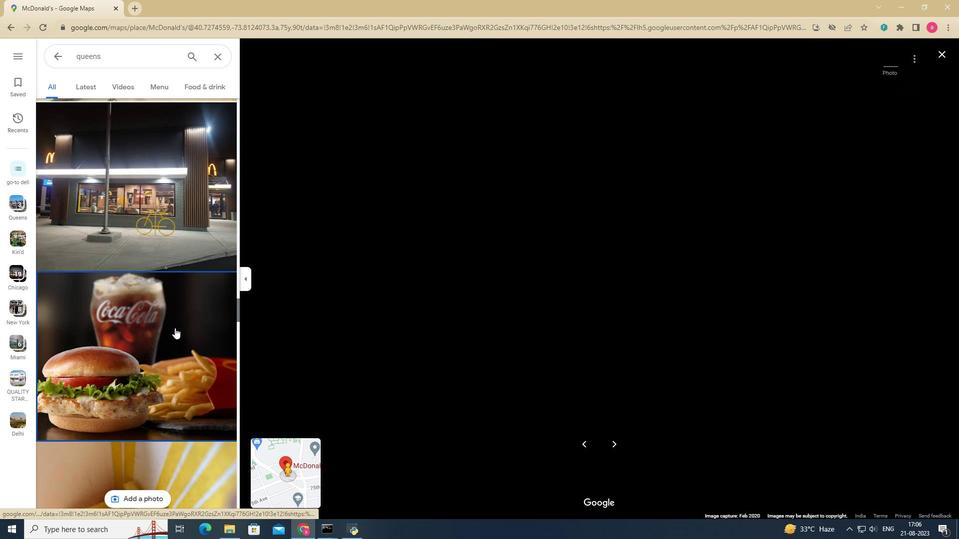 
Action: Mouse scrolled (174, 327) with delta (0, 0)
Screenshot: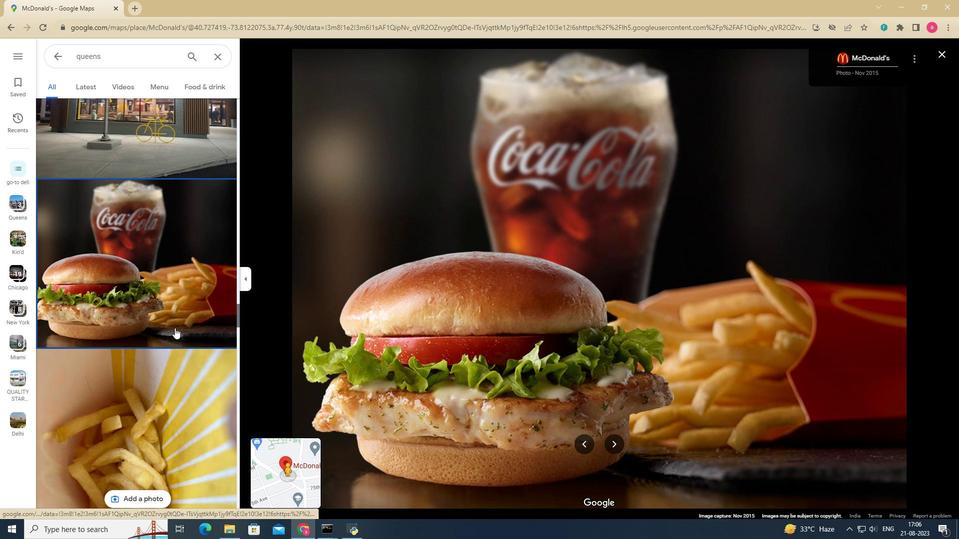 
Action: Mouse scrolled (174, 327) with delta (0, 0)
Screenshot: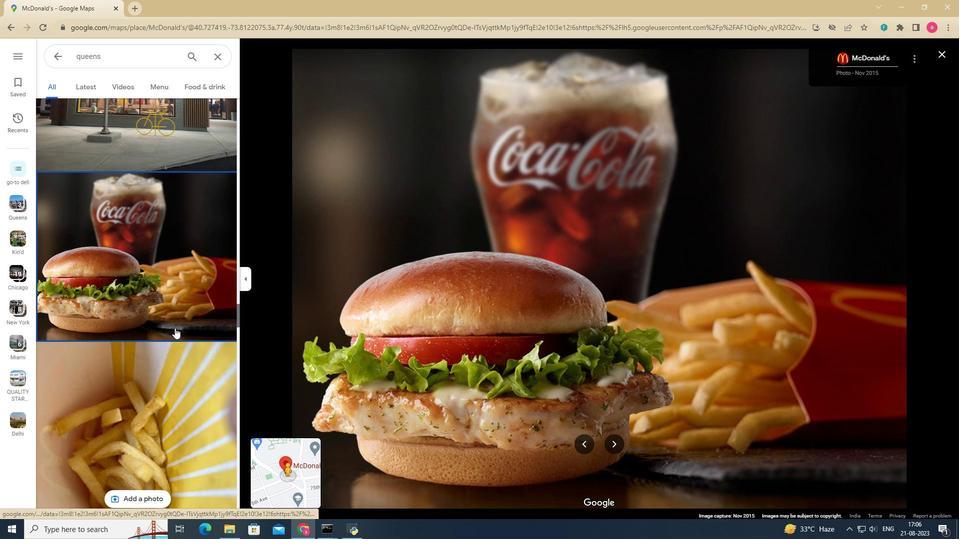 
Action: Mouse scrolled (174, 327) with delta (0, 0)
Screenshot: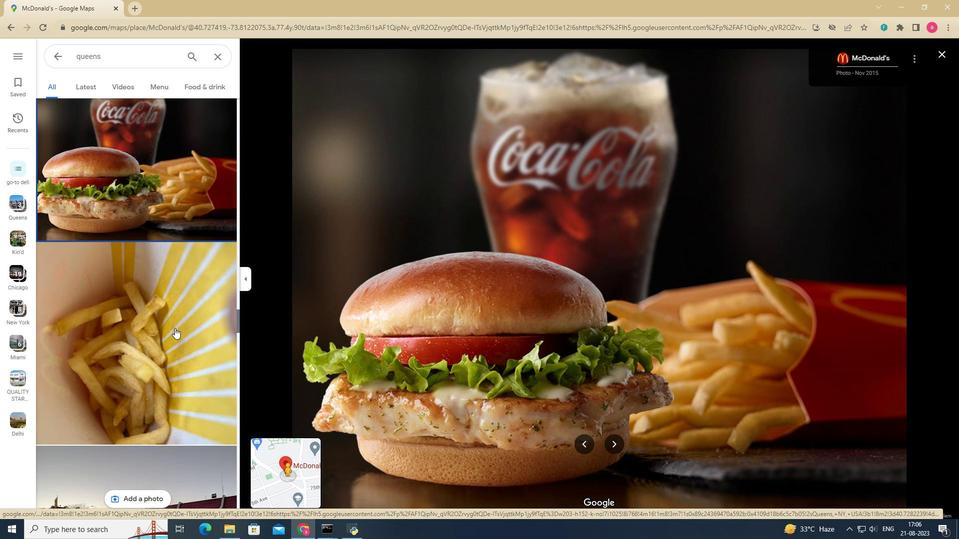 
Action: Mouse scrolled (174, 327) with delta (0, 0)
Screenshot: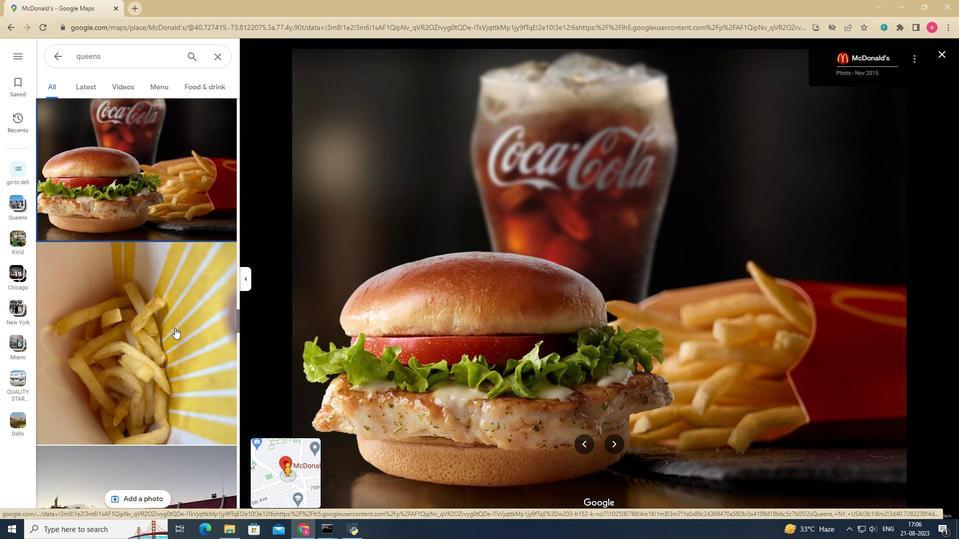 
Action: Mouse scrolled (174, 327) with delta (0, 0)
Screenshot: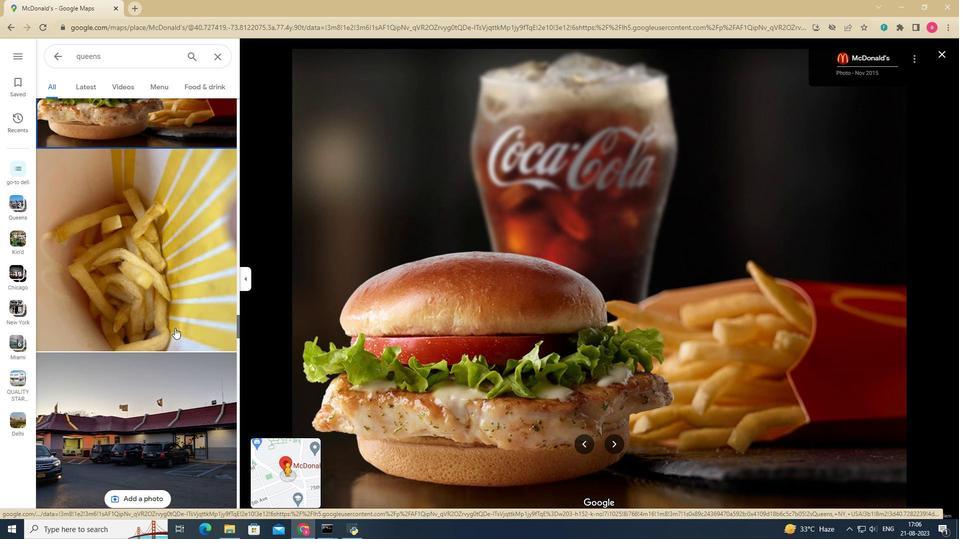 
Action: Mouse scrolled (174, 327) with delta (0, 0)
Screenshot: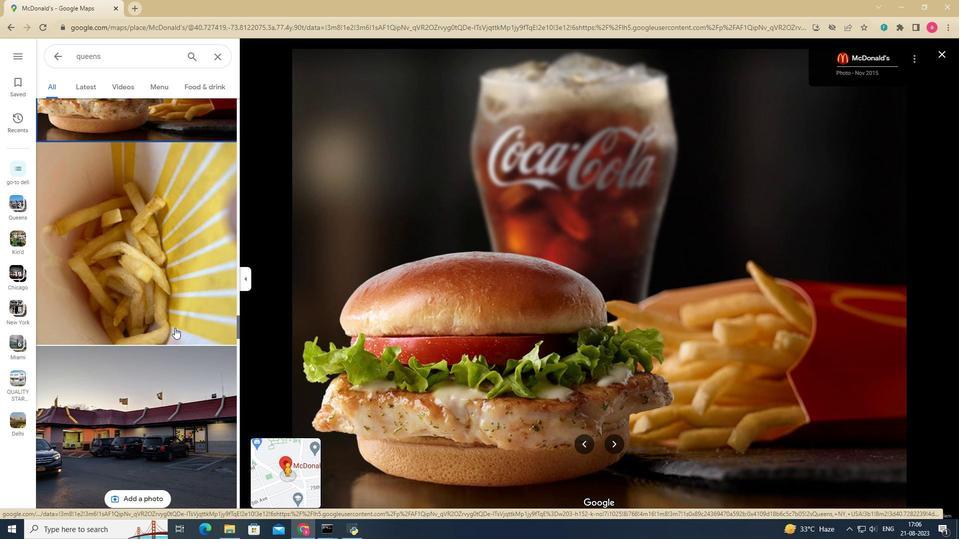
Action: Mouse moved to (160, 282)
